 Task: Look for Airbnb options in Kabale, Uganda from 10th December, 2023 to 18th December, 2023 for 2 adults.1  bedroom having 1 bed and 1 bathroom. Property type can be flat. Amenities needed are: wifi, TV, free parkinig on premises, gym, breakfast. Booking option can be shelf check-in. Look for 4 properties as per requirement.
Action: Mouse moved to (474, 97)
Screenshot: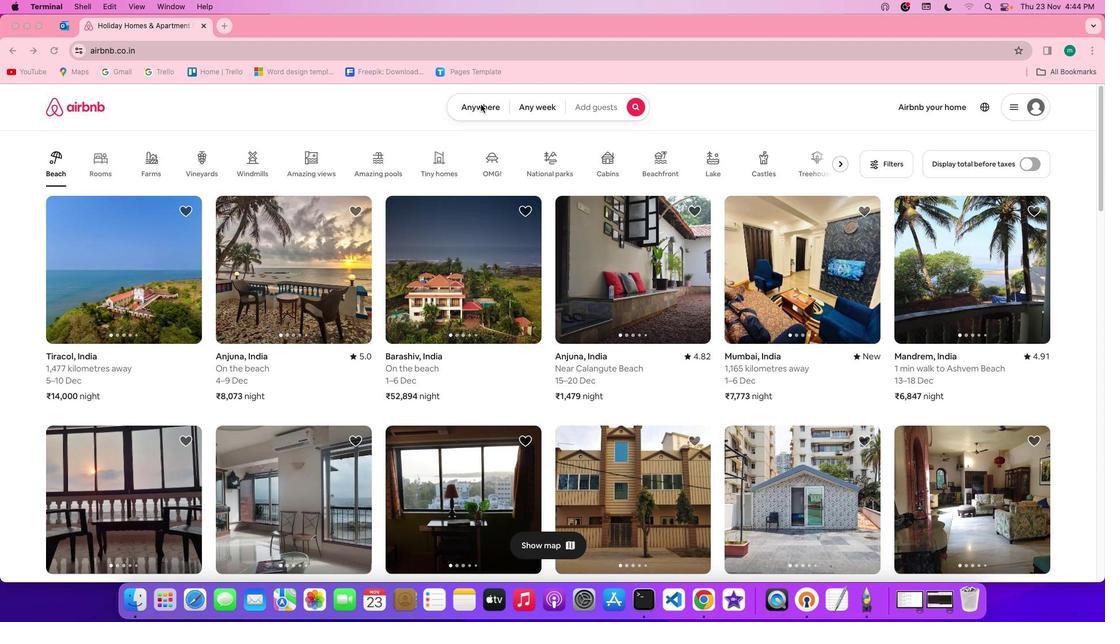 
Action: Mouse pressed left at (474, 97)
Screenshot: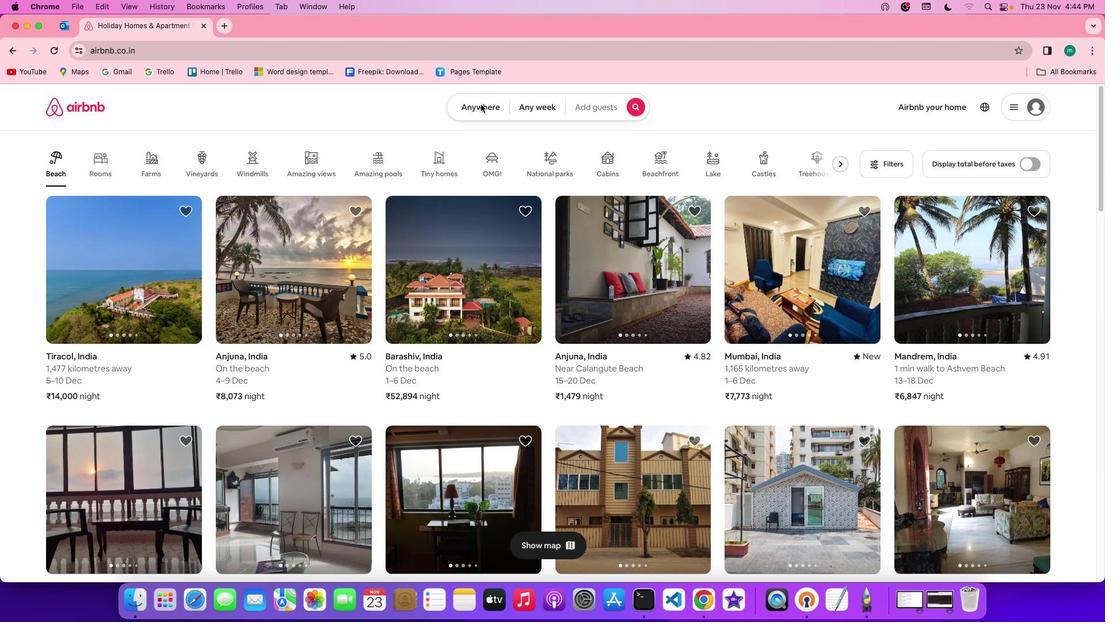 
Action: Mouse moved to (474, 97)
Screenshot: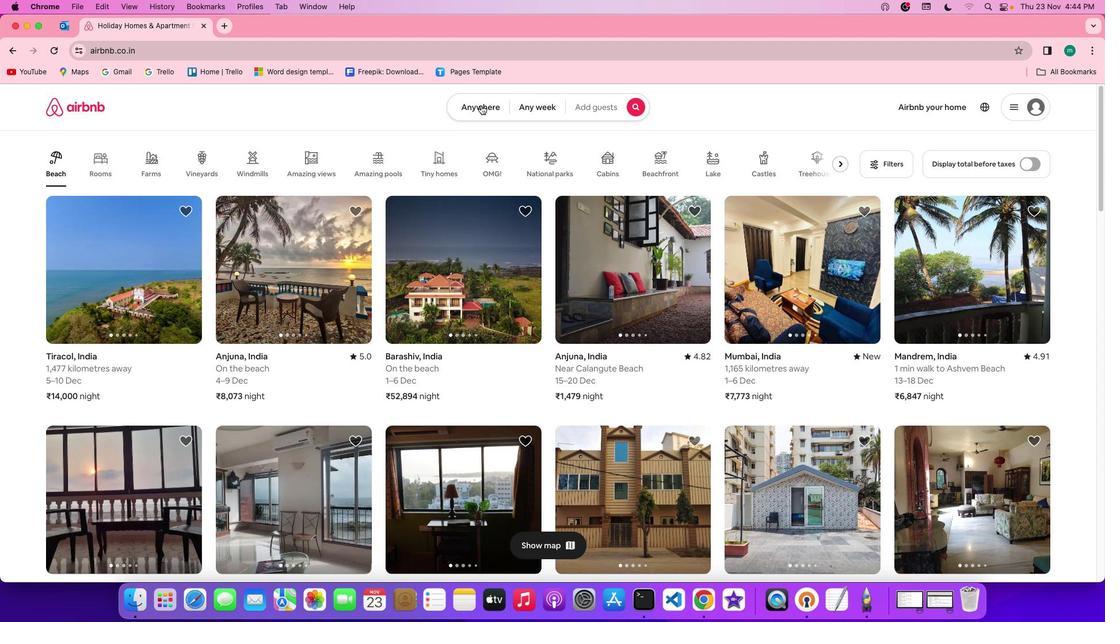 
Action: Mouse pressed left at (474, 97)
Screenshot: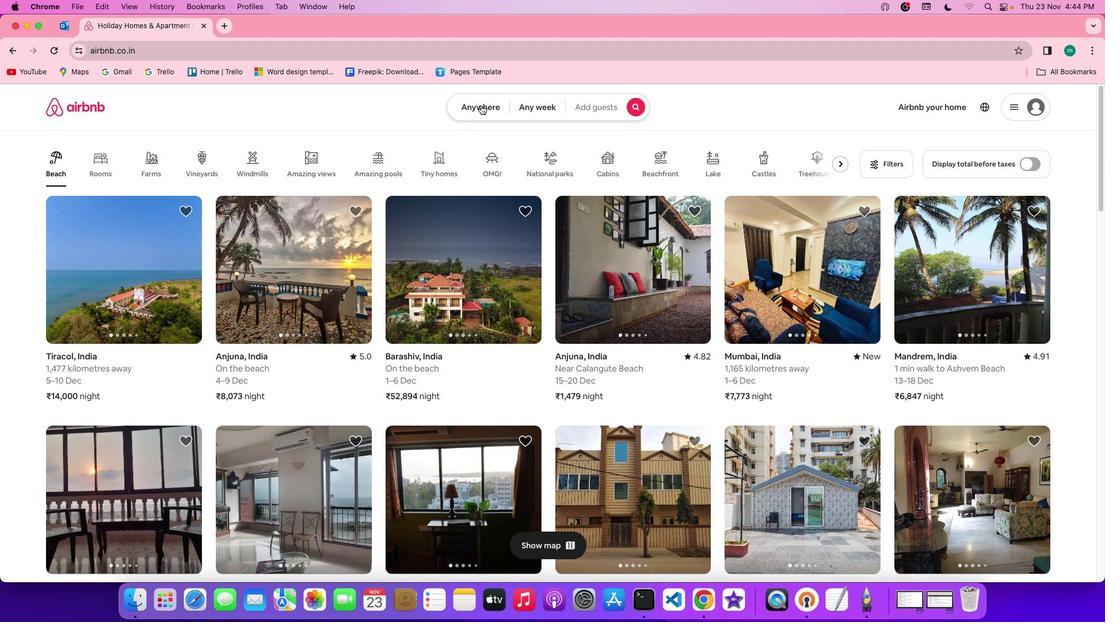
Action: Mouse moved to (400, 142)
Screenshot: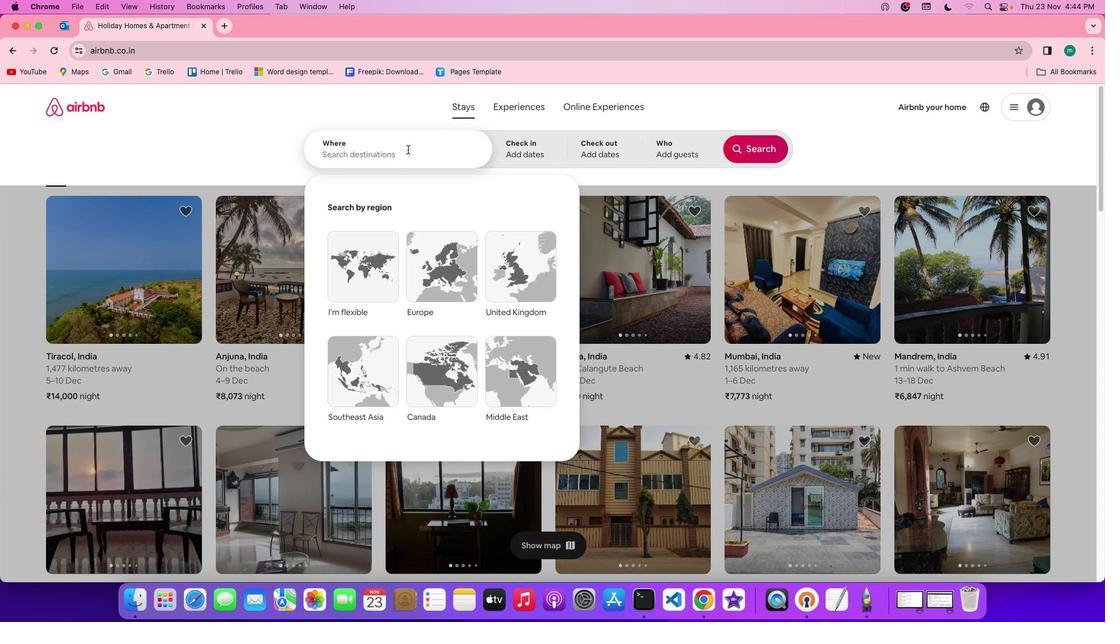 
Action: Mouse pressed left at (400, 142)
Screenshot: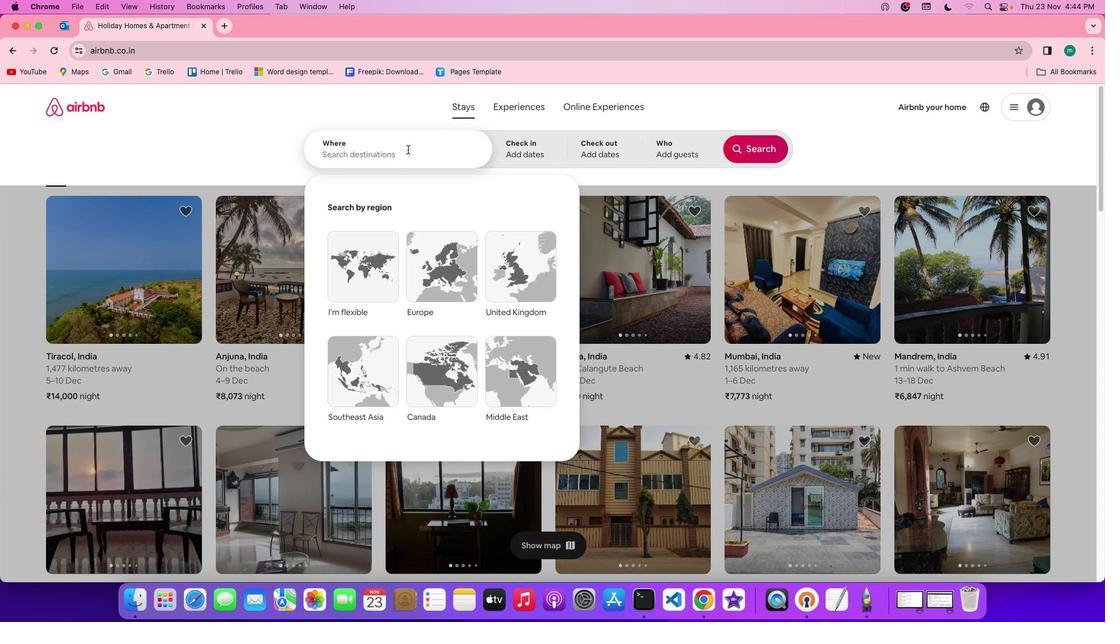 
Action: Key pressed Key.shift'K''a''b''a''l''e'','Key.spaceKey.shift'u''g''a''n''d''a'
Screenshot: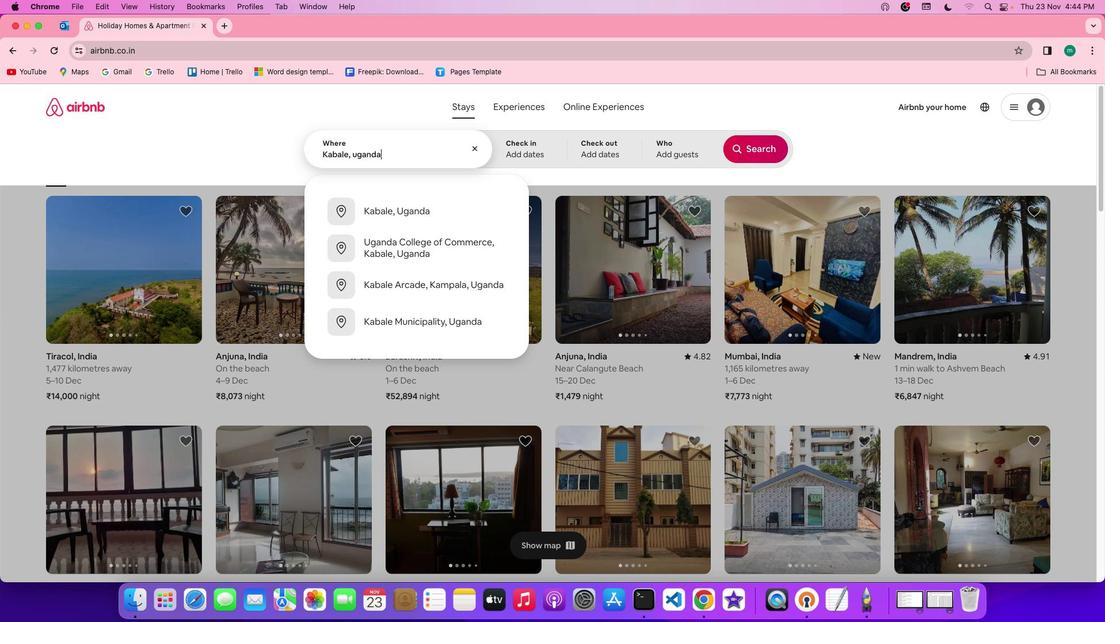 
Action: Mouse moved to (526, 150)
Screenshot: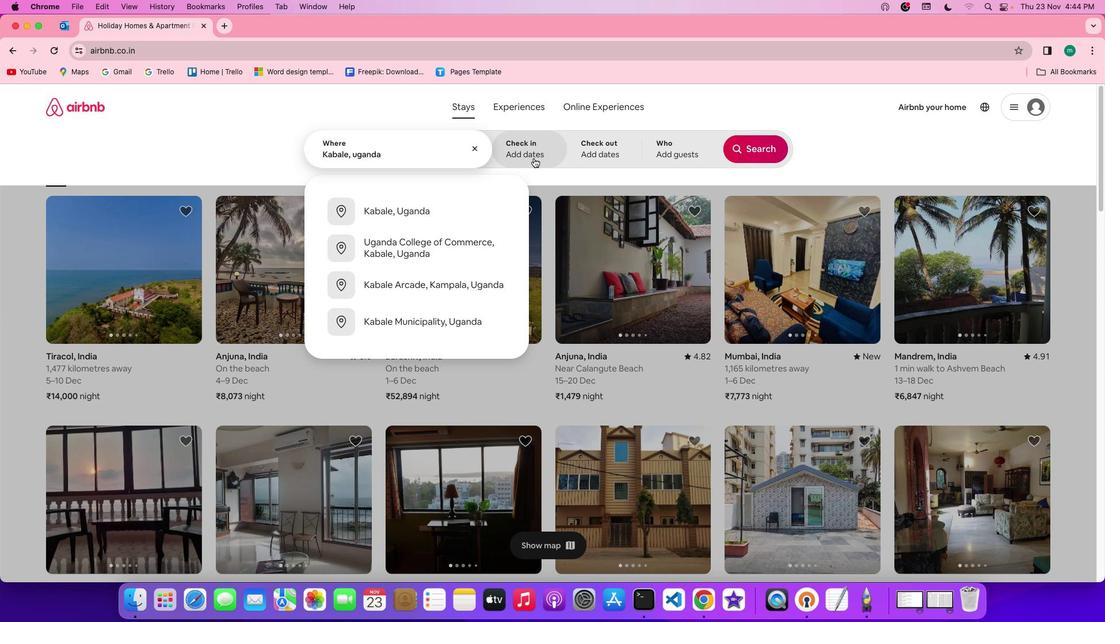 
Action: Mouse pressed left at (526, 150)
Screenshot: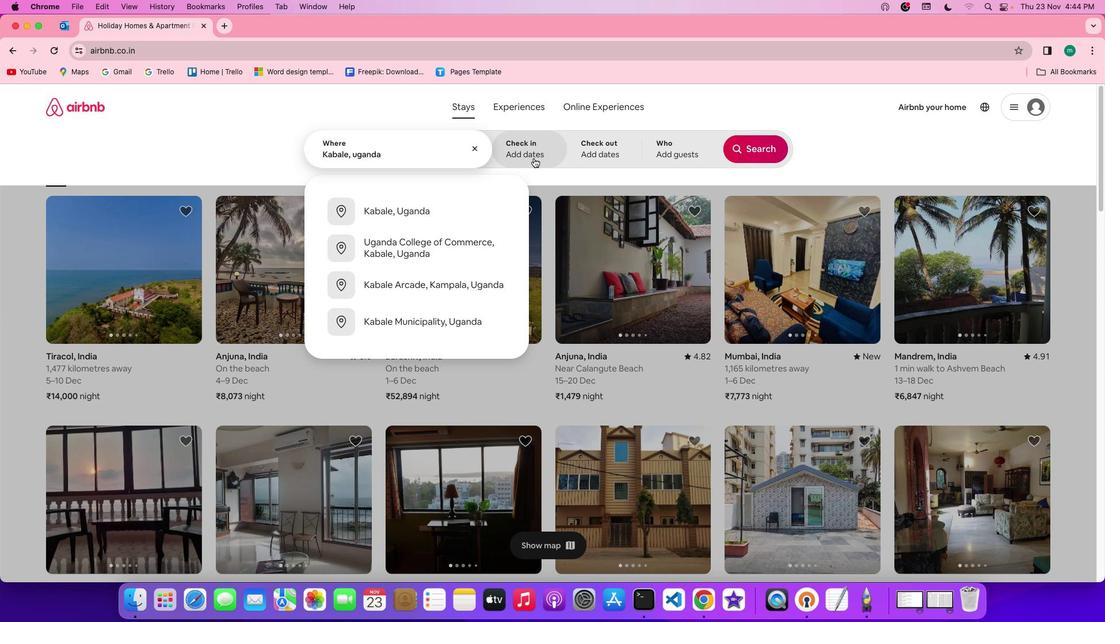 
Action: Mouse moved to (569, 340)
Screenshot: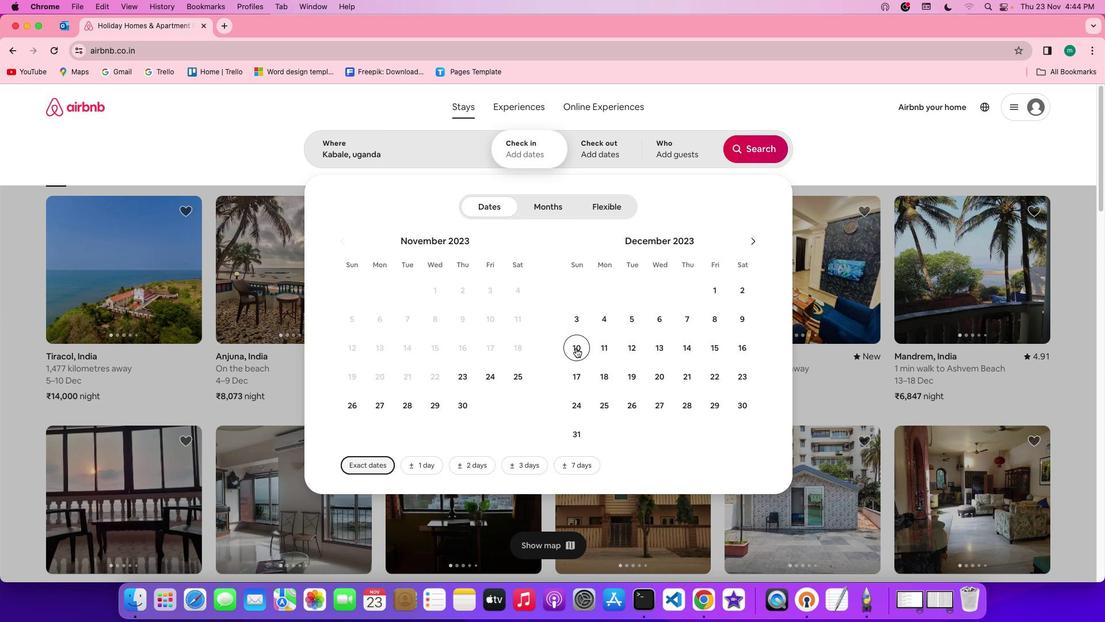 
Action: Mouse pressed left at (569, 340)
Screenshot: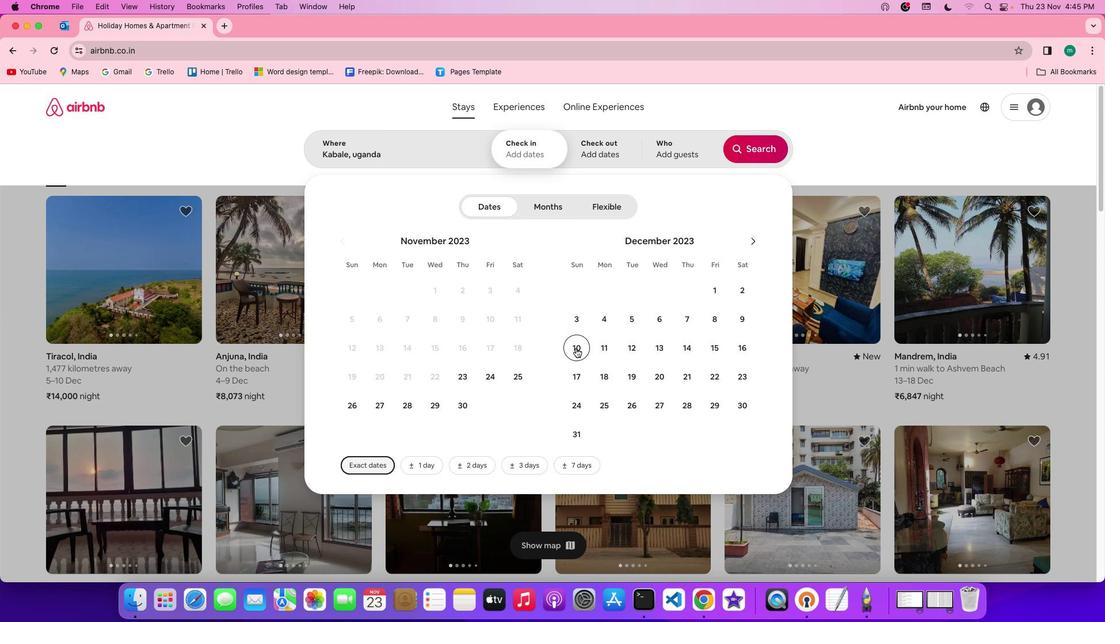 
Action: Mouse moved to (601, 366)
Screenshot: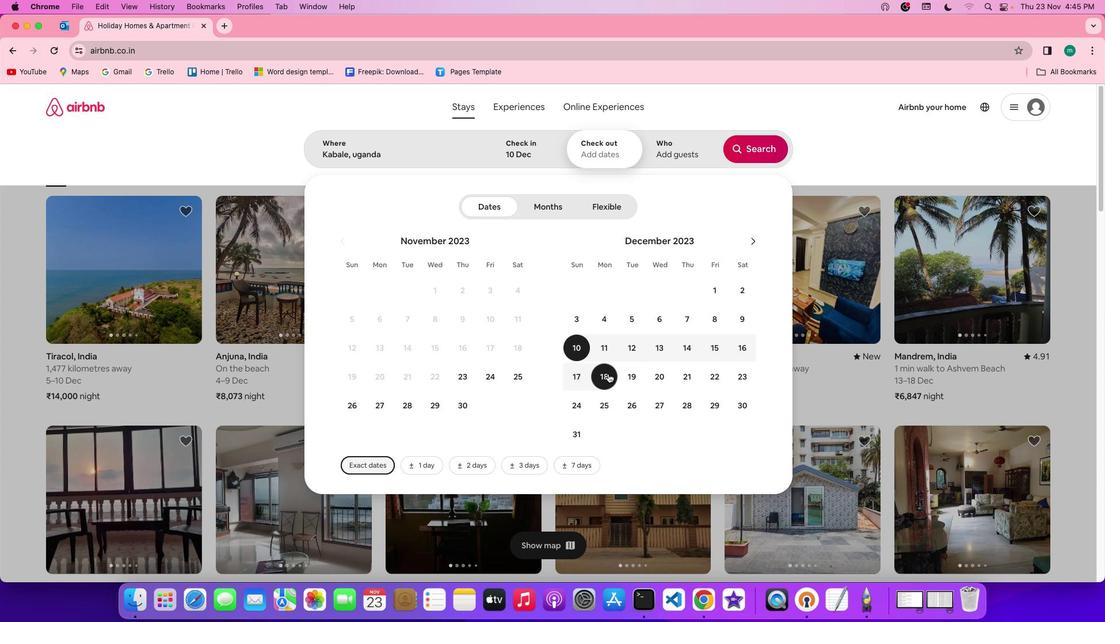
Action: Mouse pressed left at (601, 366)
Screenshot: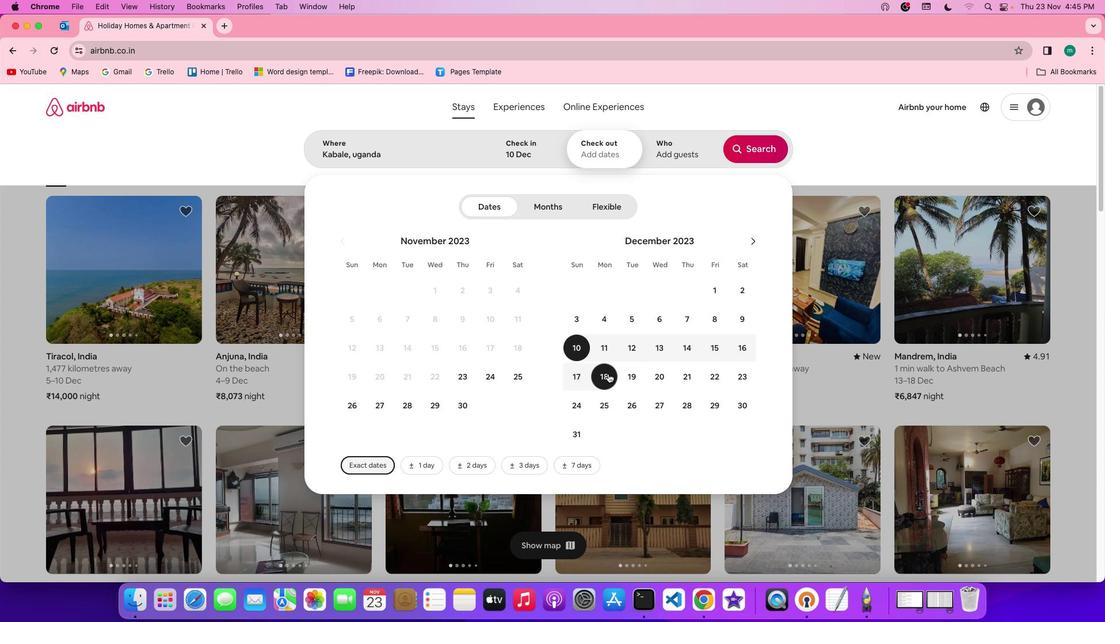 
Action: Mouse moved to (668, 146)
Screenshot: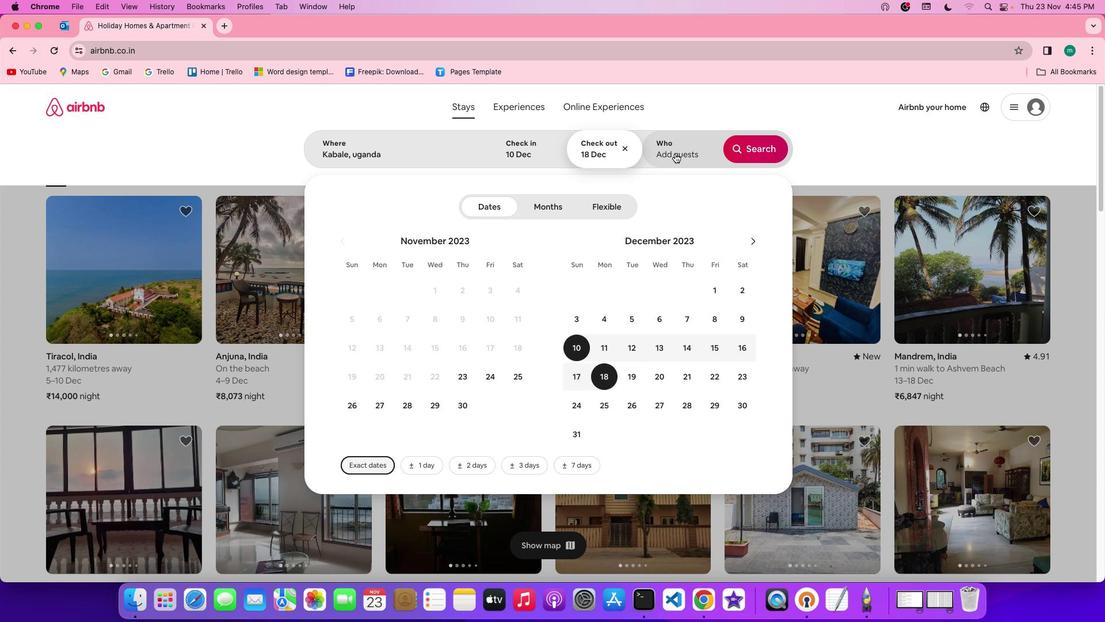 
Action: Mouse pressed left at (668, 146)
Screenshot: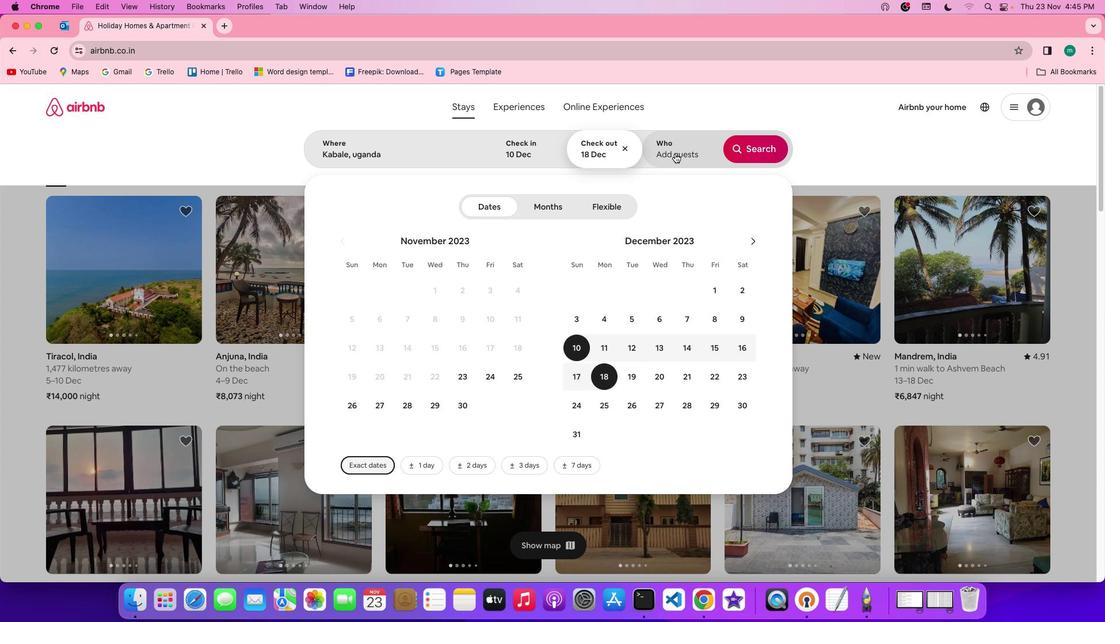 
Action: Mouse moved to (752, 202)
Screenshot: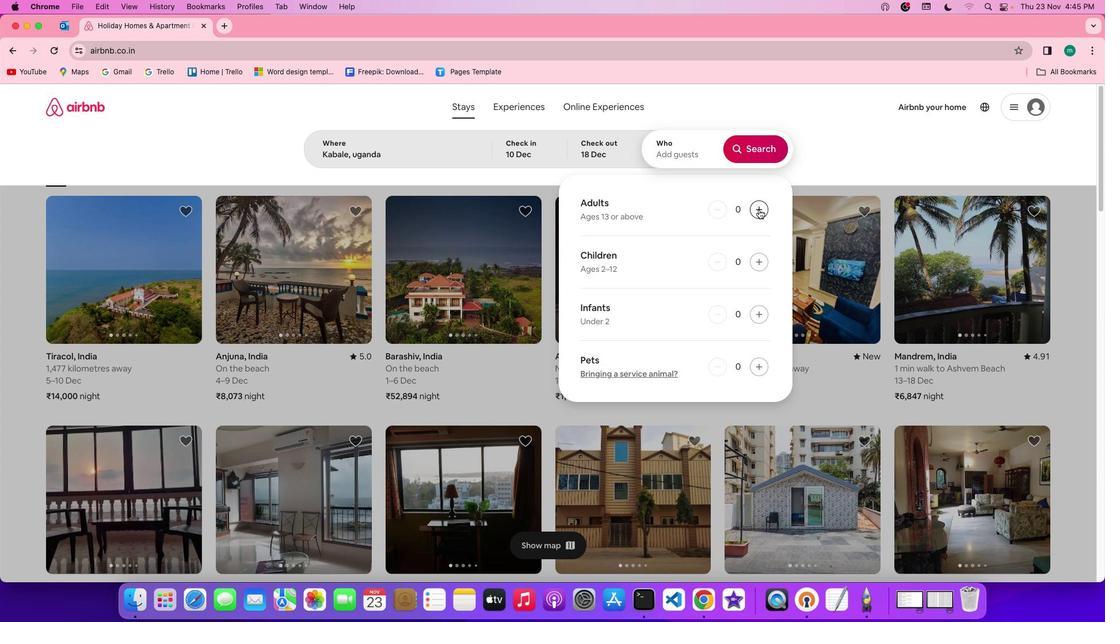 
Action: Mouse pressed left at (752, 202)
Screenshot: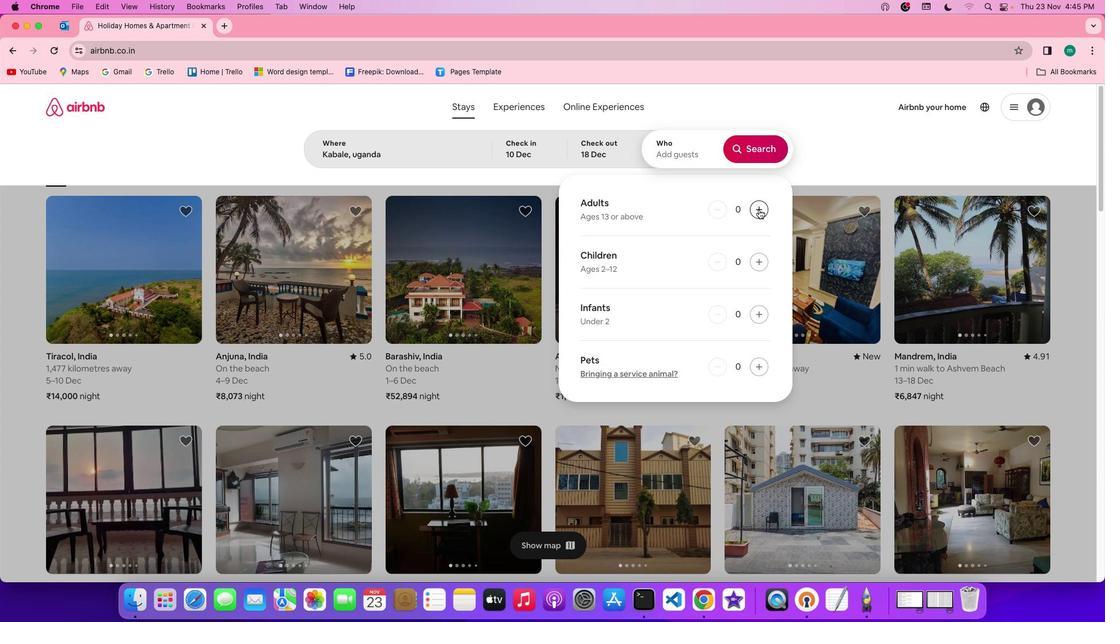 
Action: Mouse pressed left at (752, 202)
Screenshot: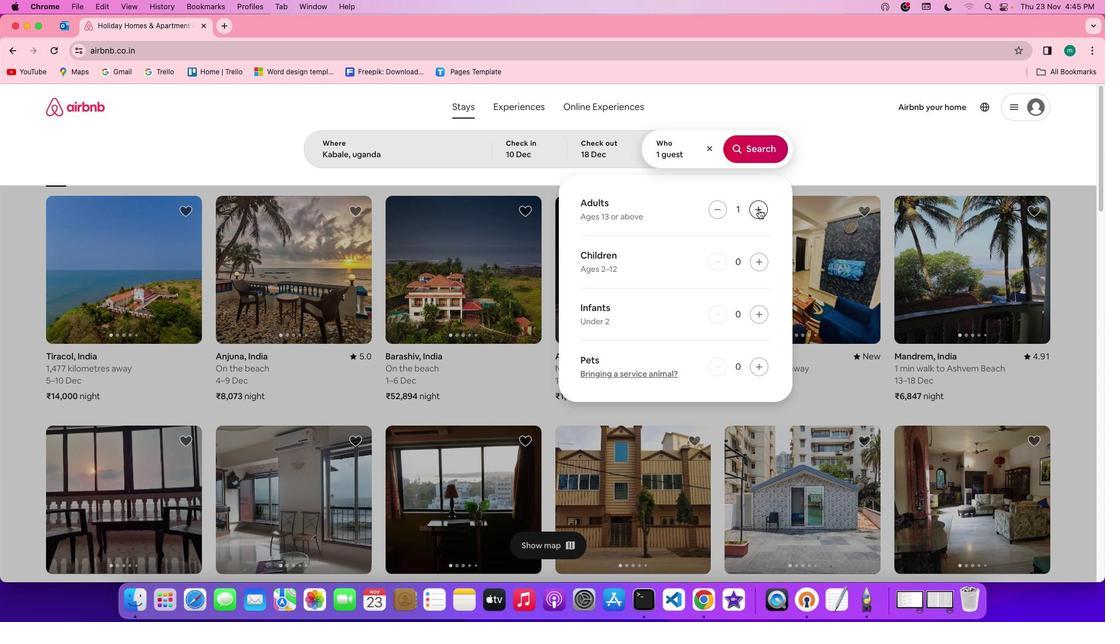 
Action: Mouse moved to (752, 145)
Screenshot: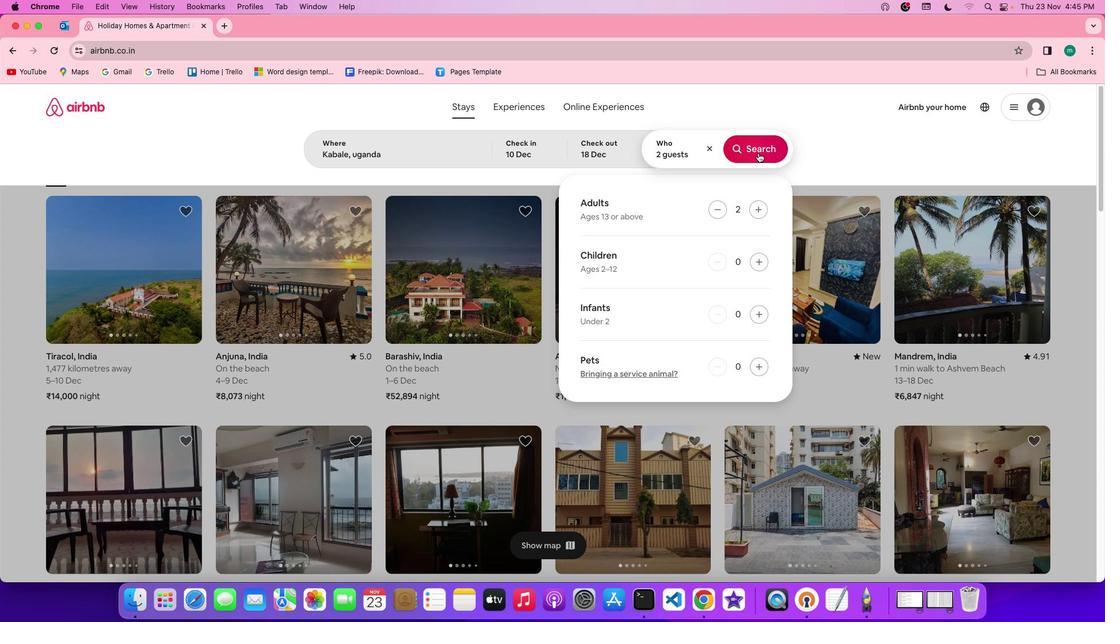 
Action: Mouse pressed left at (752, 145)
Screenshot: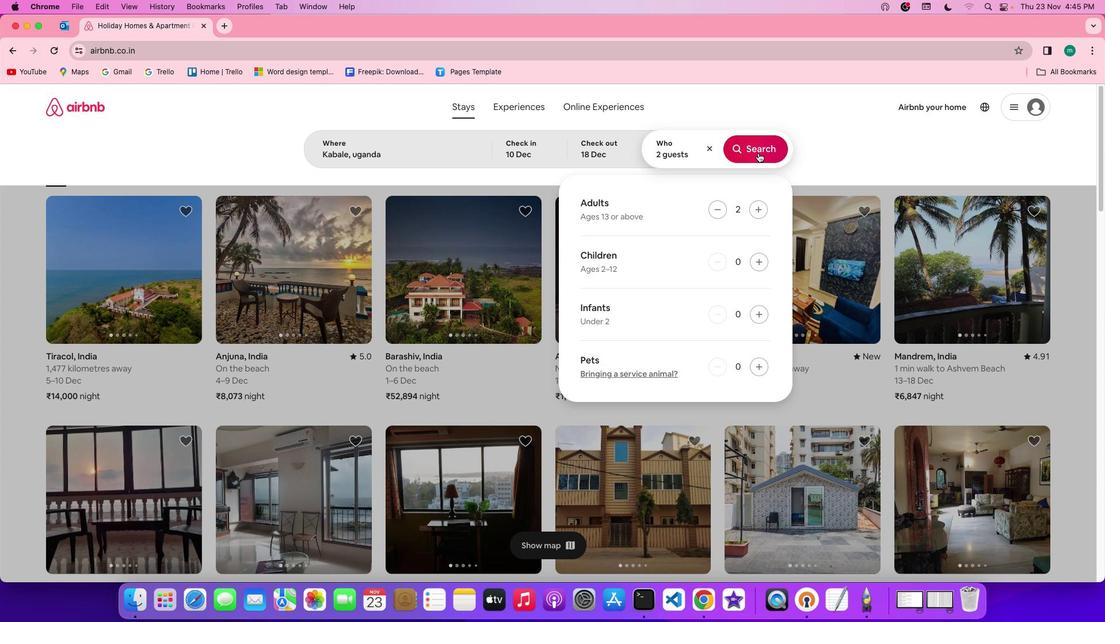 
Action: Mouse moved to (921, 145)
Screenshot: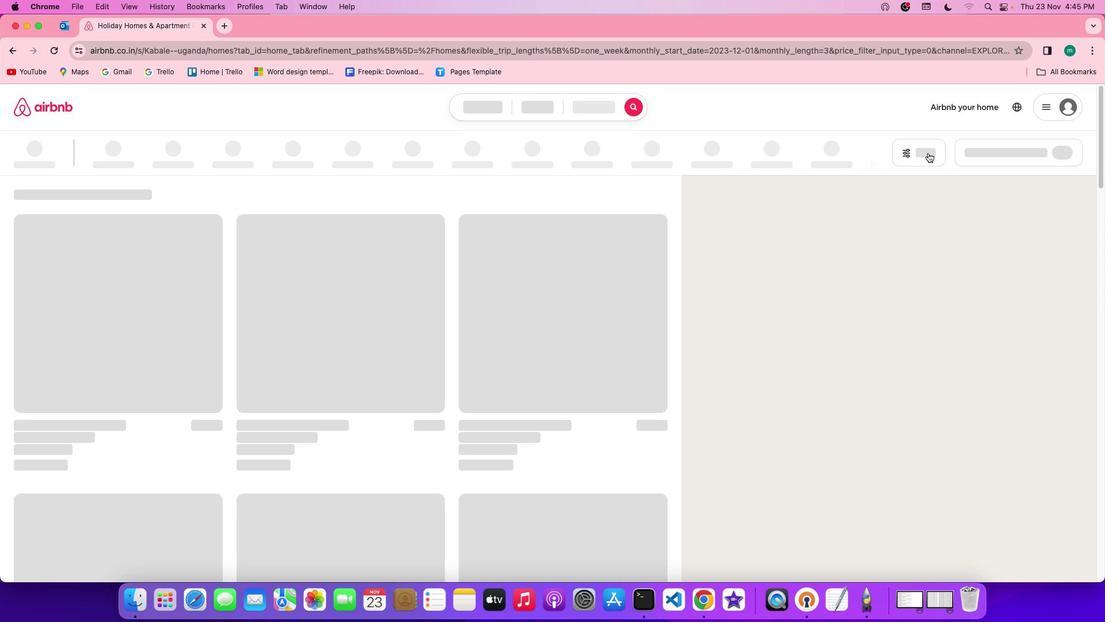 
Action: Mouse pressed left at (921, 145)
Screenshot: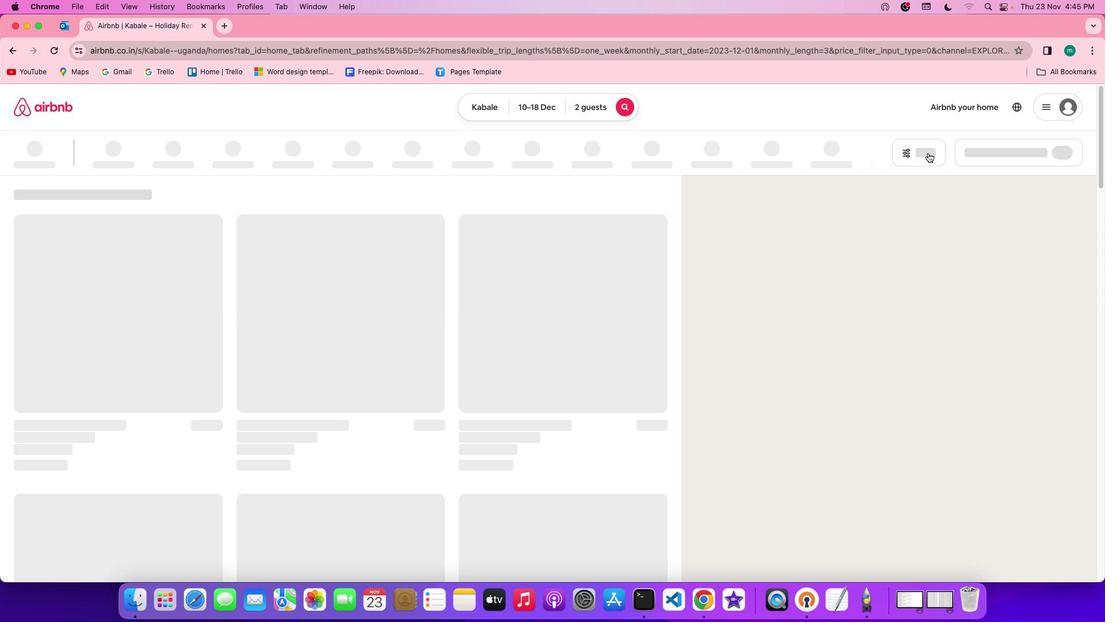
Action: Mouse moved to (910, 142)
Screenshot: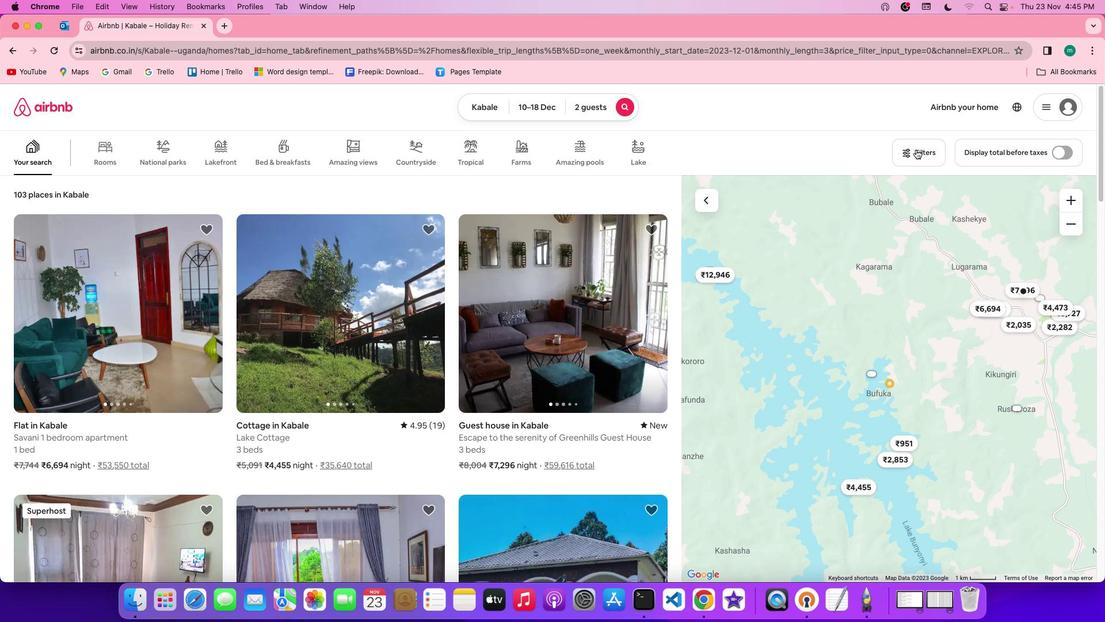 
Action: Mouse pressed left at (910, 142)
Screenshot: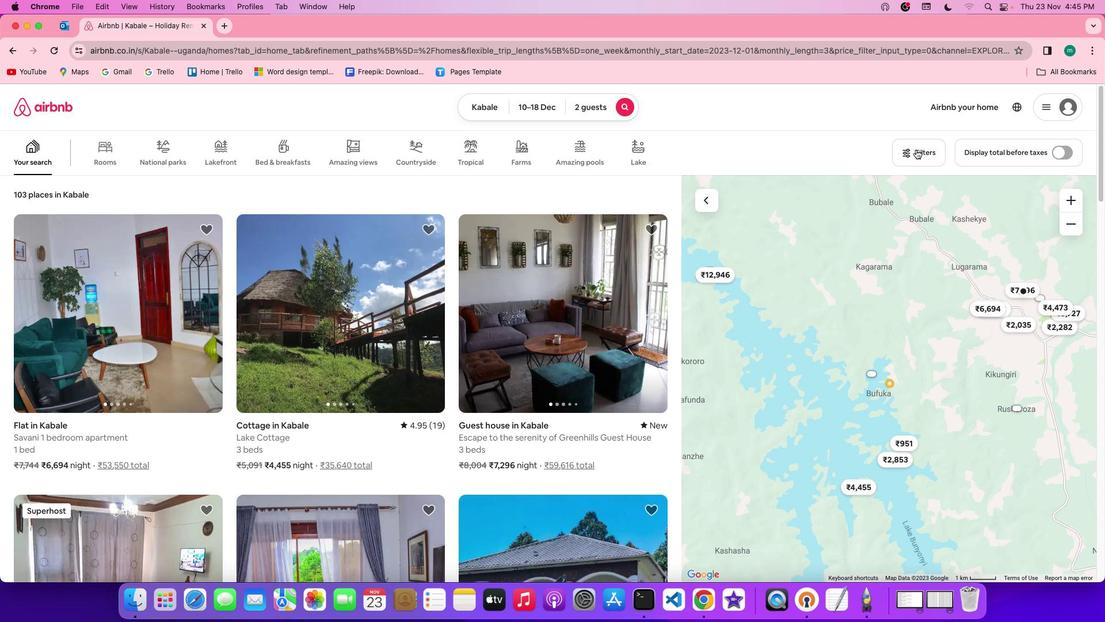 
Action: Mouse moved to (464, 347)
Screenshot: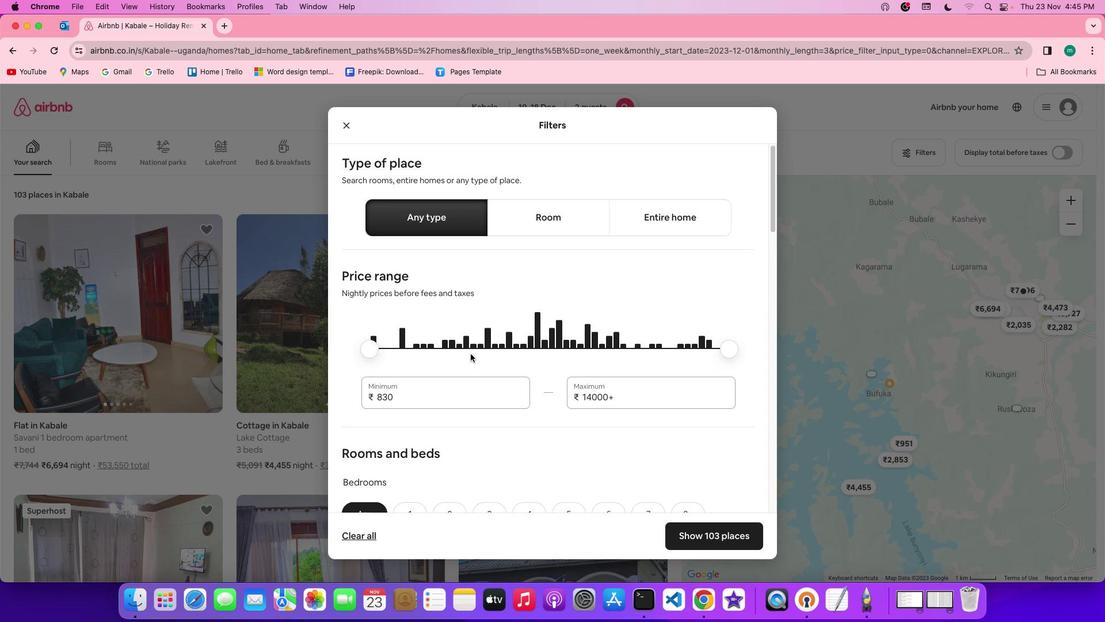 
Action: Mouse scrolled (464, 347) with delta (-6, -6)
Screenshot: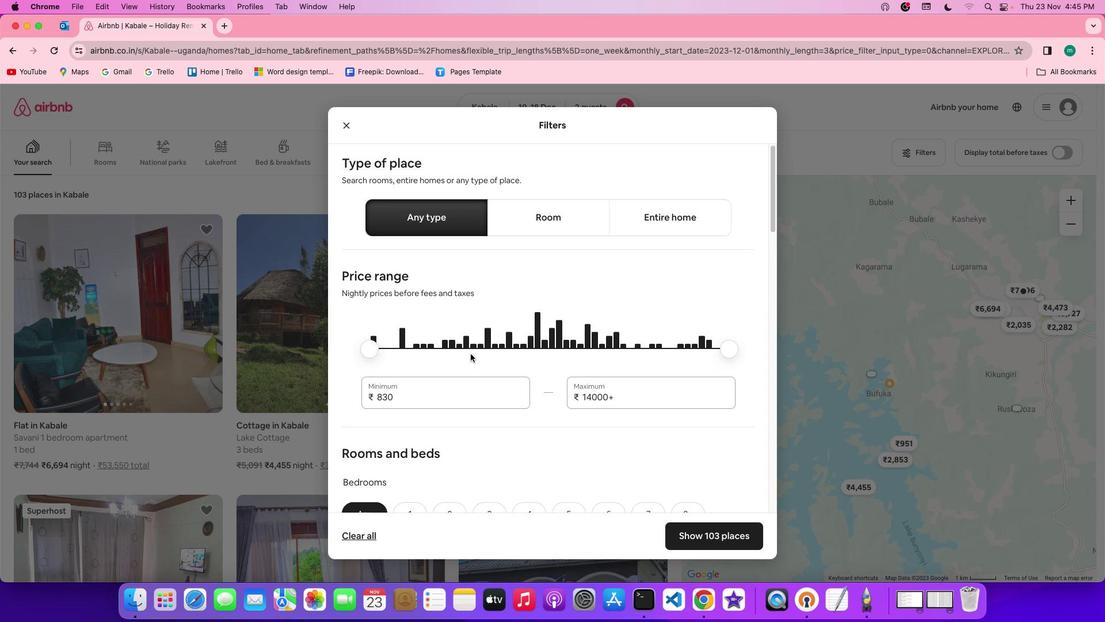 
Action: Mouse scrolled (464, 347) with delta (-6, -6)
Screenshot: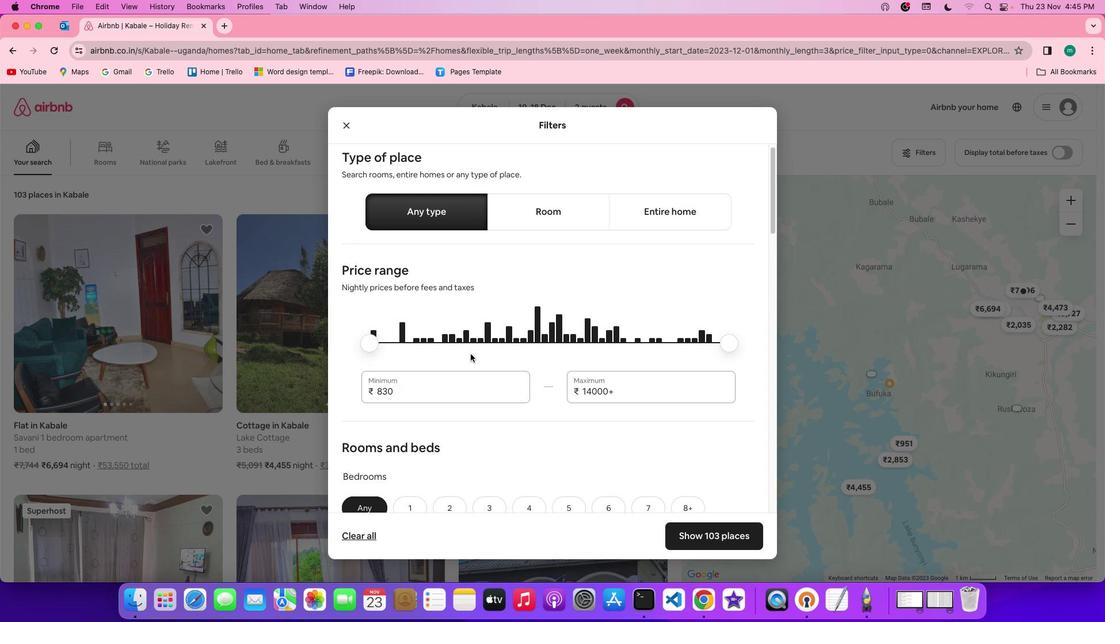 
Action: Mouse scrolled (464, 347) with delta (-6, -7)
Screenshot: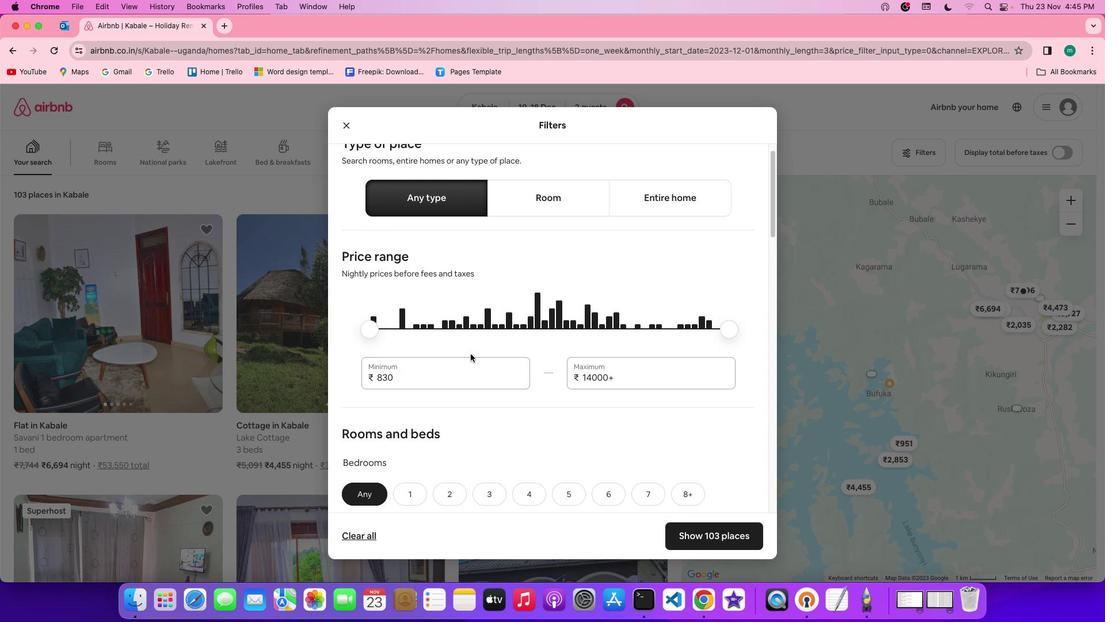 
Action: Mouse scrolled (464, 347) with delta (-6, -8)
Screenshot: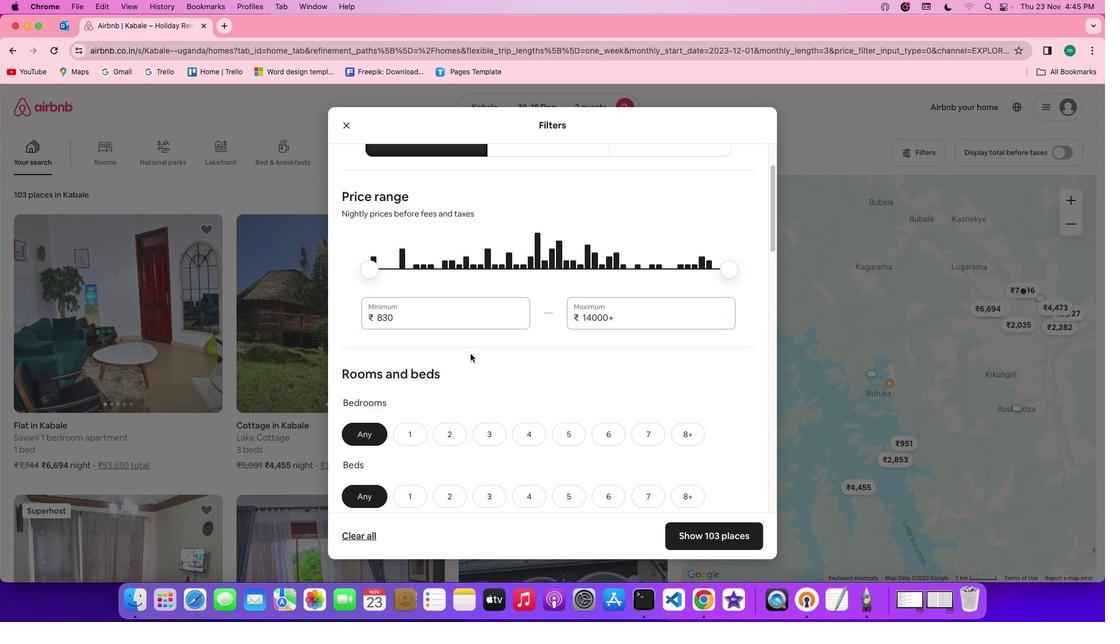 
Action: Mouse scrolled (464, 347) with delta (-6, -6)
Screenshot: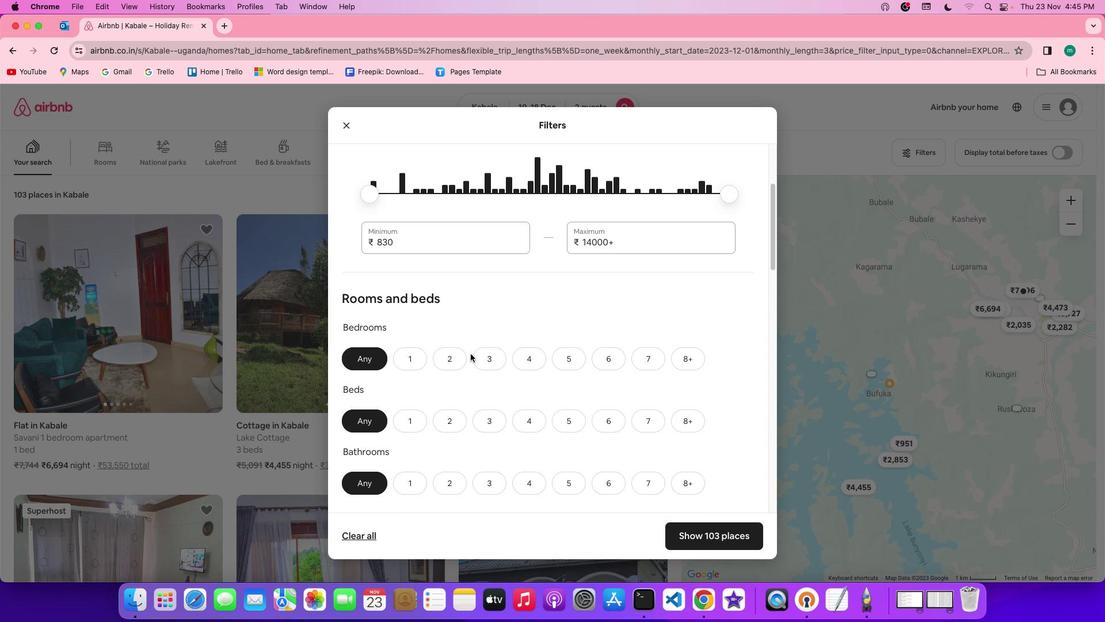 
Action: Mouse scrolled (464, 347) with delta (-6, -6)
Screenshot: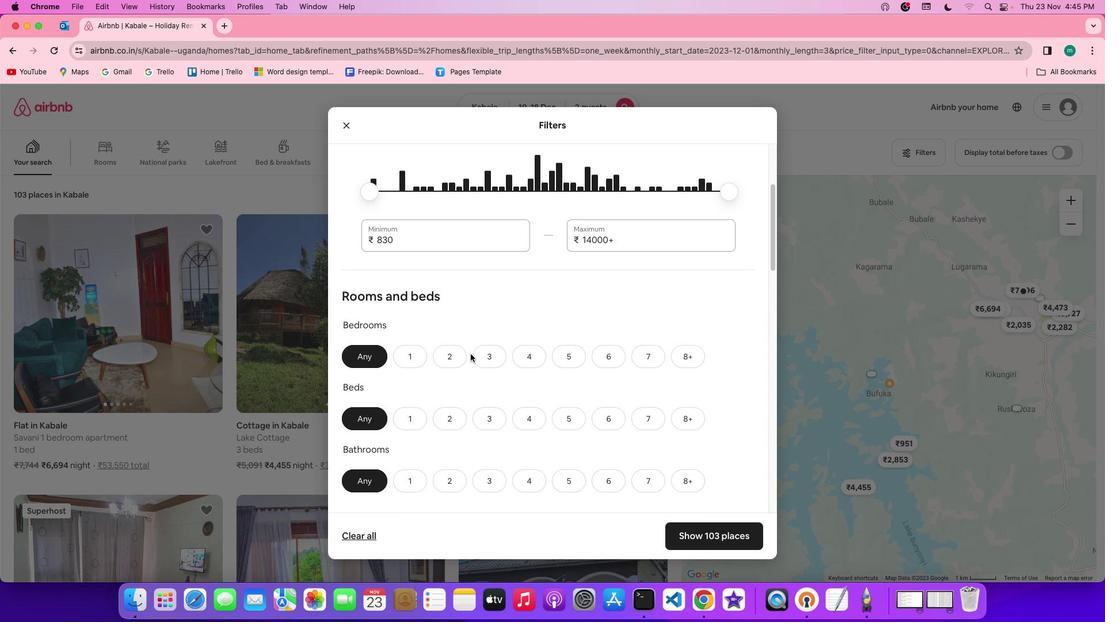 
Action: Mouse scrolled (464, 347) with delta (-6, -6)
Screenshot: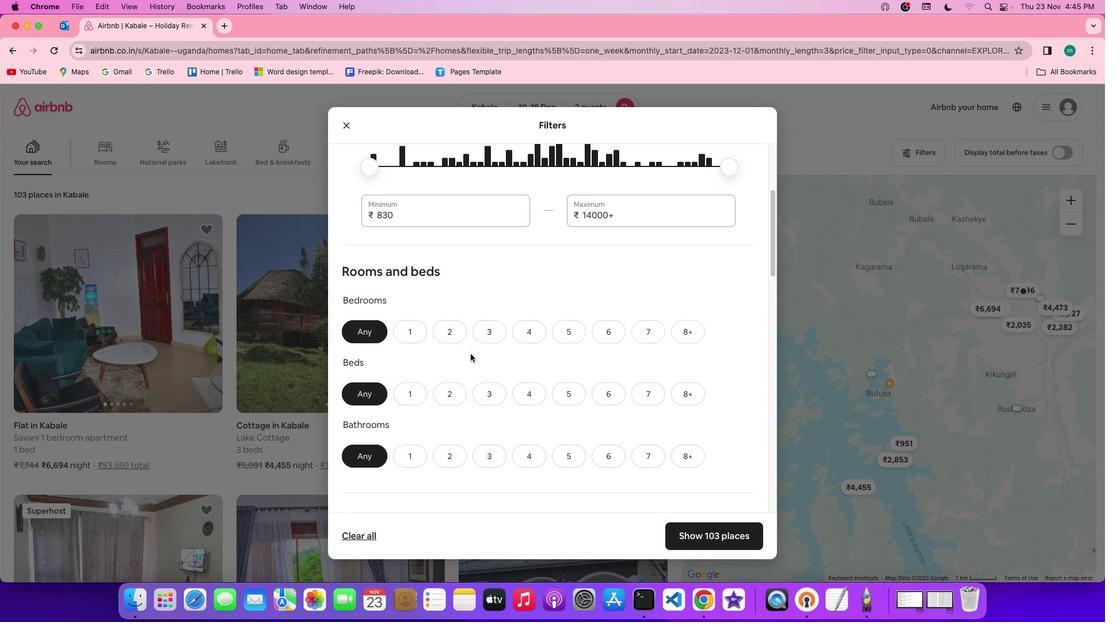 
Action: Mouse scrolled (464, 347) with delta (-6, -6)
Screenshot: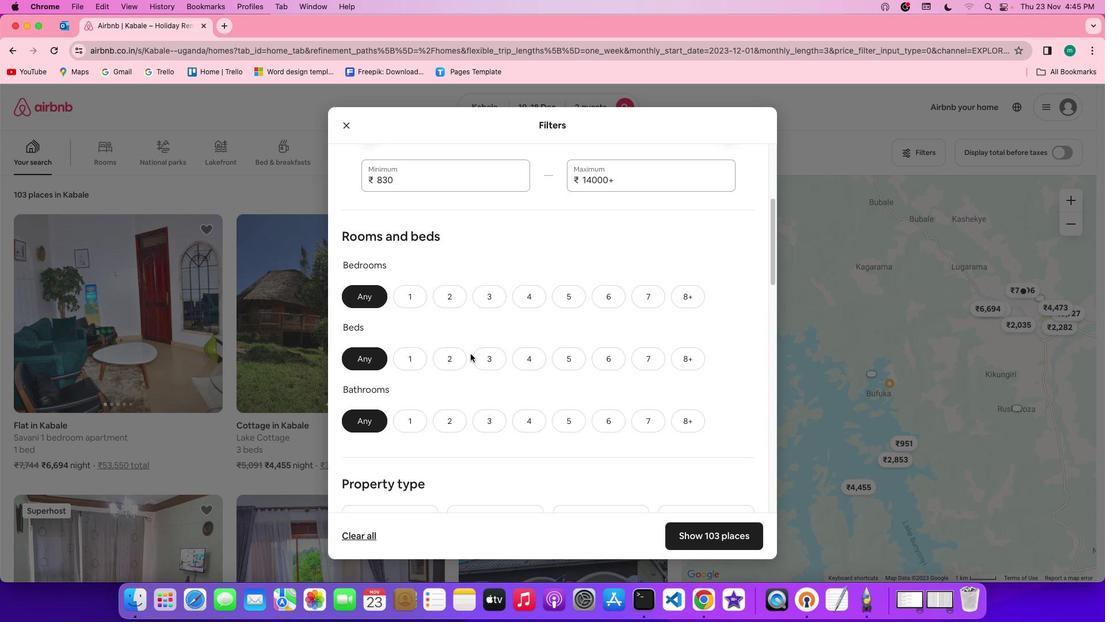 
Action: Mouse scrolled (464, 347) with delta (-6, -6)
Screenshot: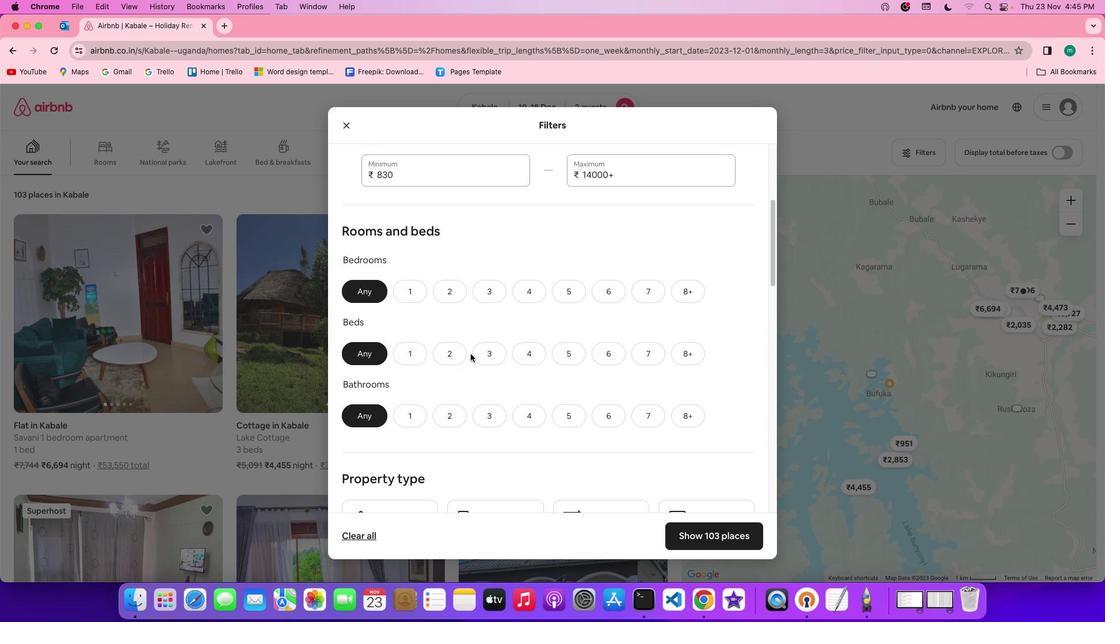 
Action: Mouse scrolled (464, 347) with delta (-6, -6)
Screenshot: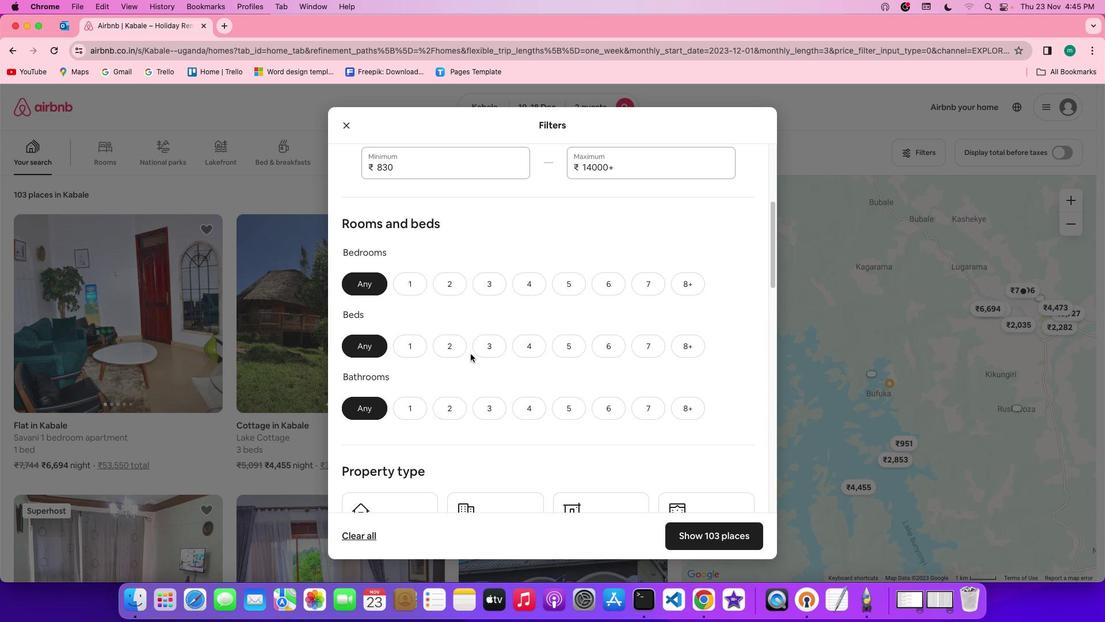 
Action: Mouse scrolled (464, 347) with delta (-6, -6)
Screenshot: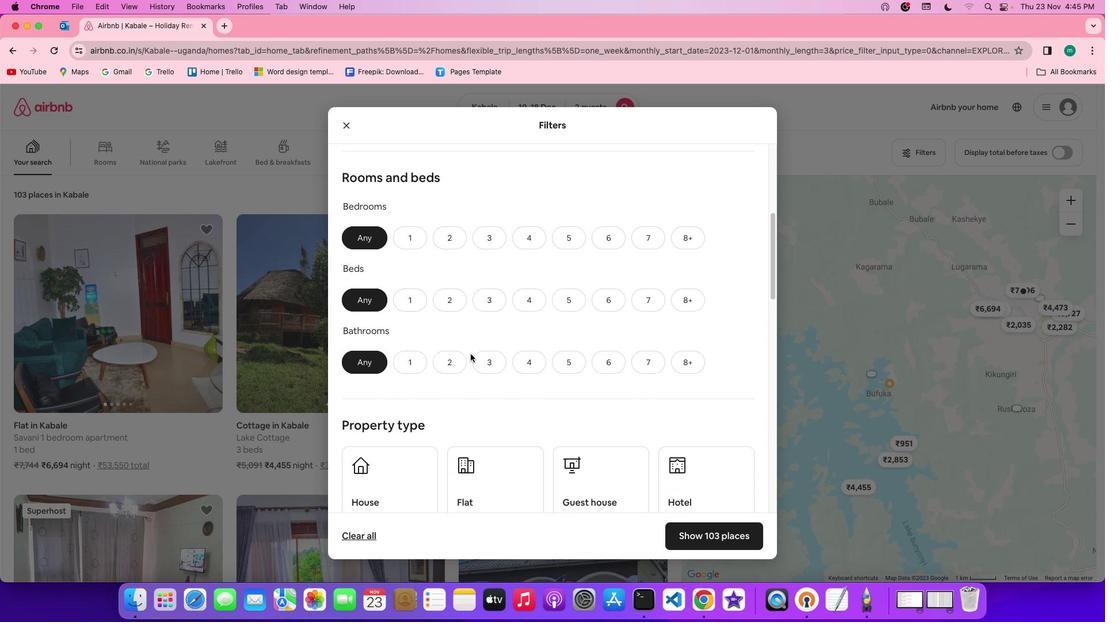 
Action: Mouse moved to (399, 192)
Screenshot: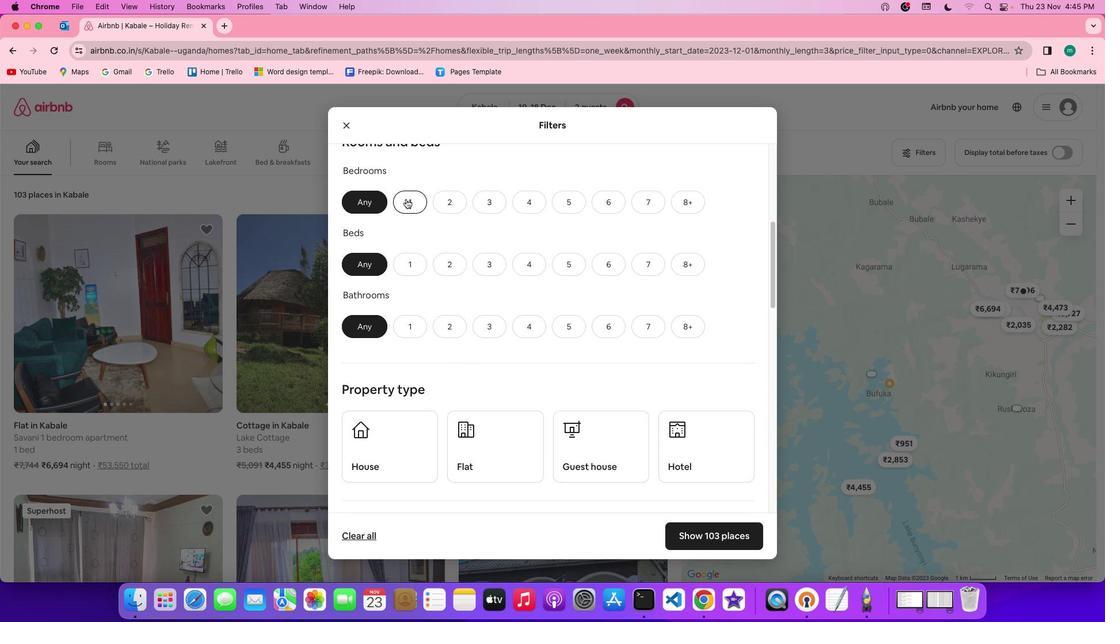 
Action: Mouse pressed left at (399, 192)
Screenshot: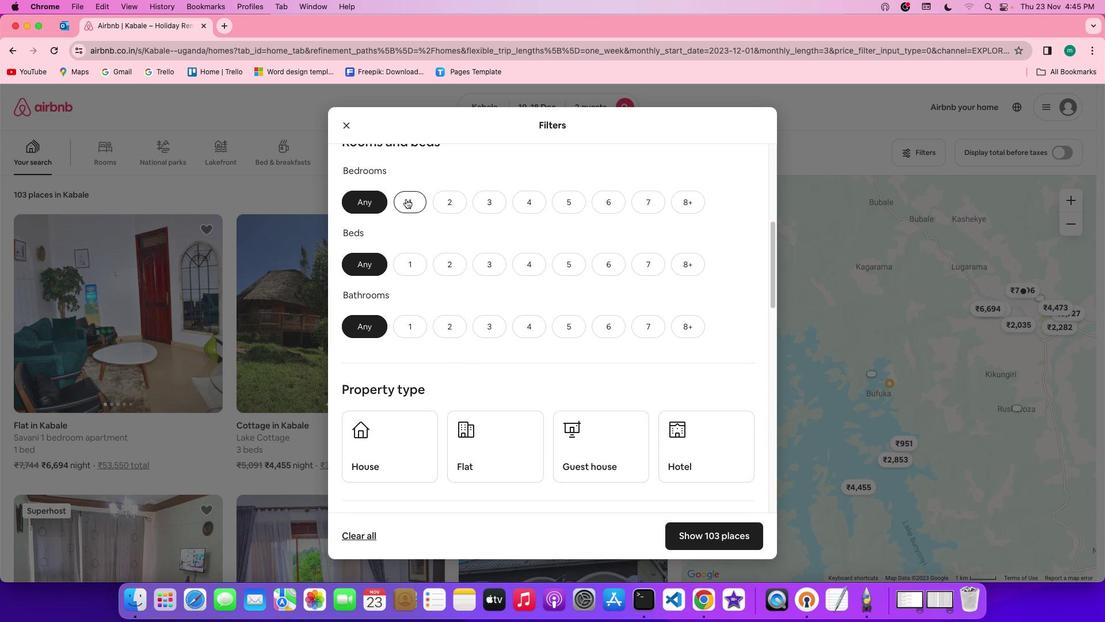 
Action: Mouse moved to (398, 255)
Screenshot: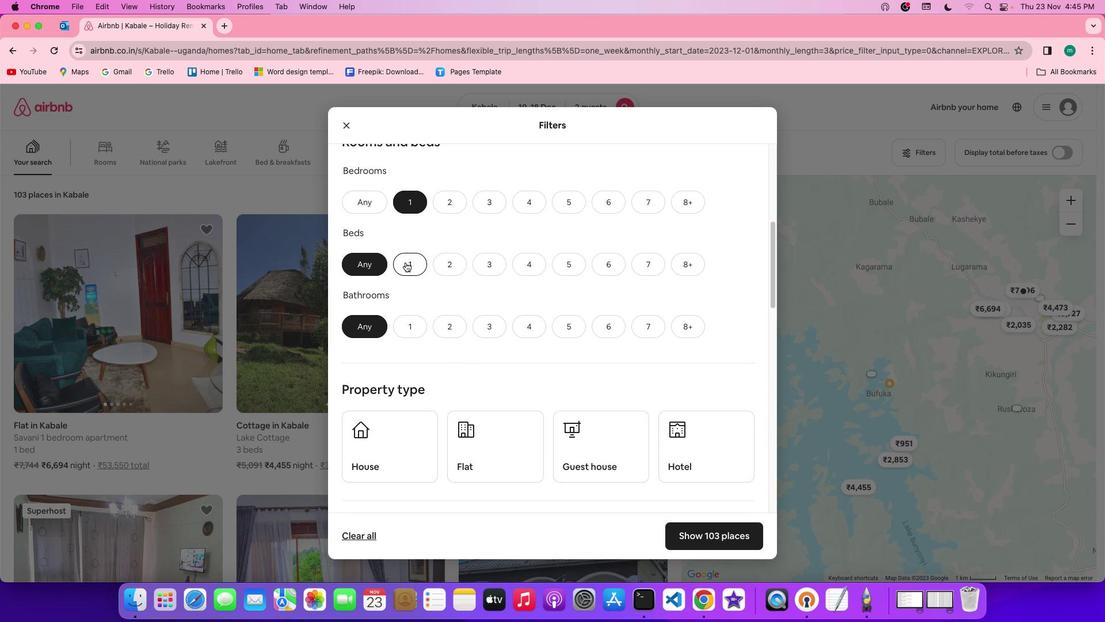 
Action: Mouse pressed left at (398, 255)
Screenshot: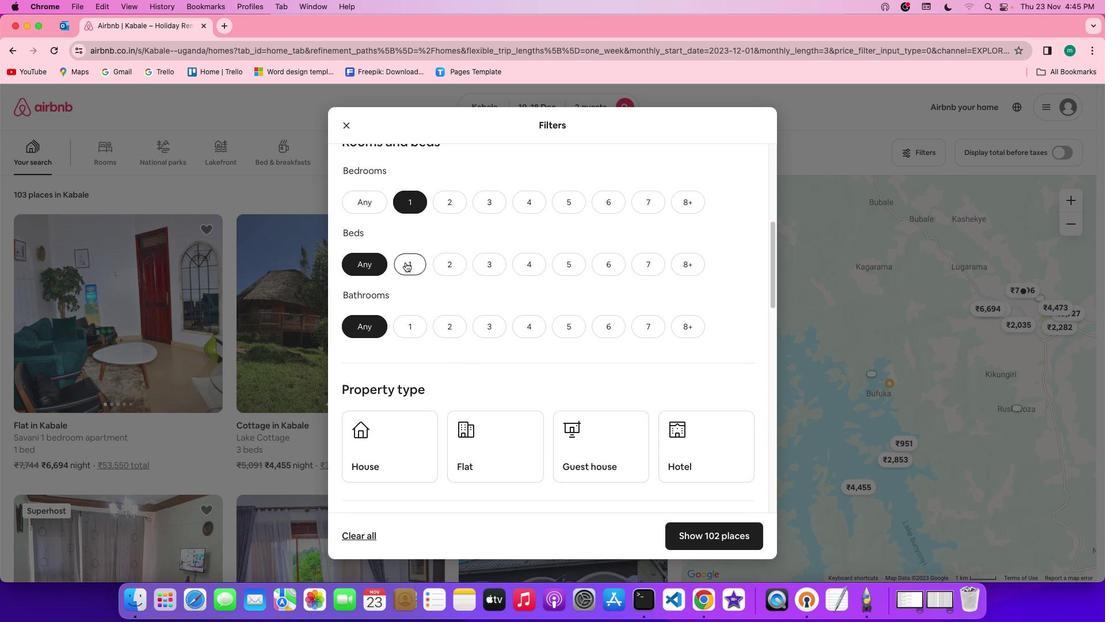 
Action: Mouse moved to (407, 320)
Screenshot: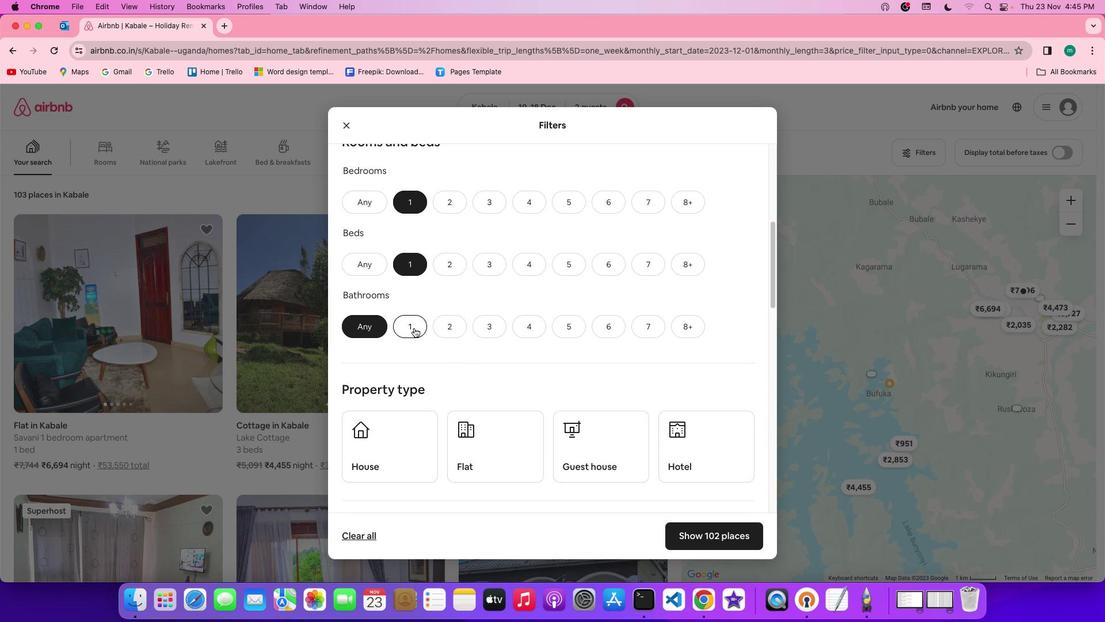 
Action: Mouse pressed left at (407, 320)
Screenshot: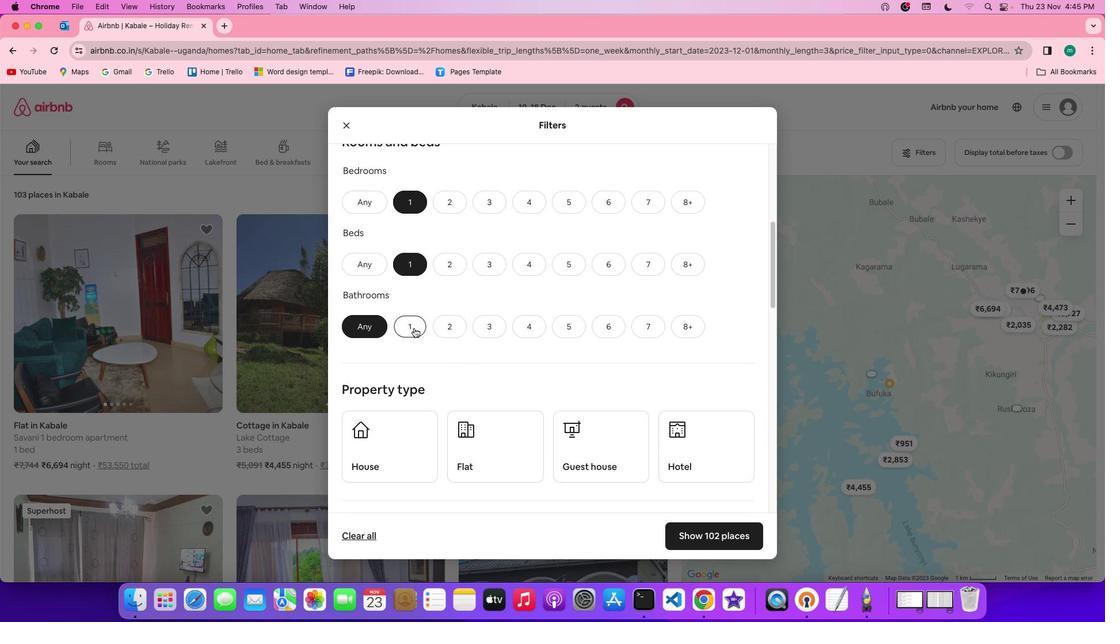 
Action: Mouse moved to (526, 359)
Screenshot: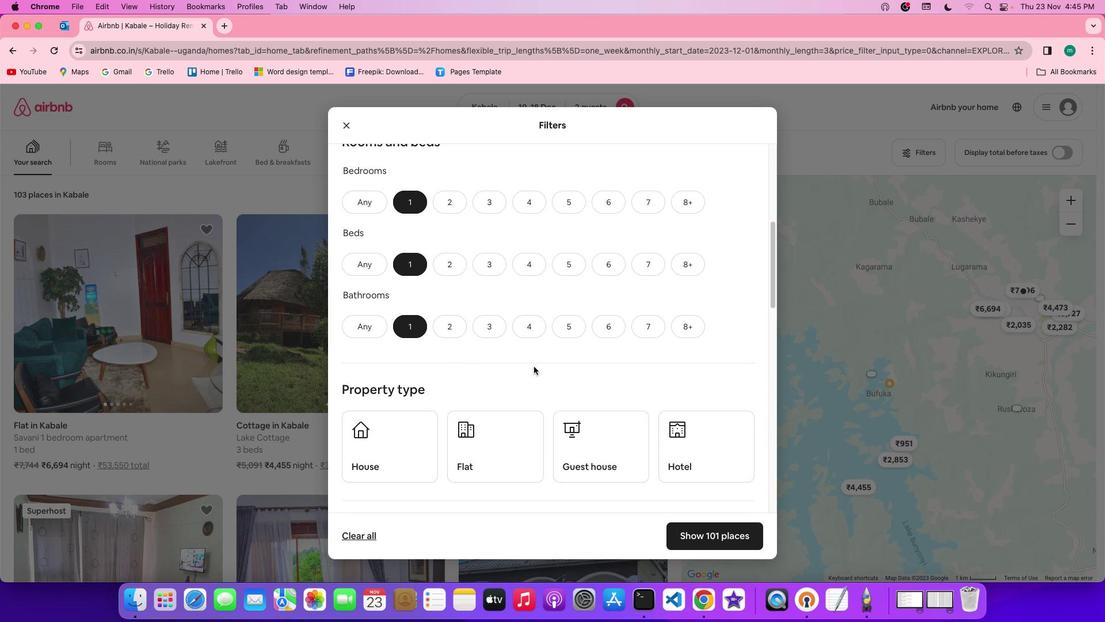
Action: Mouse scrolled (526, 359) with delta (-6, -6)
Screenshot: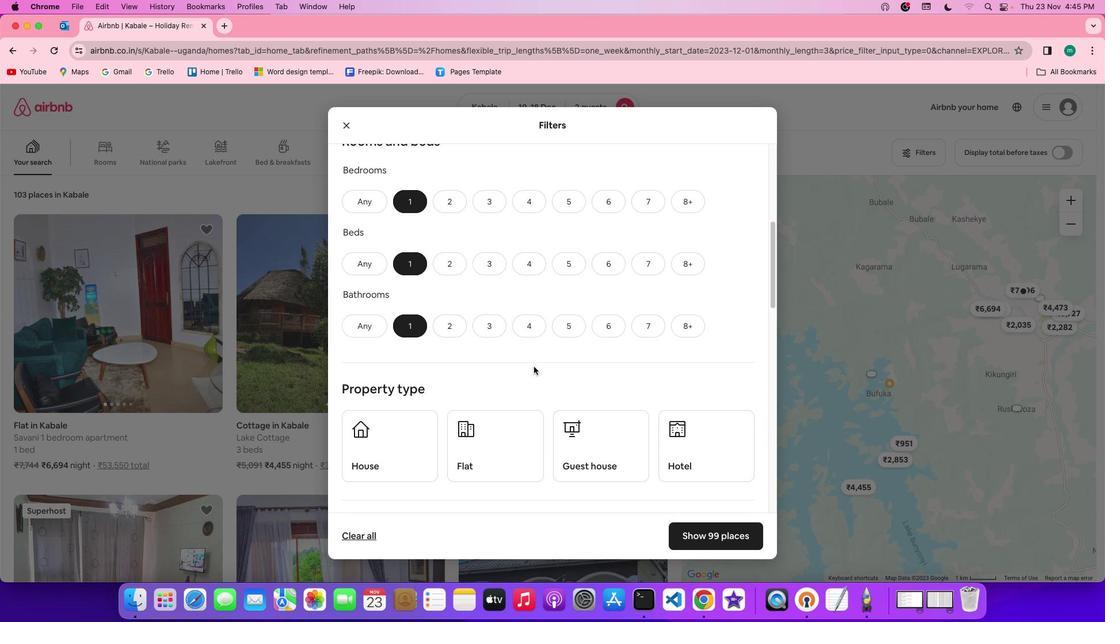 
Action: Mouse scrolled (526, 359) with delta (-6, -6)
Screenshot: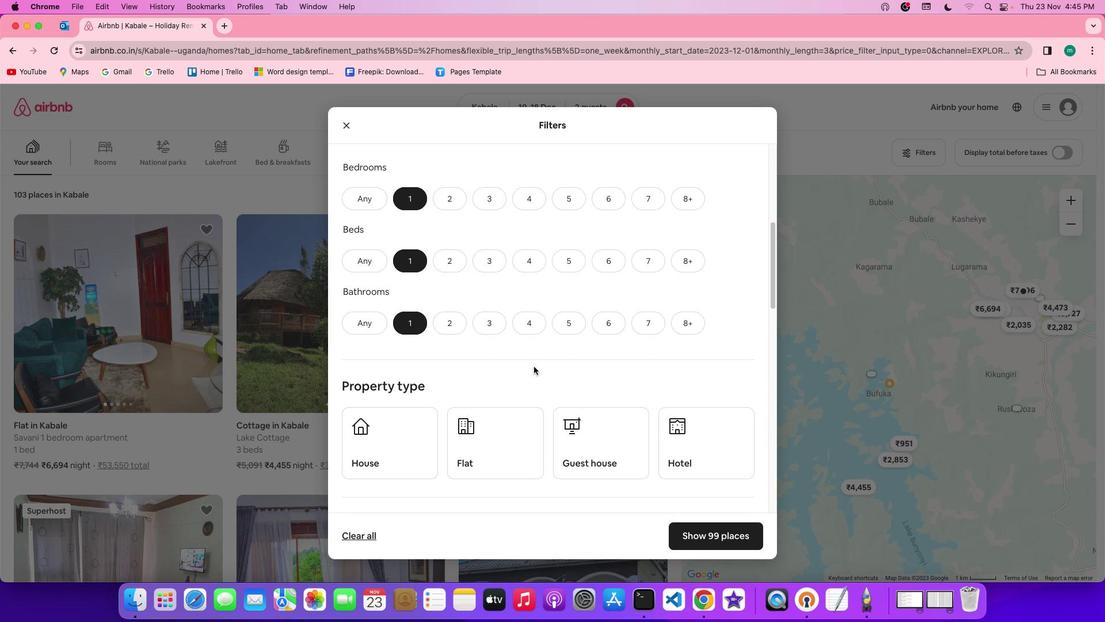 
Action: Mouse scrolled (526, 359) with delta (-6, -6)
Screenshot: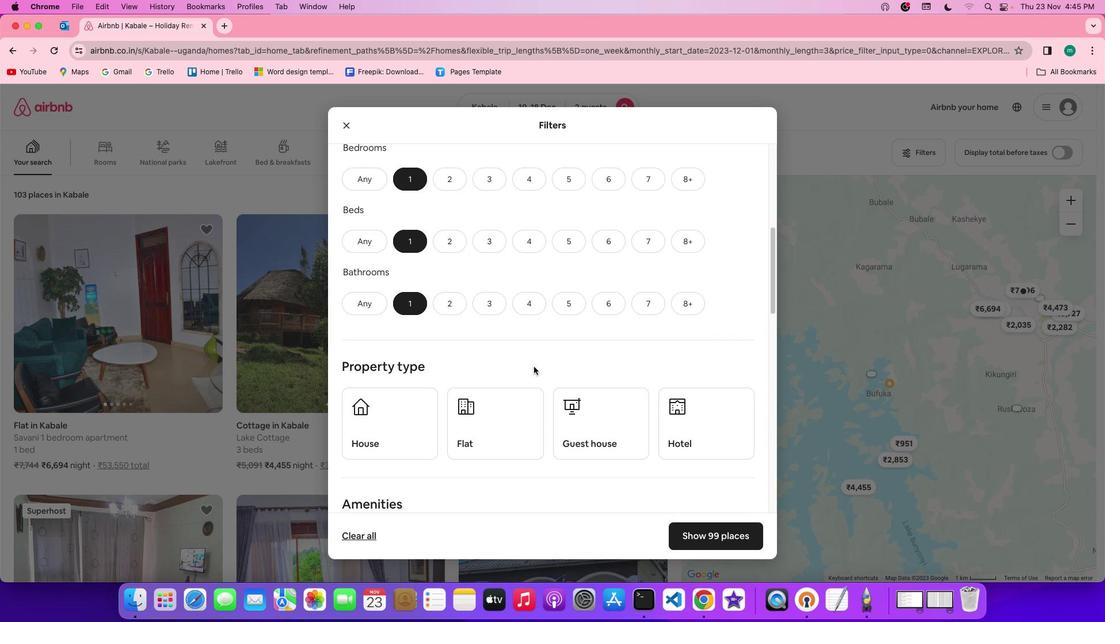 
Action: Mouse scrolled (526, 359) with delta (-6, -6)
Screenshot: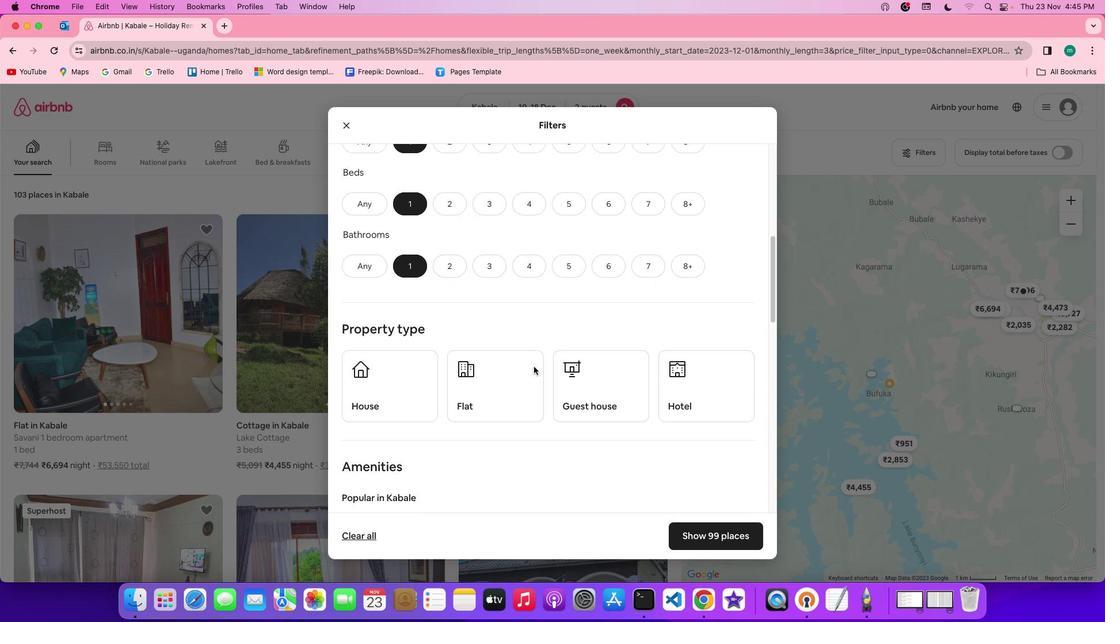 
Action: Mouse scrolled (526, 359) with delta (-6, -6)
Screenshot: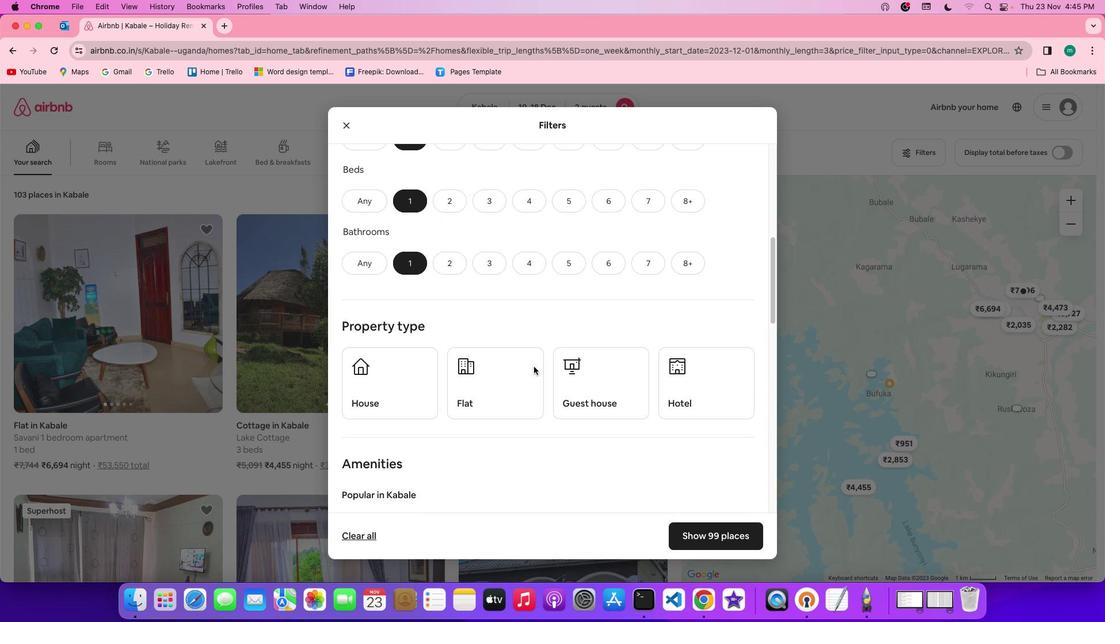 
Action: Mouse scrolled (526, 359) with delta (-6, -6)
Screenshot: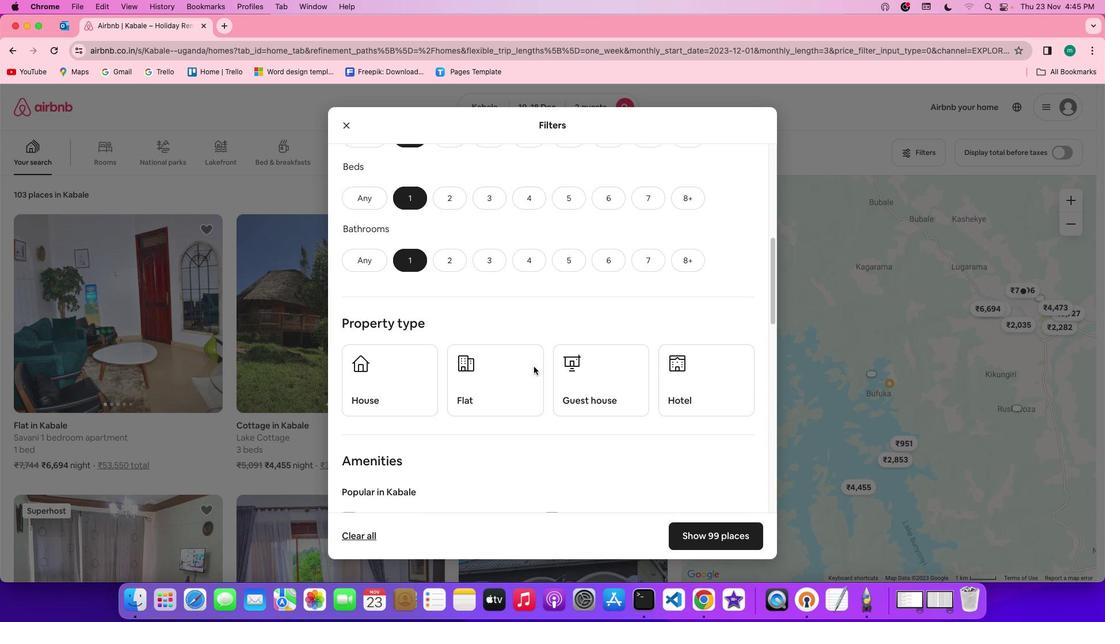 
Action: Mouse scrolled (526, 359) with delta (-6, -7)
Screenshot: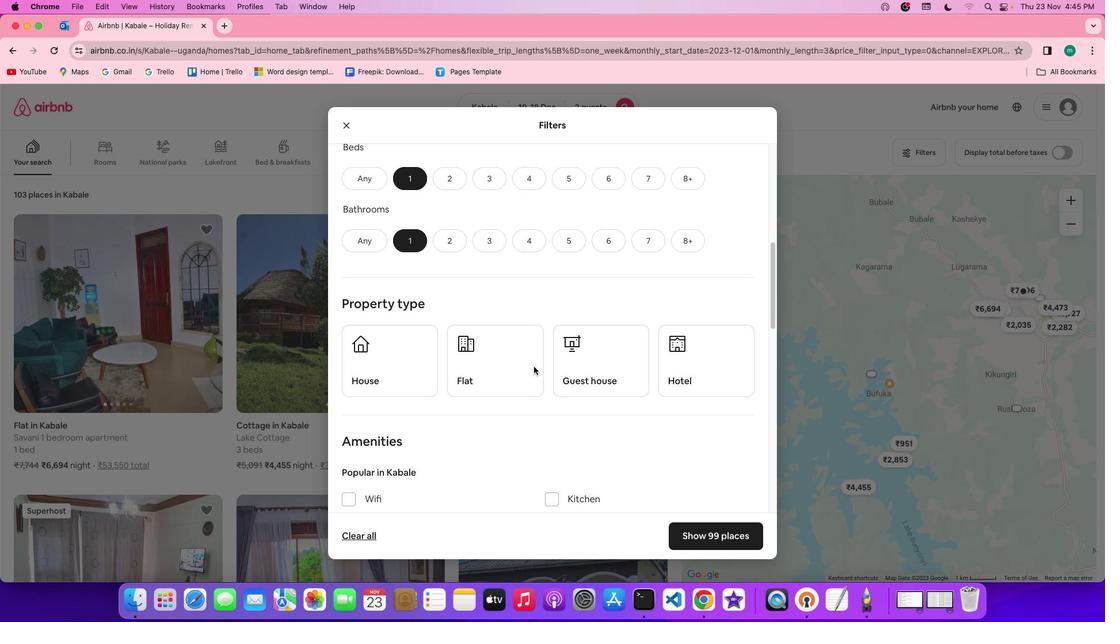 
Action: Mouse scrolled (526, 359) with delta (-6, -7)
Screenshot: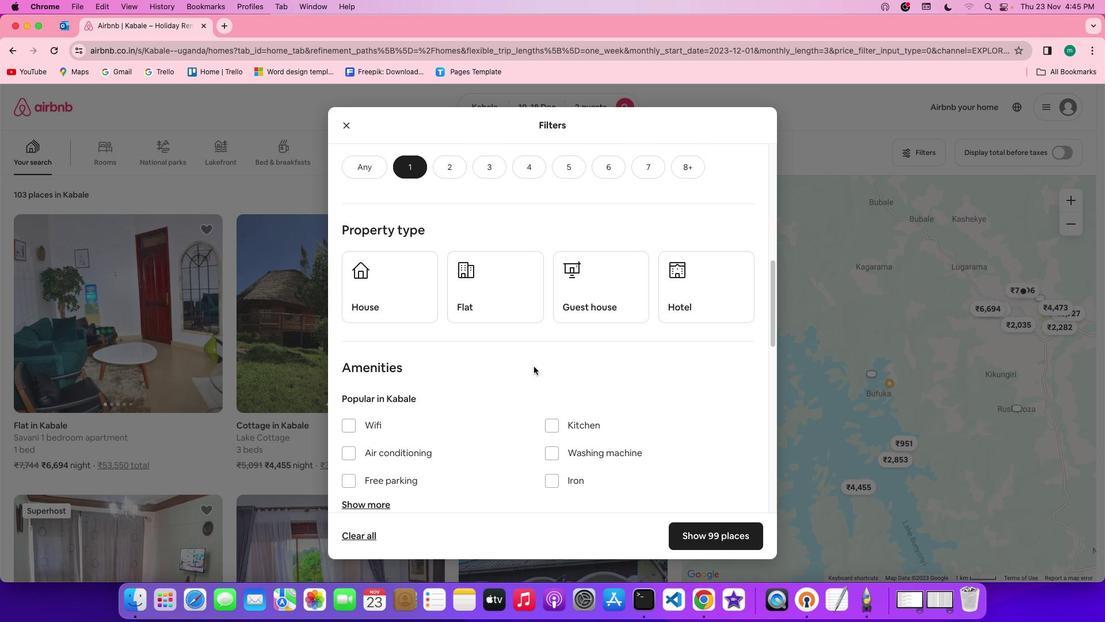 
Action: Mouse scrolled (526, 359) with delta (-6, -6)
Screenshot: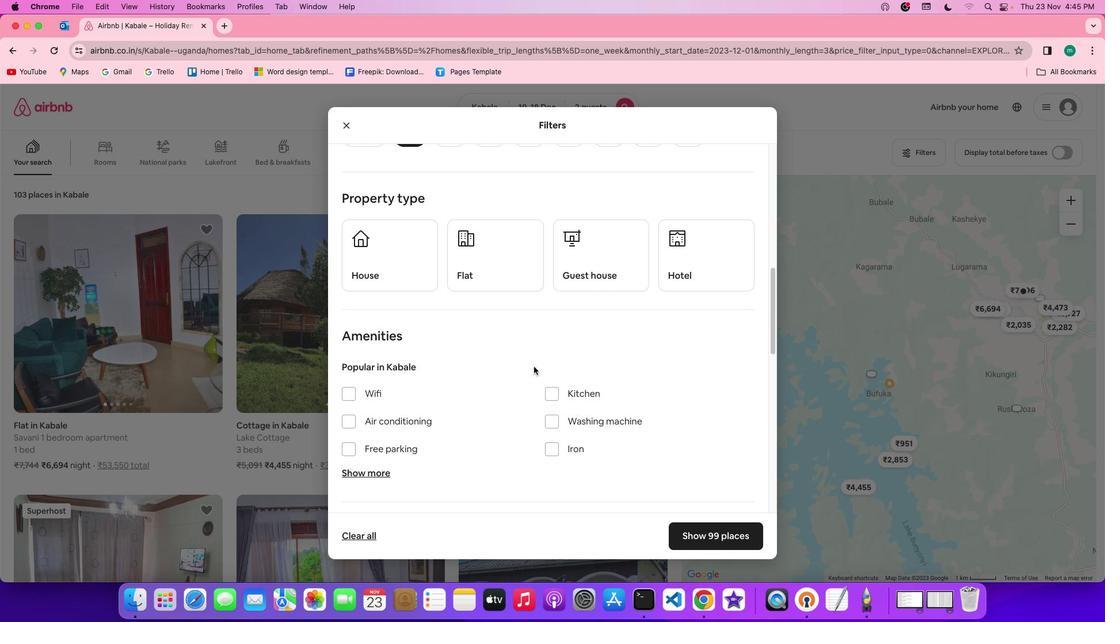
Action: Mouse scrolled (526, 359) with delta (-6, -6)
Screenshot: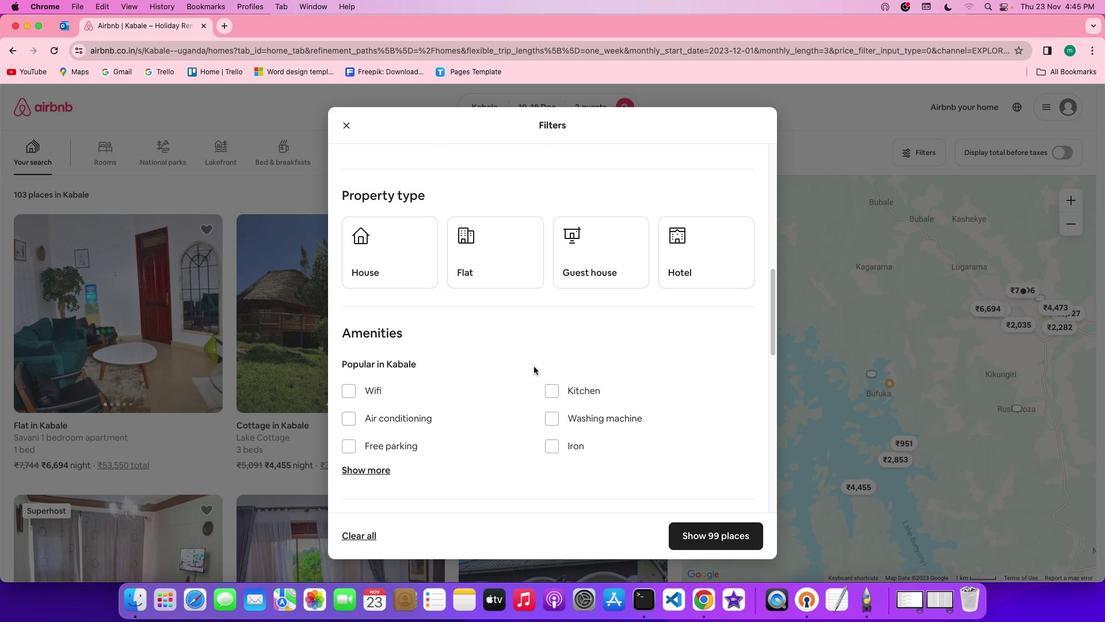 
Action: Mouse moved to (478, 214)
Screenshot: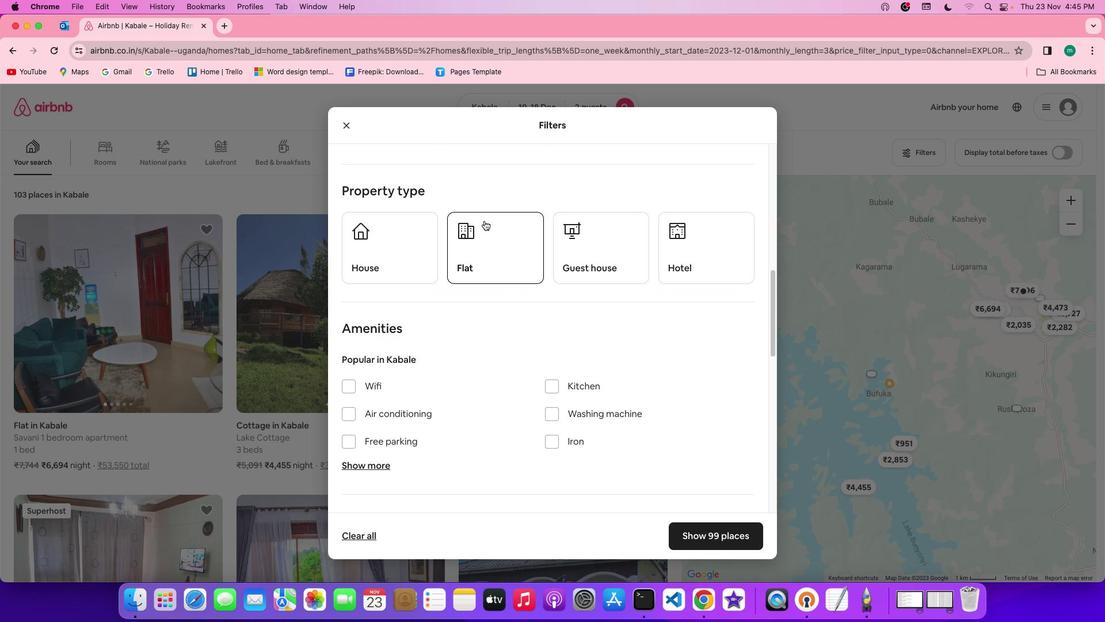 
Action: Mouse pressed left at (478, 214)
Screenshot: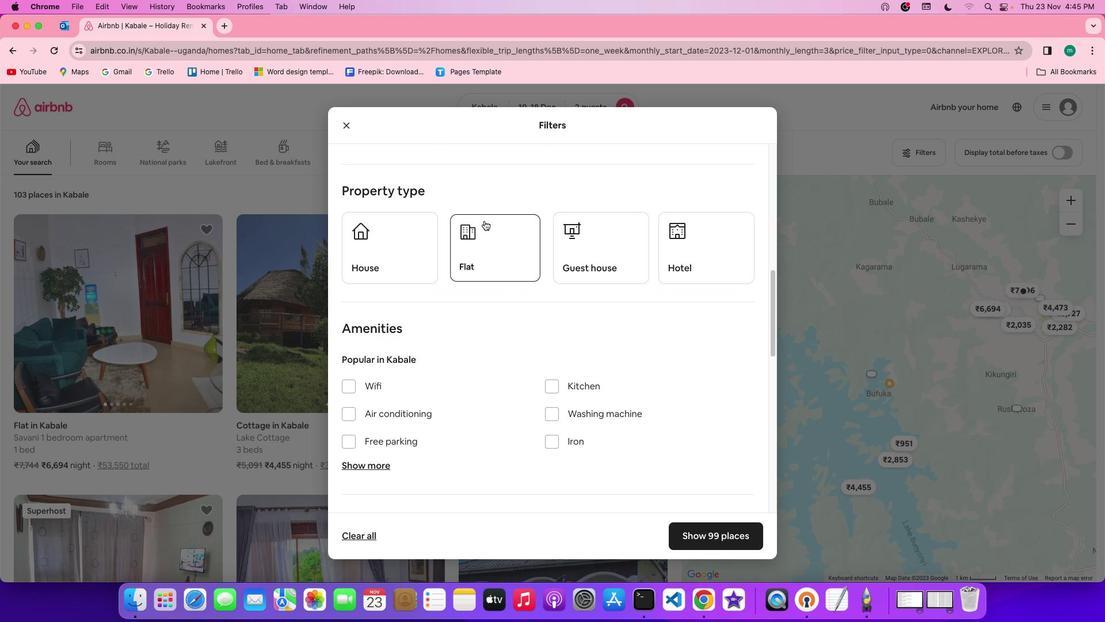 
Action: Mouse moved to (552, 374)
Screenshot: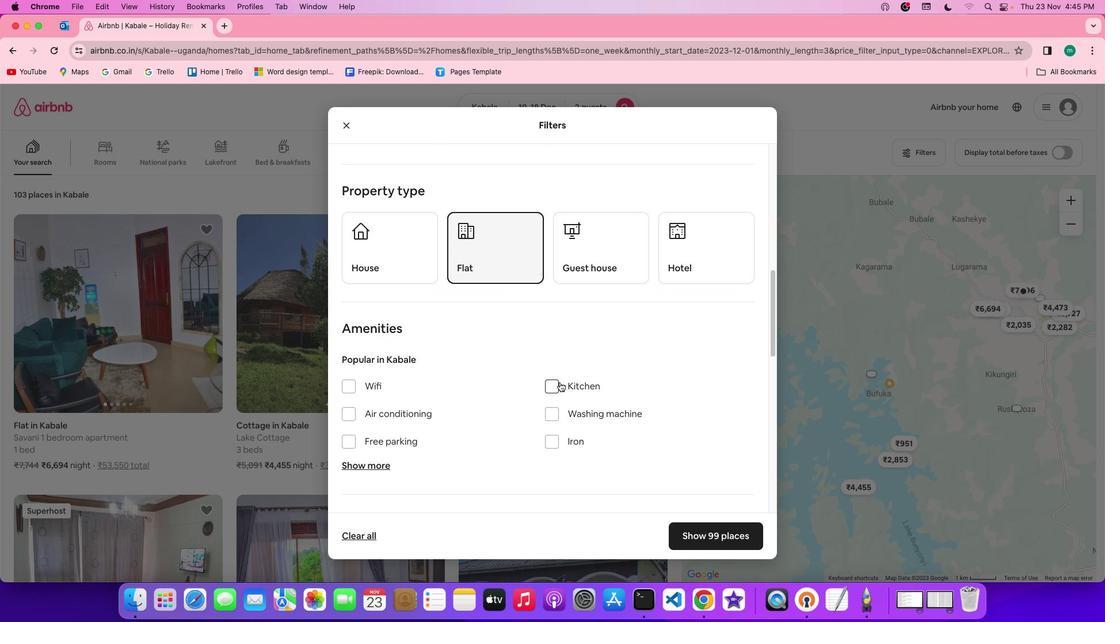 
Action: Mouse scrolled (552, 374) with delta (-6, -6)
Screenshot: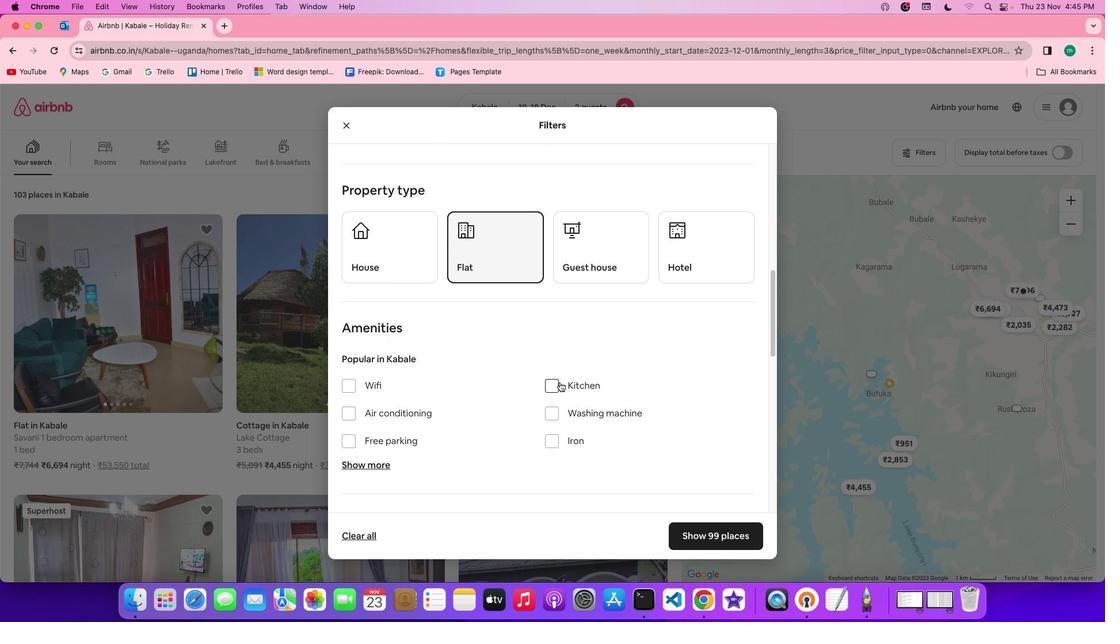 
Action: Mouse scrolled (552, 374) with delta (-6, -6)
Screenshot: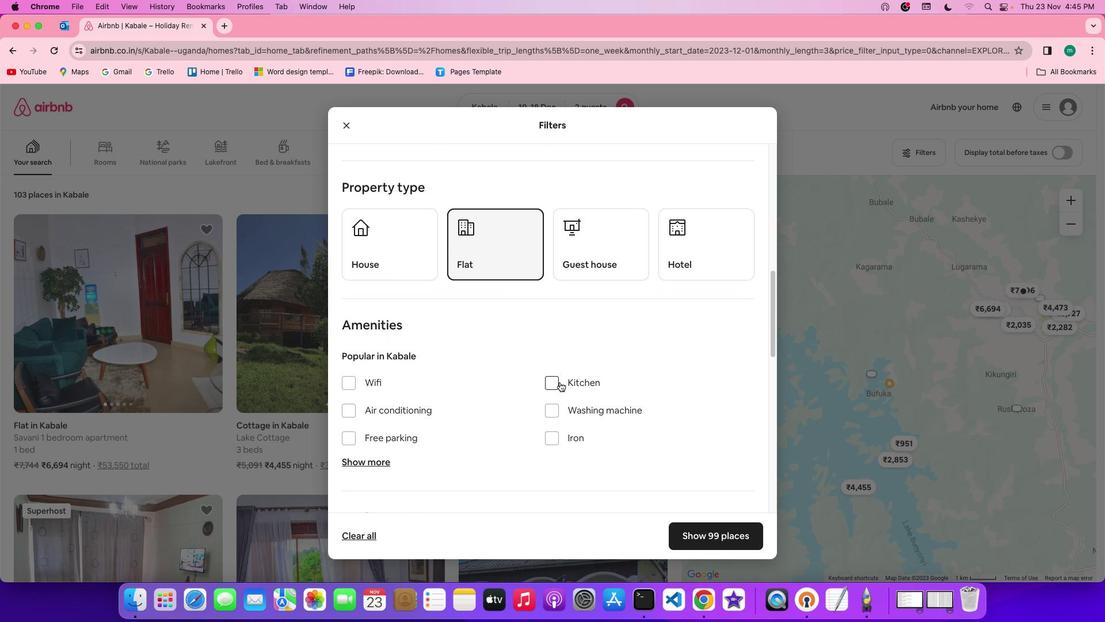 
Action: Mouse scrolled (552, 374) with delta (-6, -6)
Screenshot: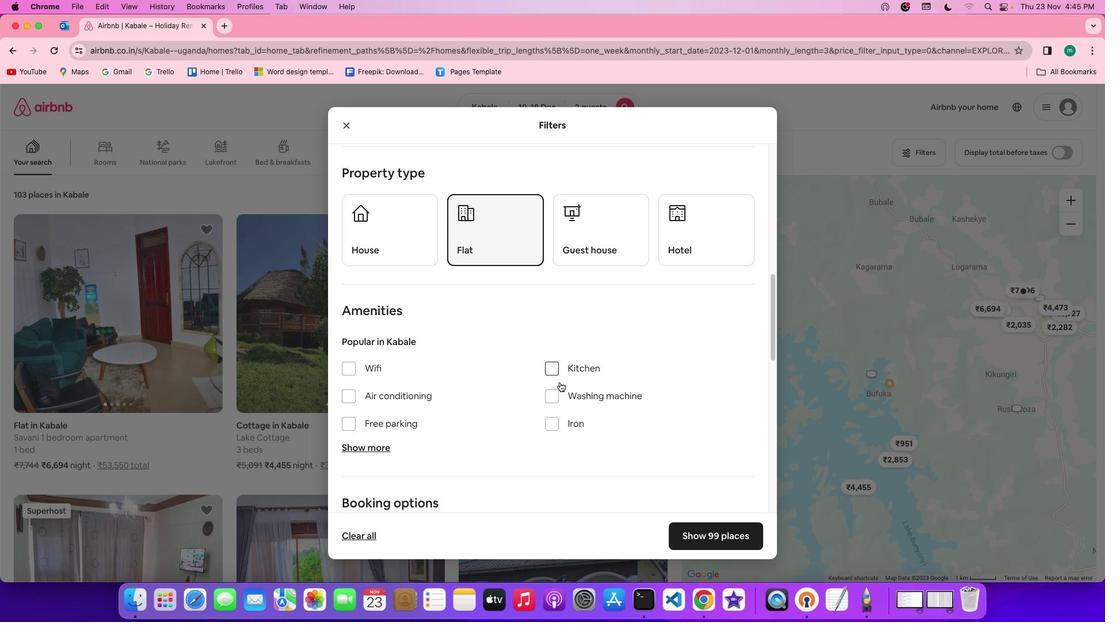 
Action: Mouse scrolled (552, 374) with delta (-6, -6)
Screenshot: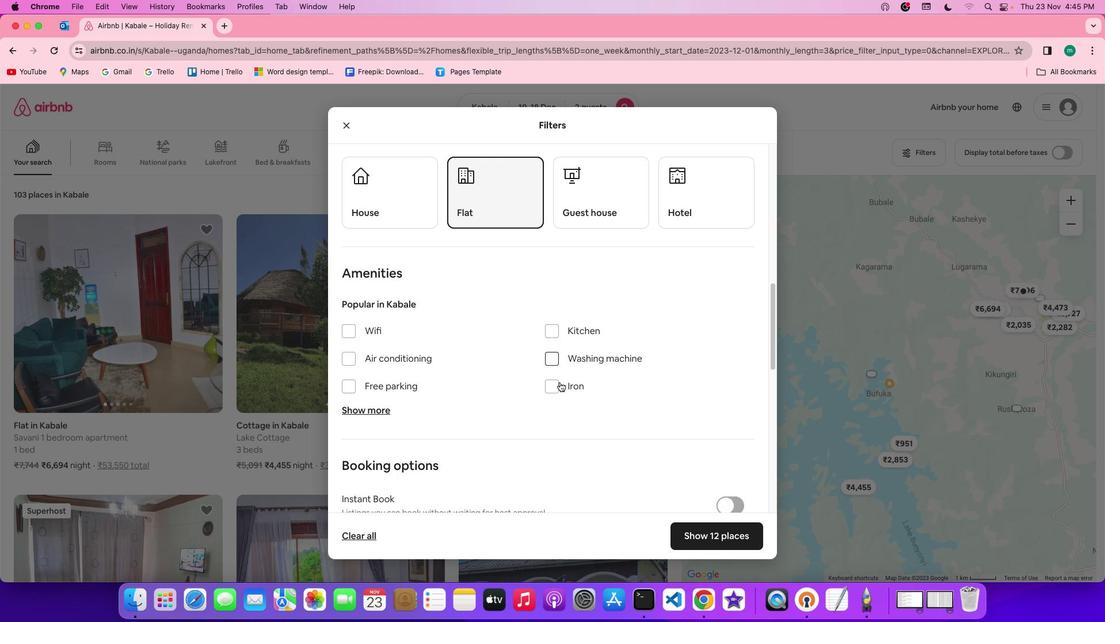 
Action: Mouse scrolled (552, 374) with delta (-6, -6)
Screenshot: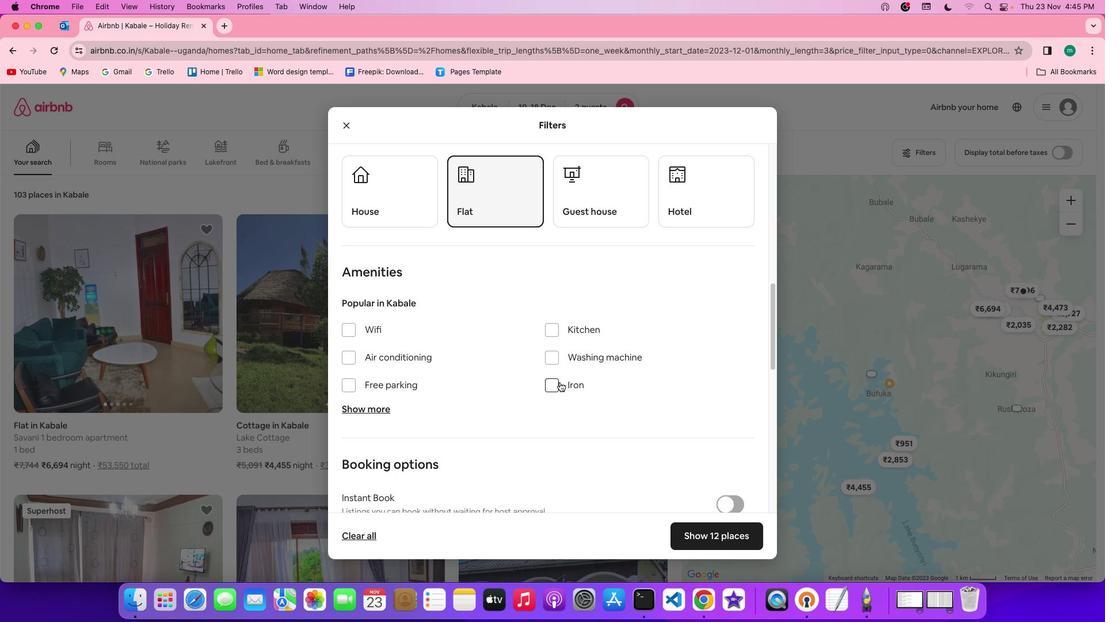 
Action: Mouse scrolled (552, 374) with delta (-6, -6)
Screenshot: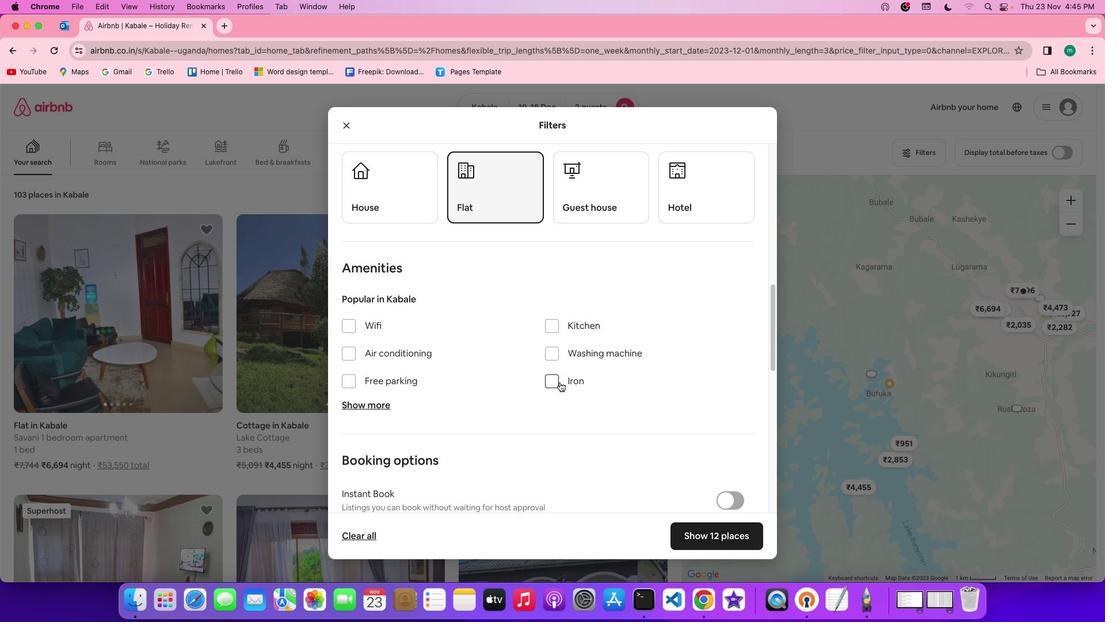 
Action: Mouse scrolled (552, 374) with delta (-6, -6)
Screenshot: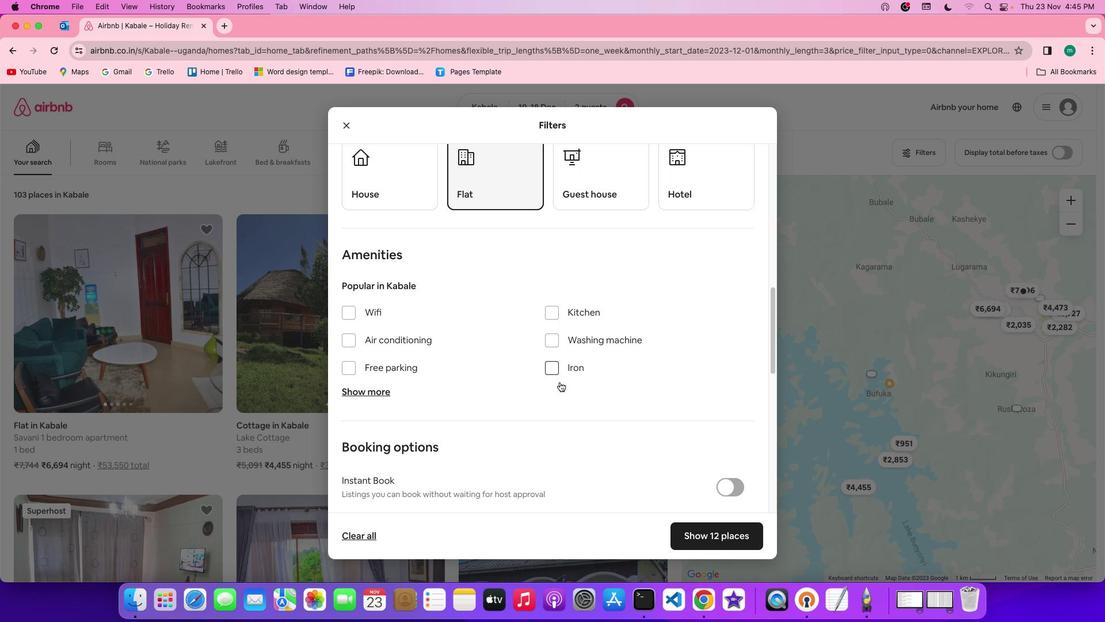 
Action: Mouse scrolled (552, 374) with delta (-6, -6)
Screenshot: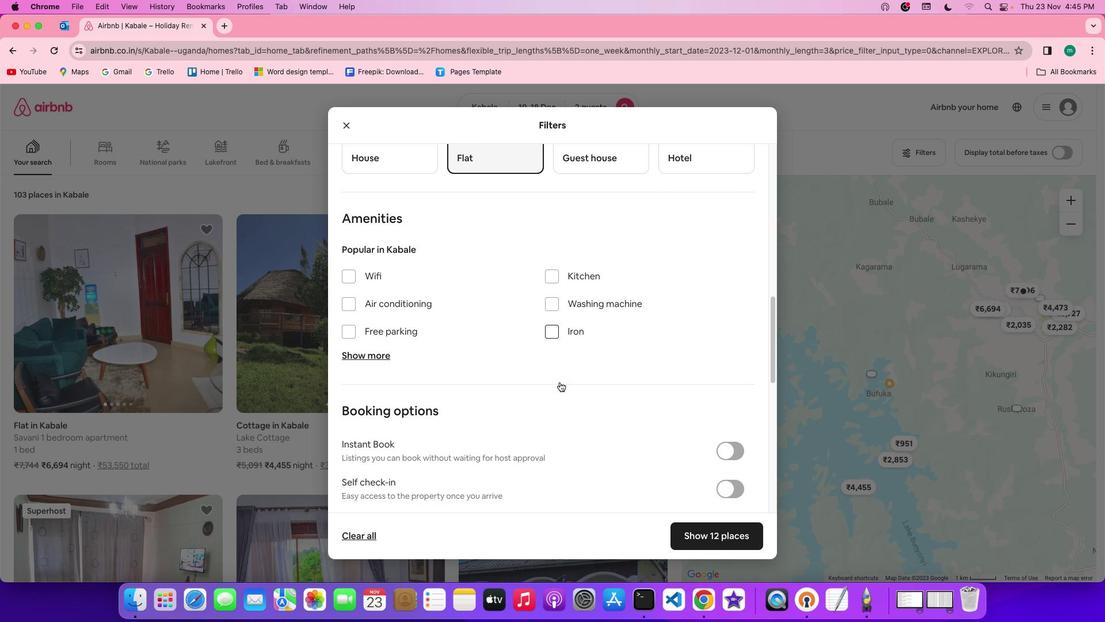 
Action: Mouse moved to (346, 246)
Screenshot: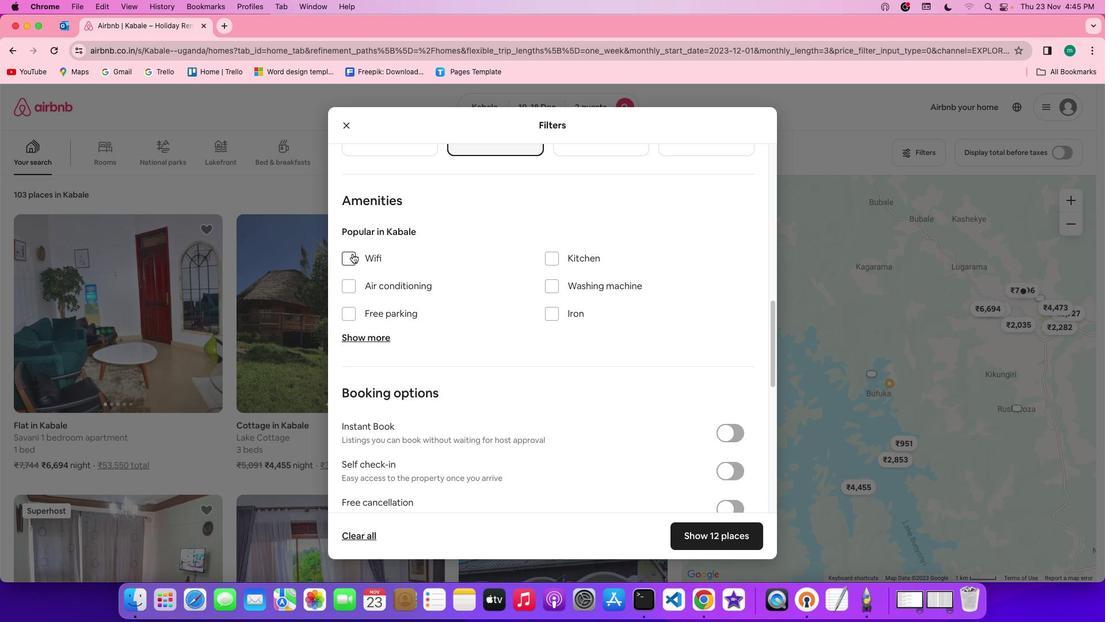 
Action: Mouse pressed left at (346, 246)
Screenshot: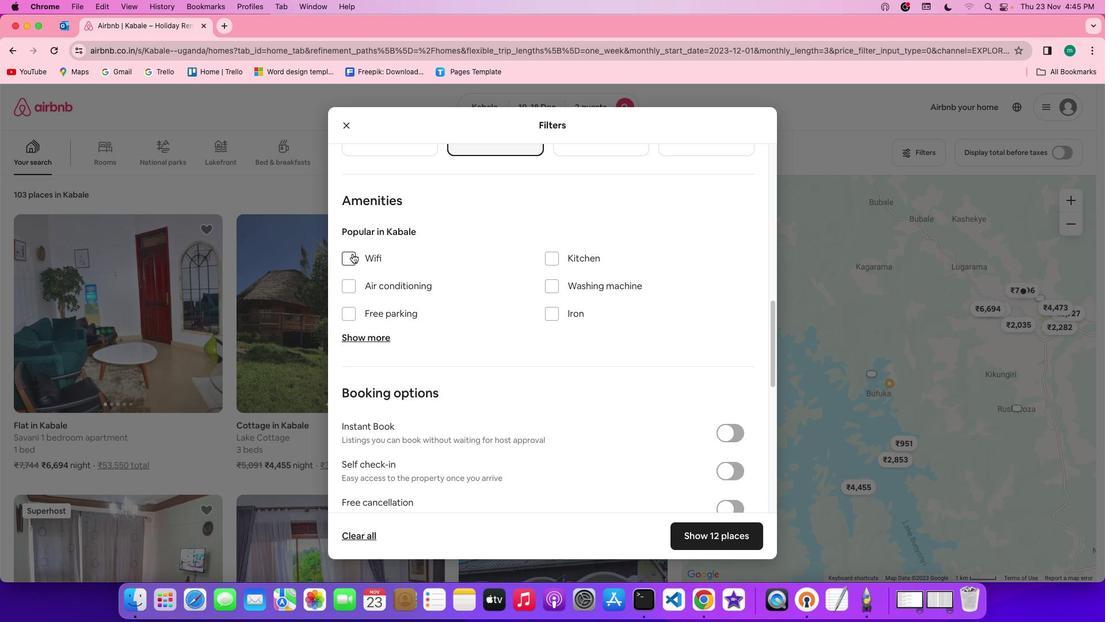 
Action: Mouse moved to (475, 339)
Screenshot: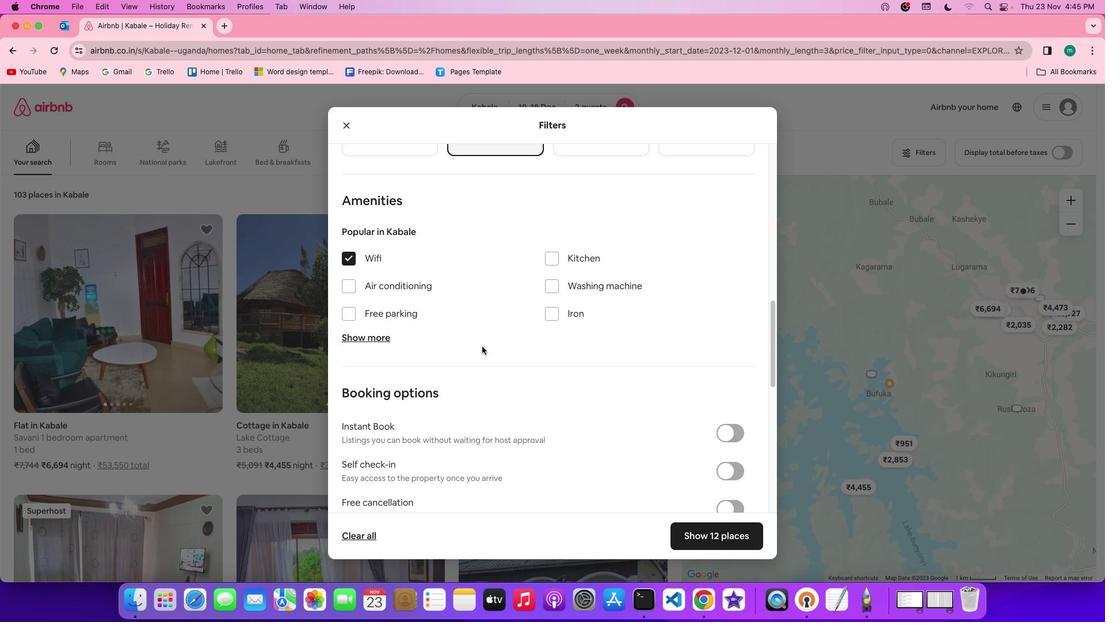 
Action: Mouse scrolled (475, 339) with delta (-6, -6)
Screenshot: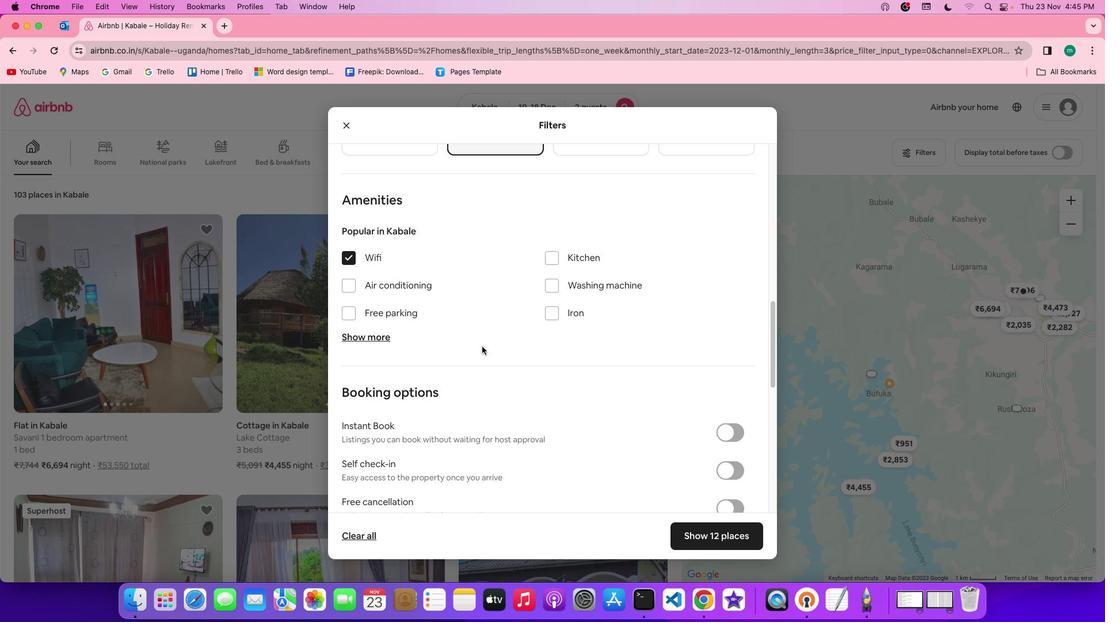 
Action: Mouse scrolled (475, 339) with delta (-6, -6)
Screenshot: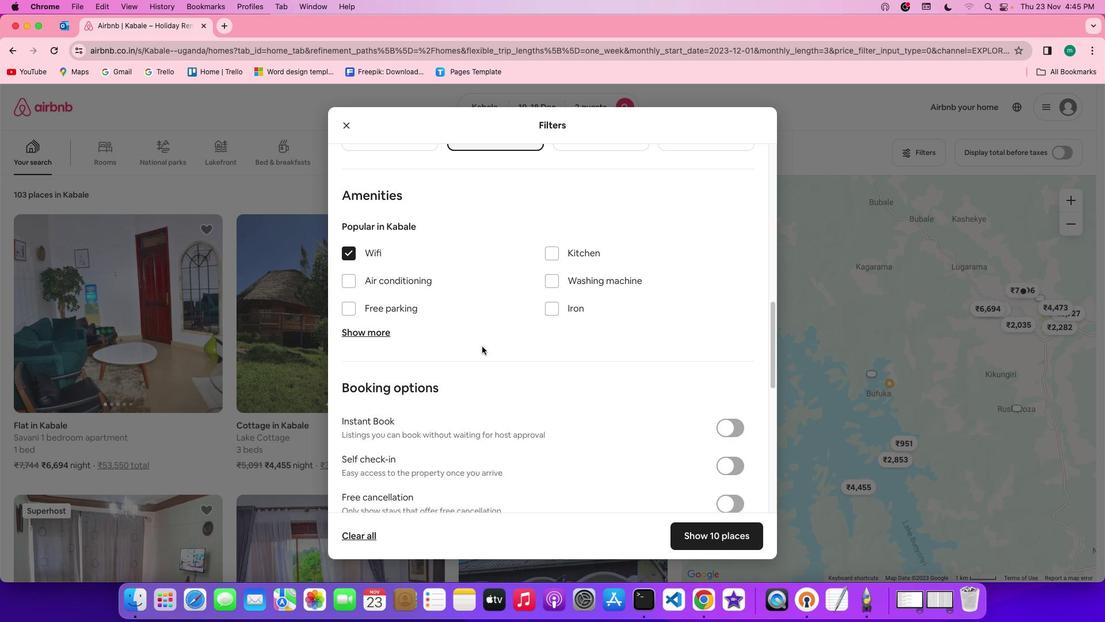 
Action: Mouse scrolled (475, 339) with delta (-6, -6)
Screenshot: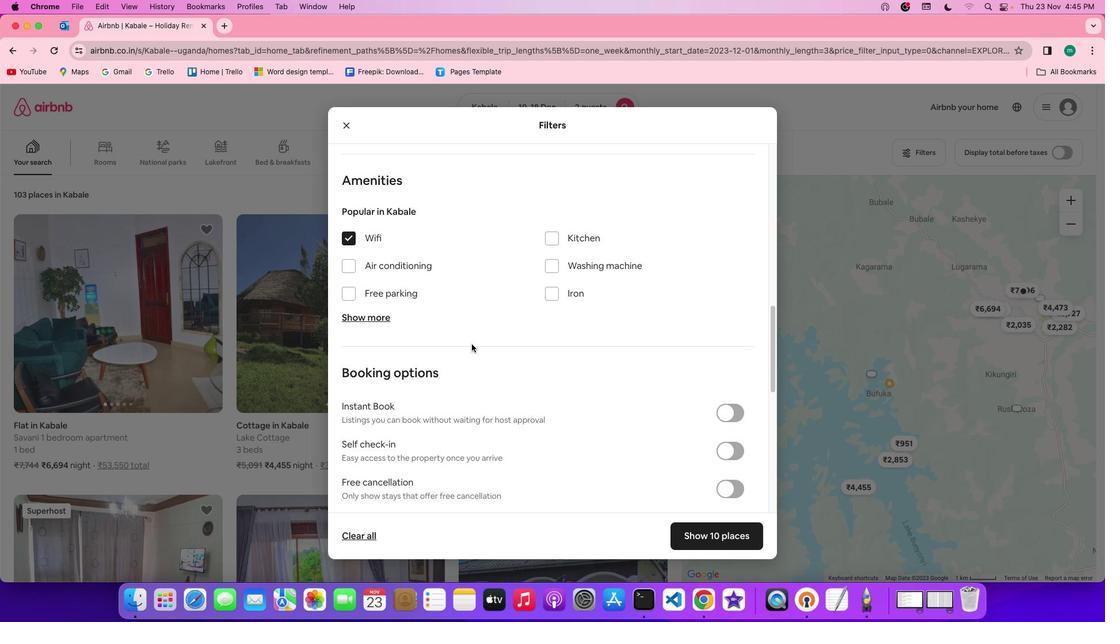 
Action: Mouse moved to (361, 296)
Screenshot: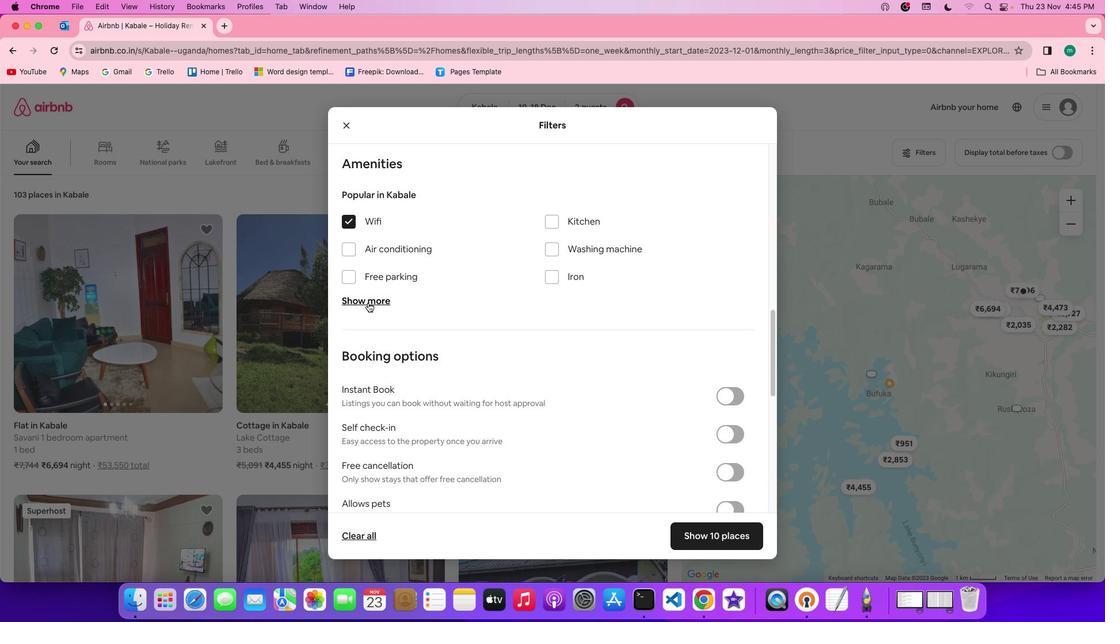 
Action: Mouse pressed left at (361, 296)
Screenshot: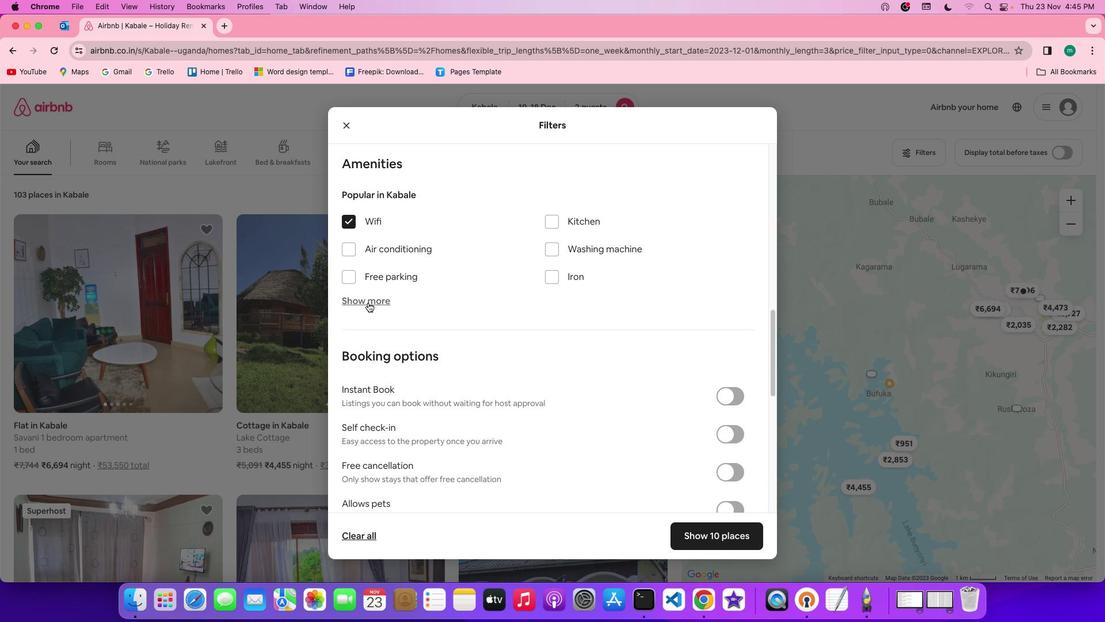 
Action: Mouse moved to (546, 364)
Screenshot: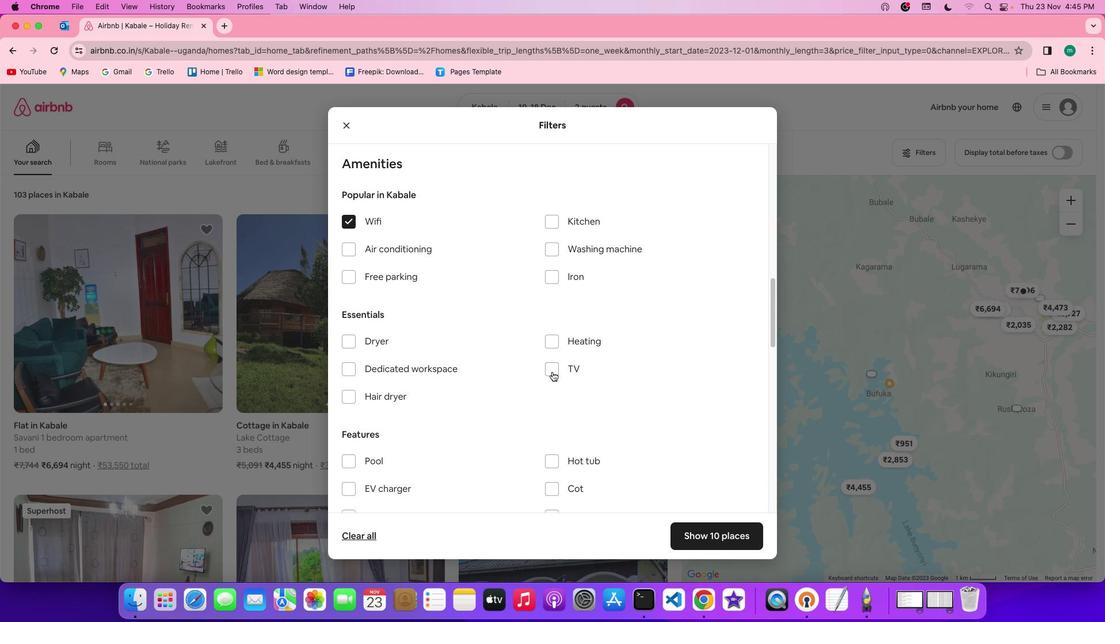 
Action: Mouse pressed left at (546, 364)
Screenshot: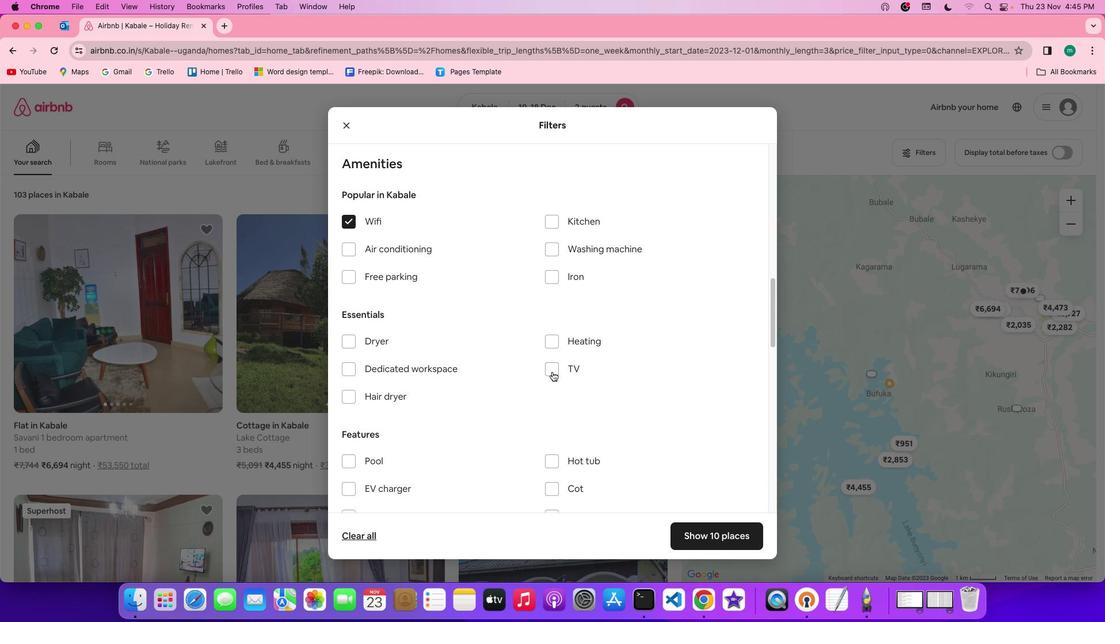 
Action: Mouse moved to (381, 270)
Screenshot: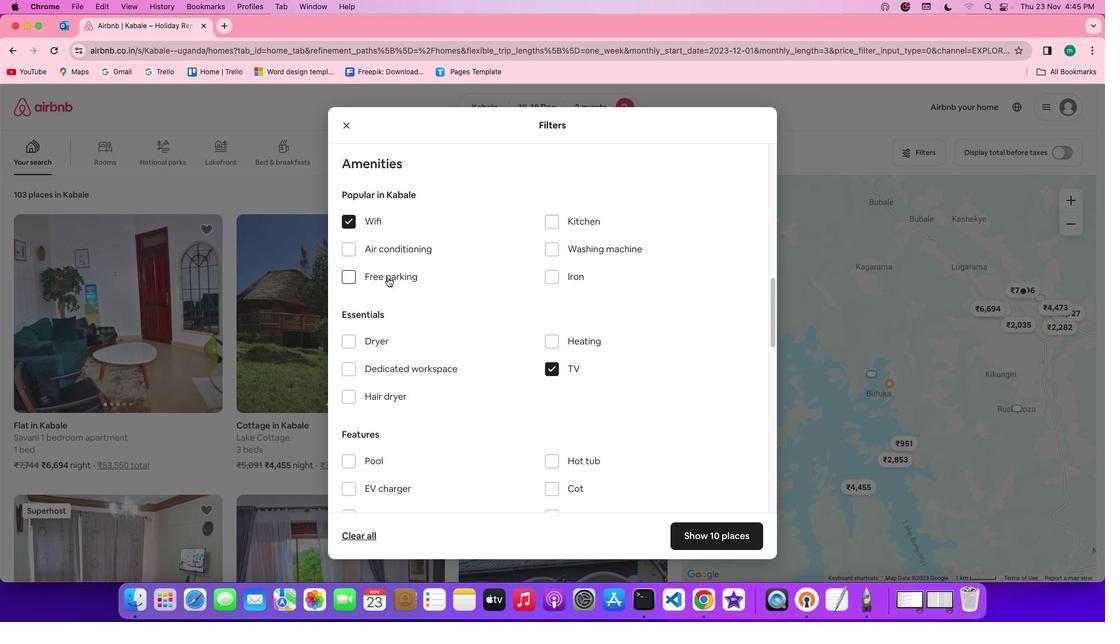 
Action: Mouse pressed left at (381, 270)
Screenshot: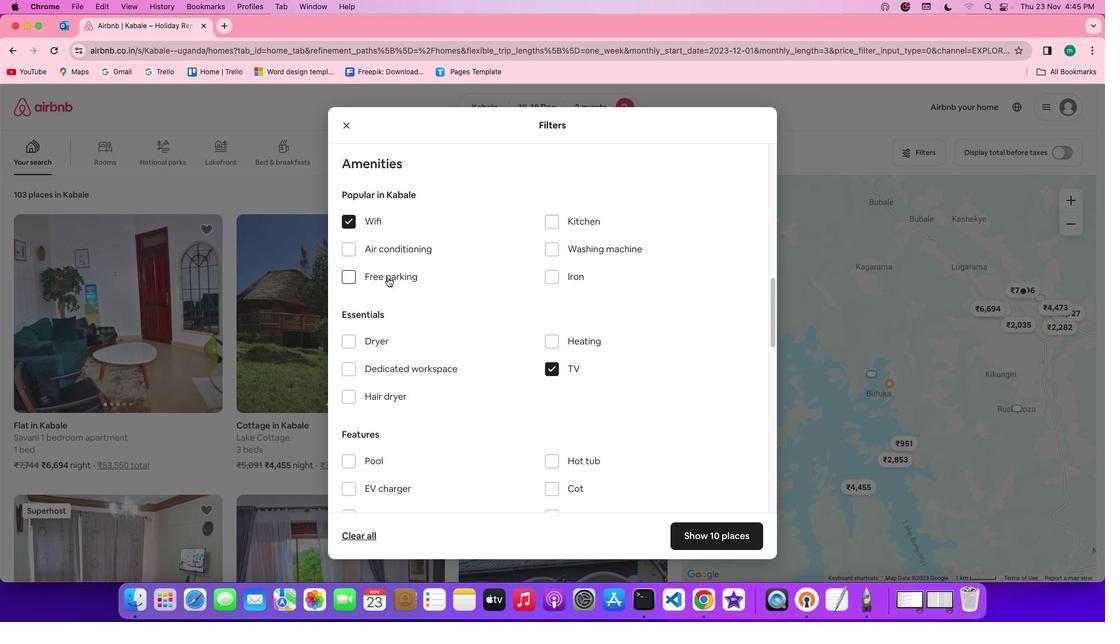 
Action: Mouse moved to (489, 342)
Screenshot: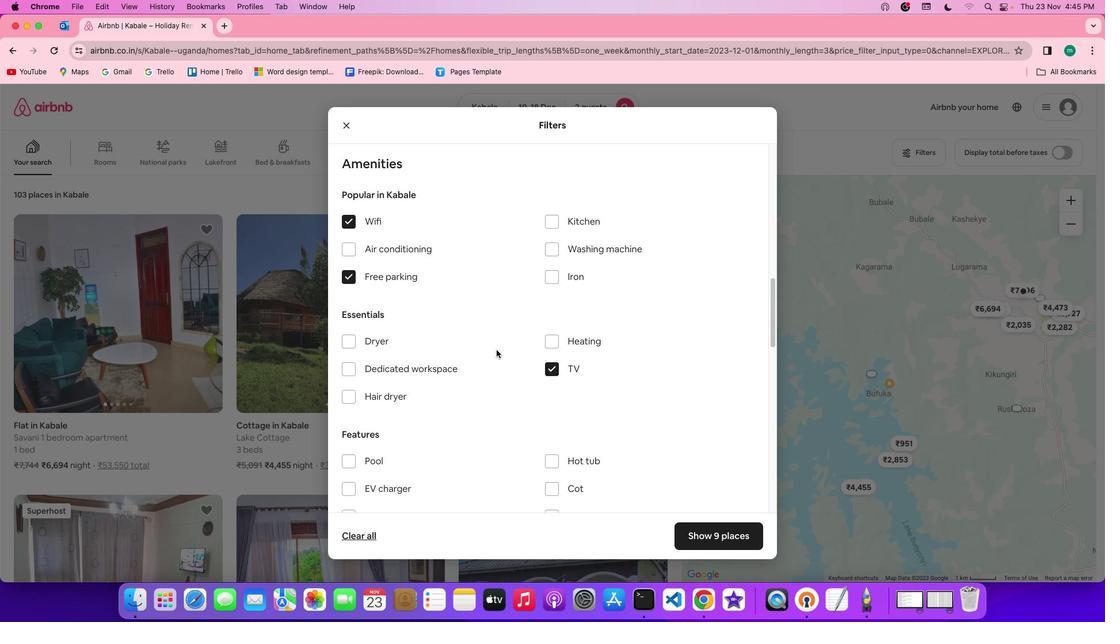 
Action: Mouse scrolled (489, 342) with delta (-6, -6)
Screenshot: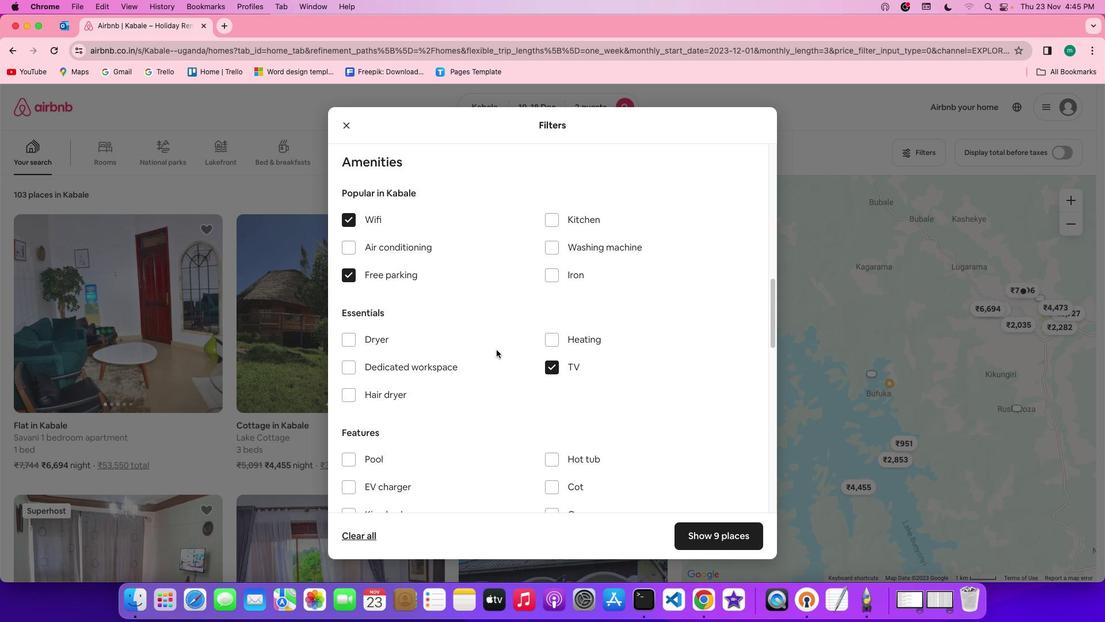 
Action: Mouse scrolled (489, 342) with delta (-6, -6)
Screenshot: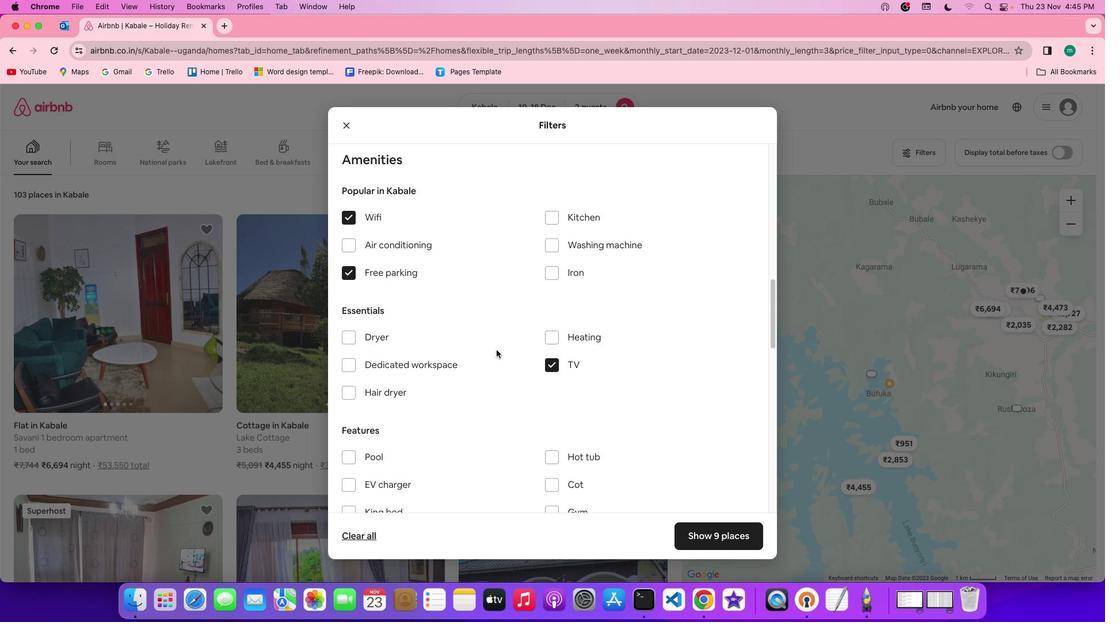
Action: Mouse scrolled (489, 342) with delta (-6, -6)
Screenshot: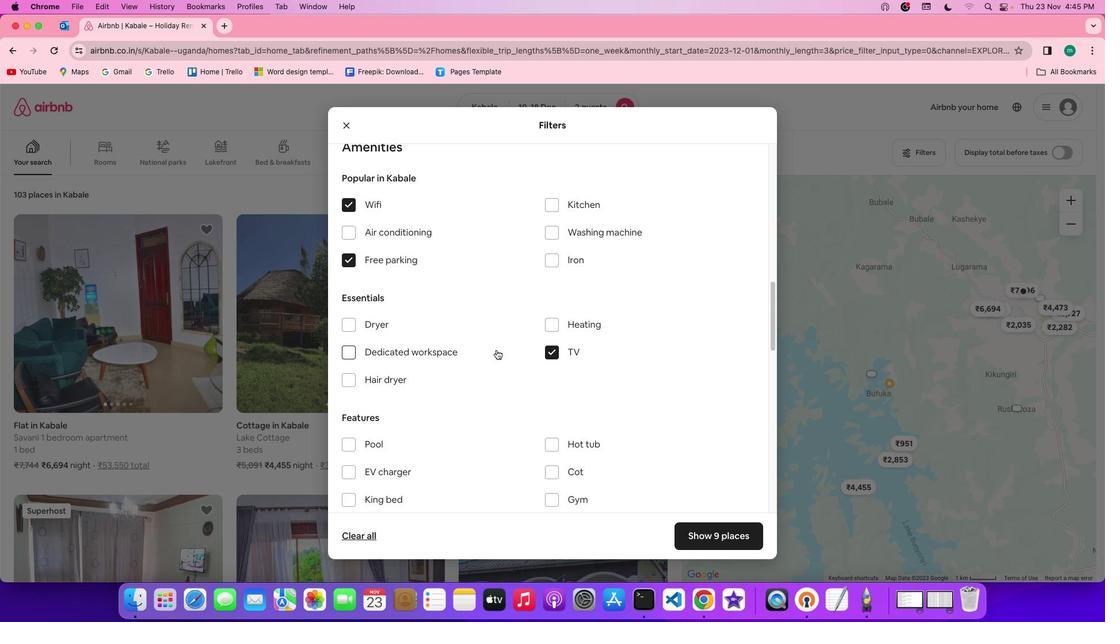 
Action: Mouse scrolled (489, 342) with delta (-6, -6)
Screenshot: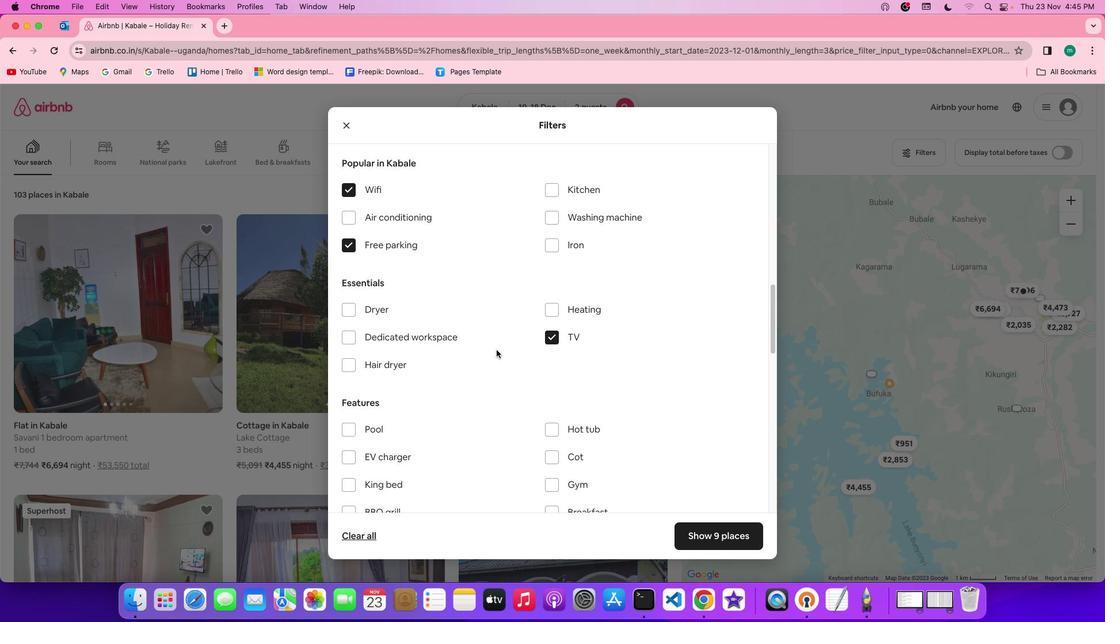 
Action: Mouse scrolled (489, 342) with delta (-6, -6)
Screenshot: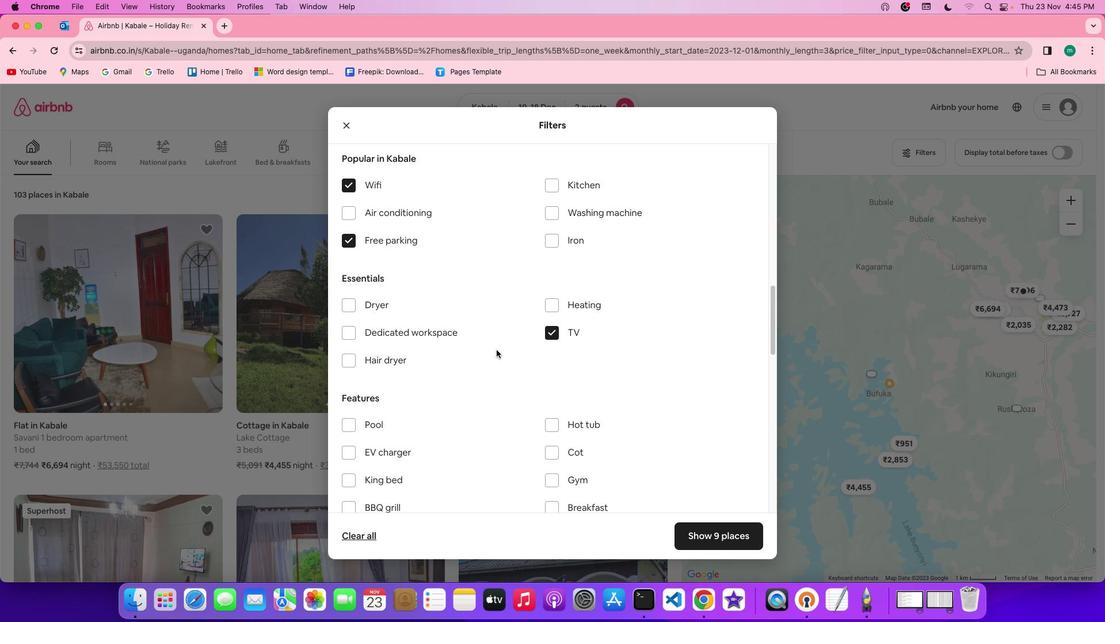 
Action: Mouse scrolled (489, 342) with delta (-6, -6)
Screenshot: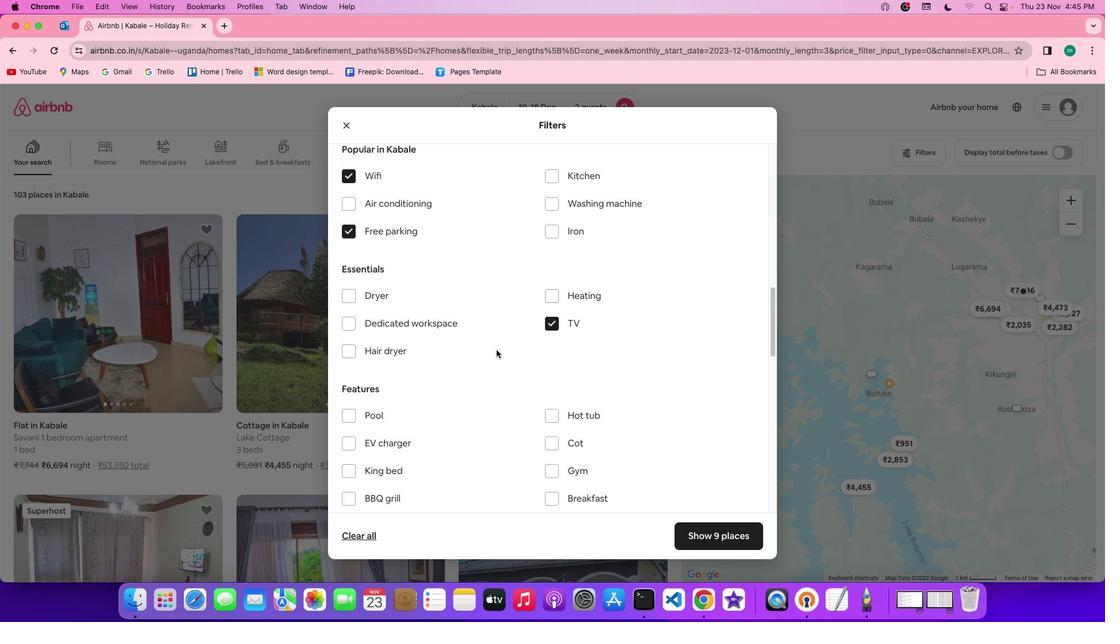 
Action: Mouse scrolled (489, 342) with delta (-6, -6)
Screenshot: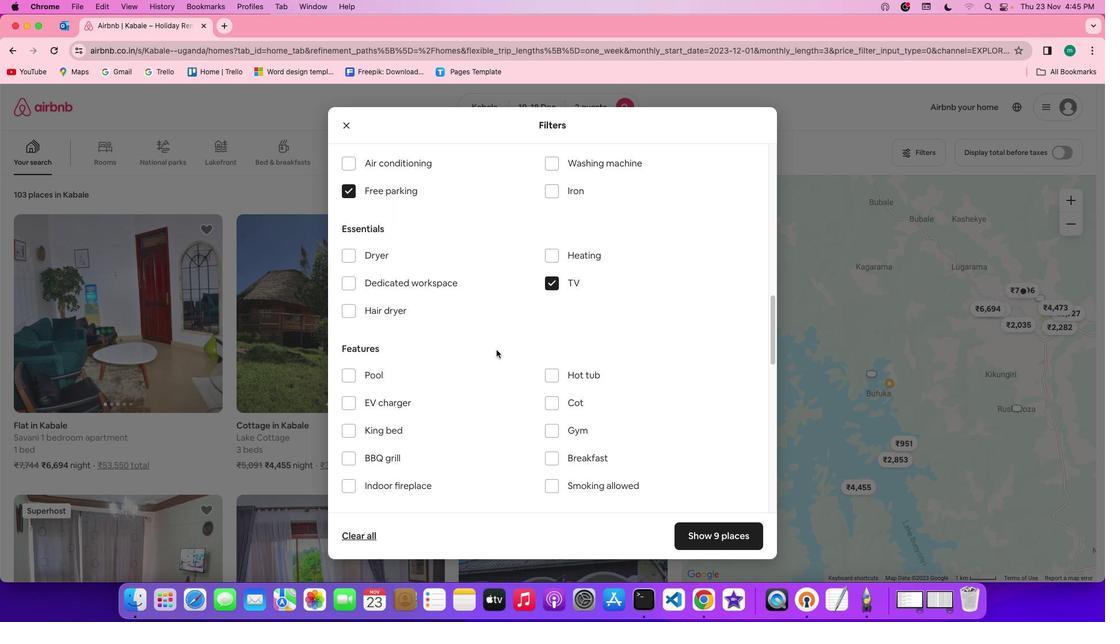 
Action: Mouse scrolled (489, 342) with delta (-6, -6)
Screenshot: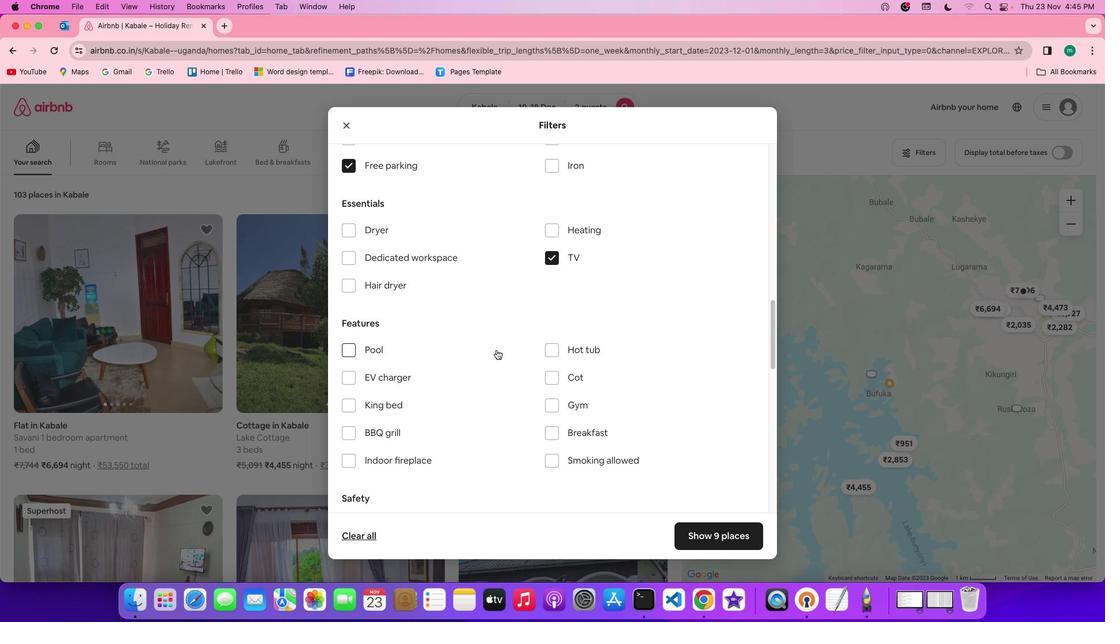 
Action: Mouse scrolled (489, 342) with delta (-6, -6)
Screenshot: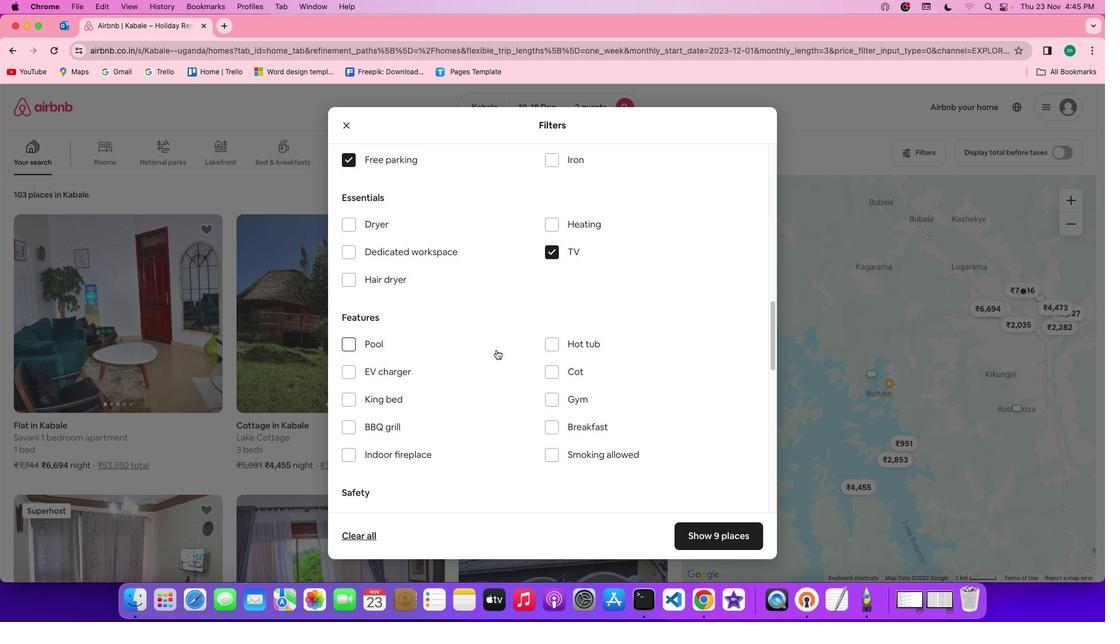 
Action: Mouse scrolled (489, 342) with delta (-6, -6)
Screenshot: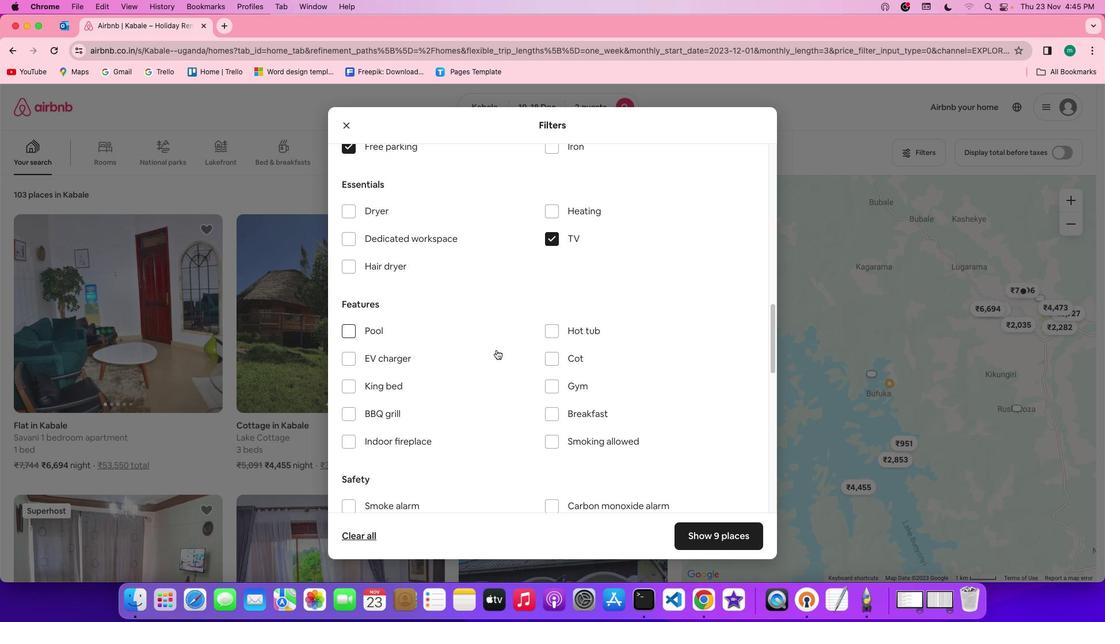 
Action: Mouse moved to (440, 372)
Screenshot: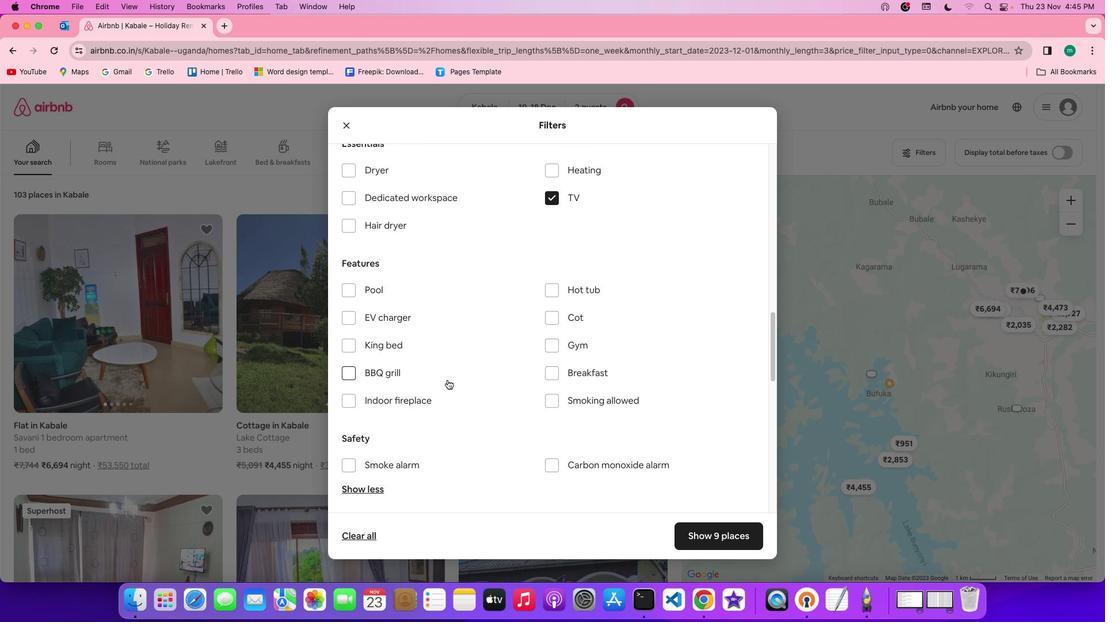 
Action: Mouse scrolled (440, 372) with delta (-6, -6)
Screenshot: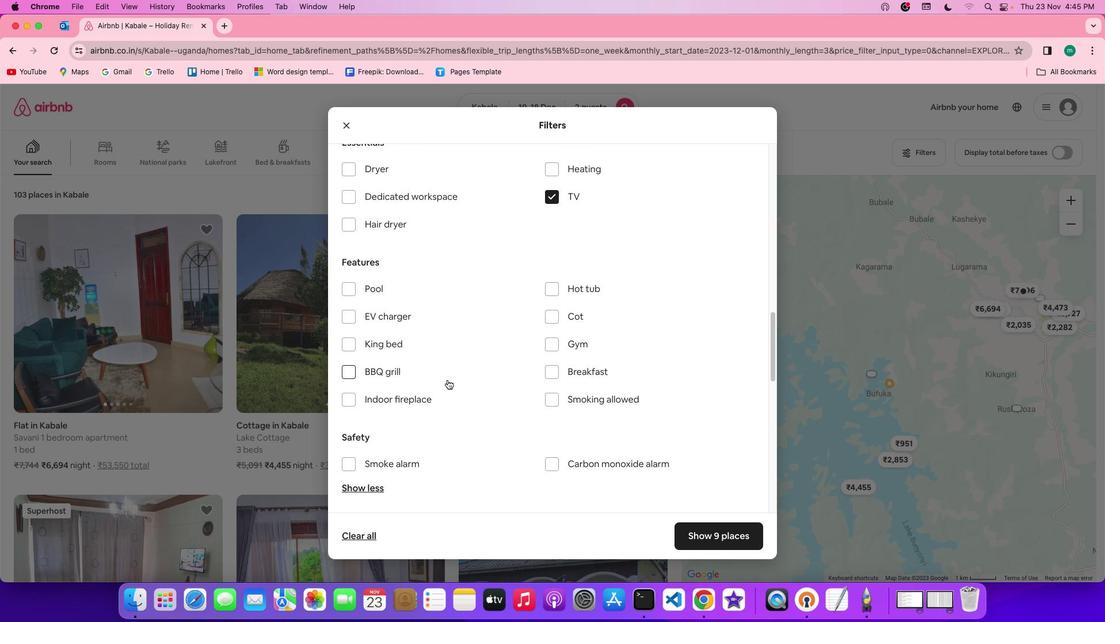 
Action: Mouse scrolled (440, 372) with delta (-6, -6)
Screenshot: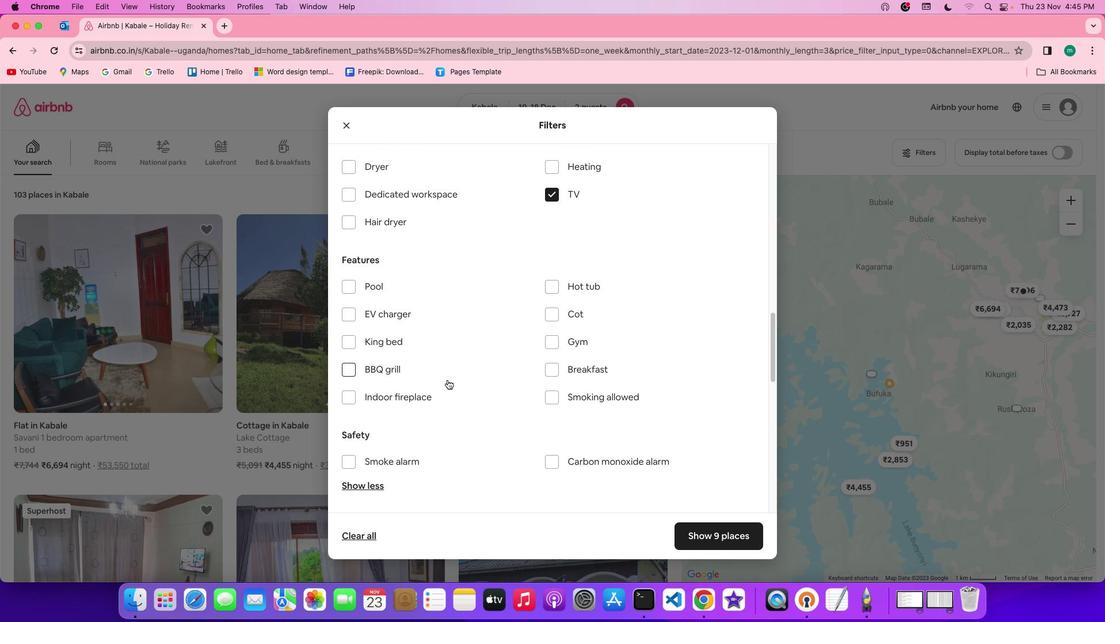 
Action: Mouse moved to (550, 334)
Screenshot: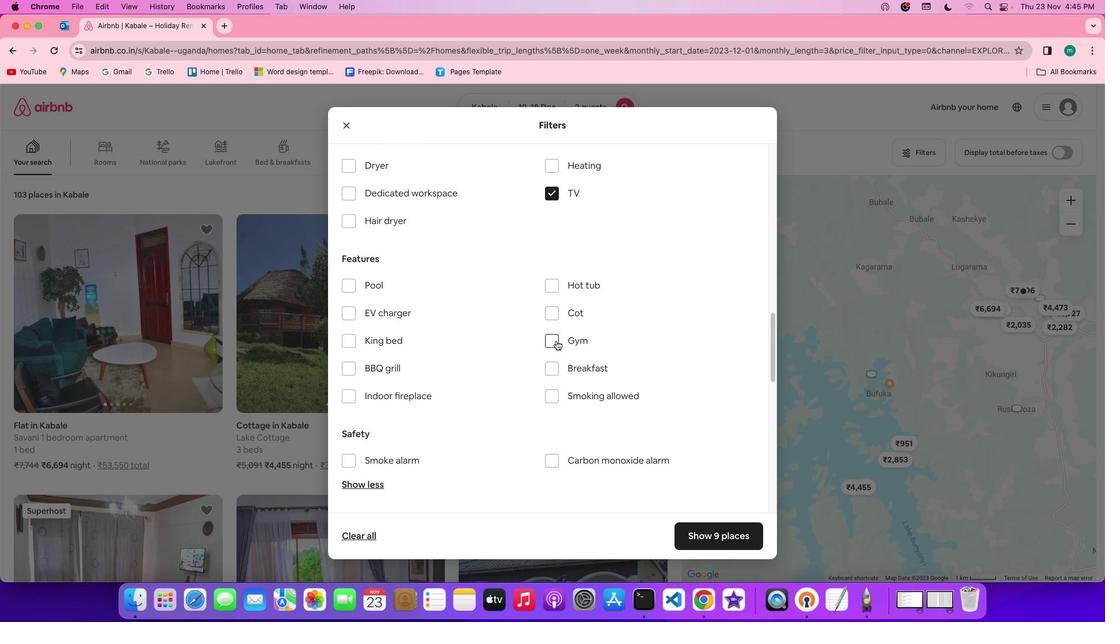 
Action: Mouse pressed left at (550, 334)
Screenshot: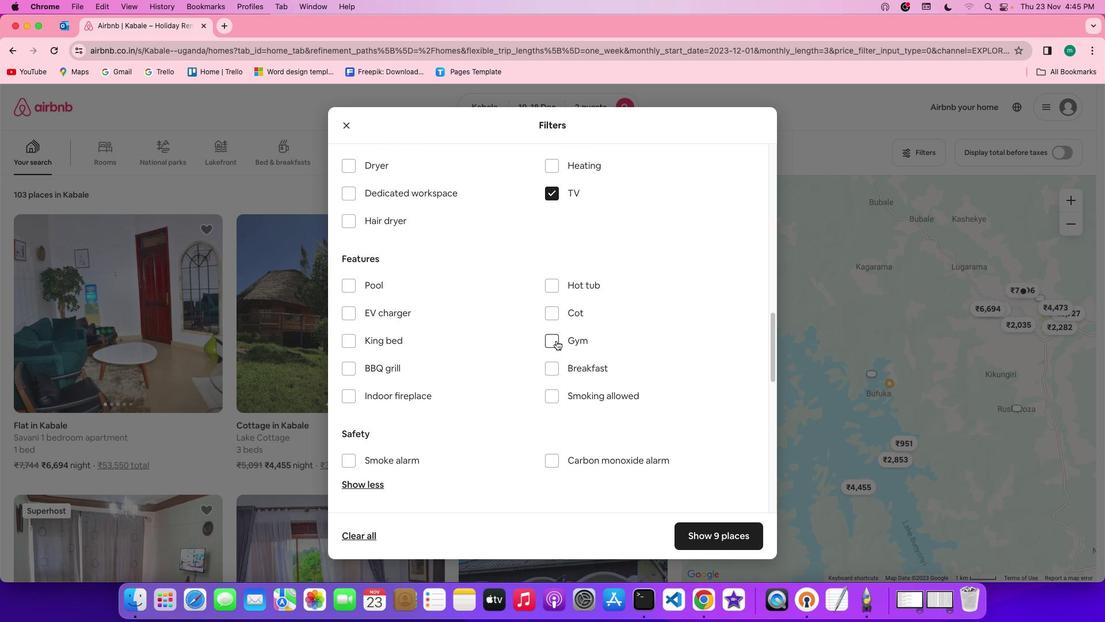 
Action: Mouse moved to (543, 361)
Screenshot: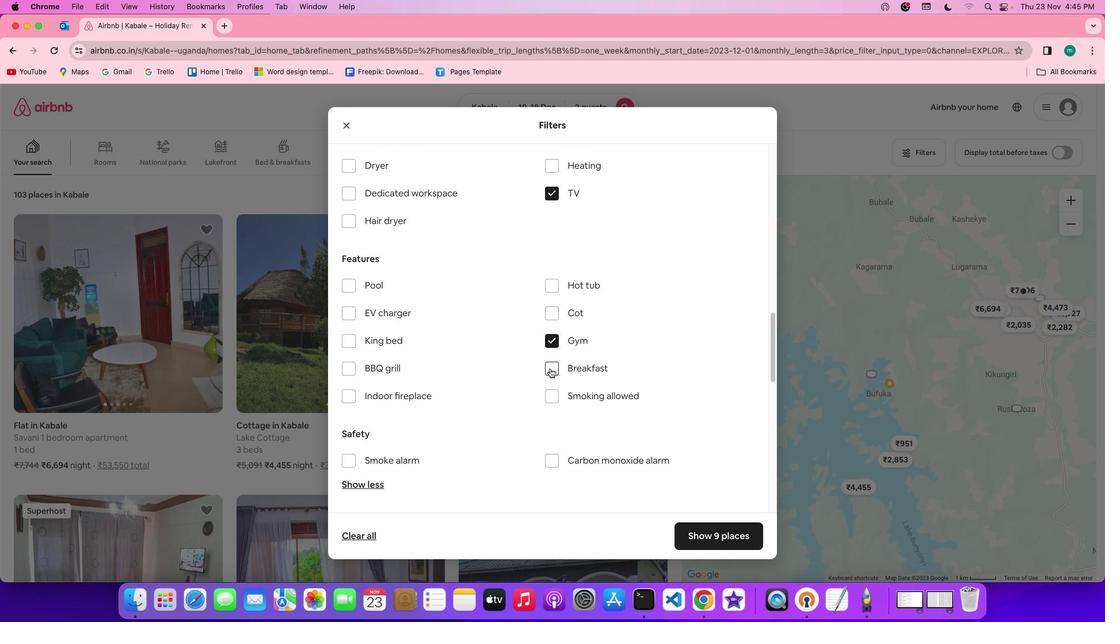 
Action: Mouse pressed left at (543, 361)
Screenshot: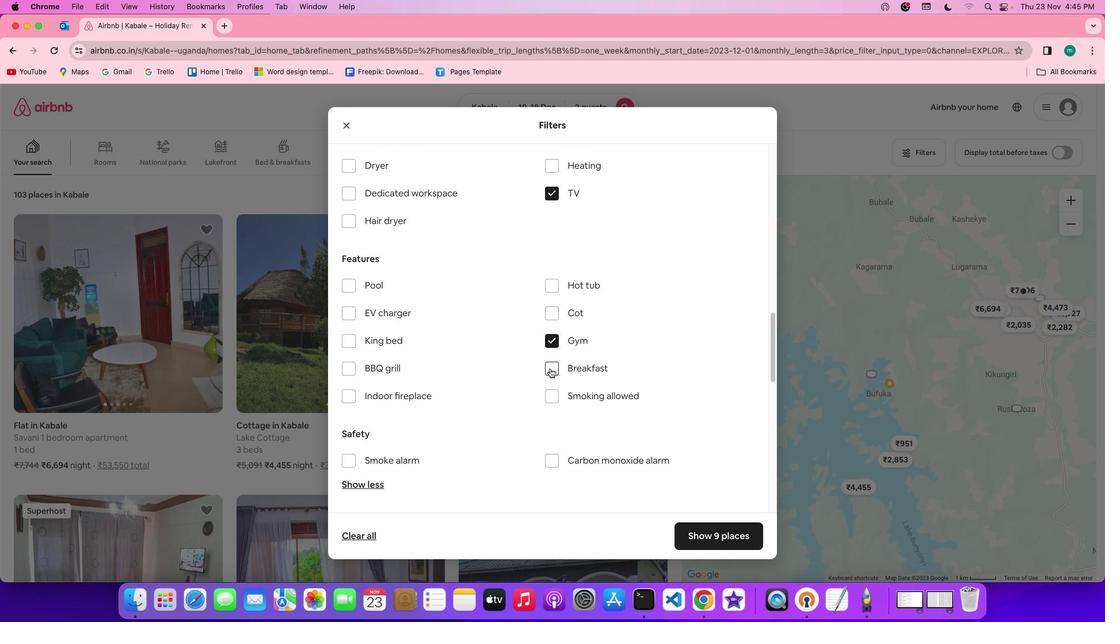 
Action: Mouse moved to (477, 388)
Screenshot: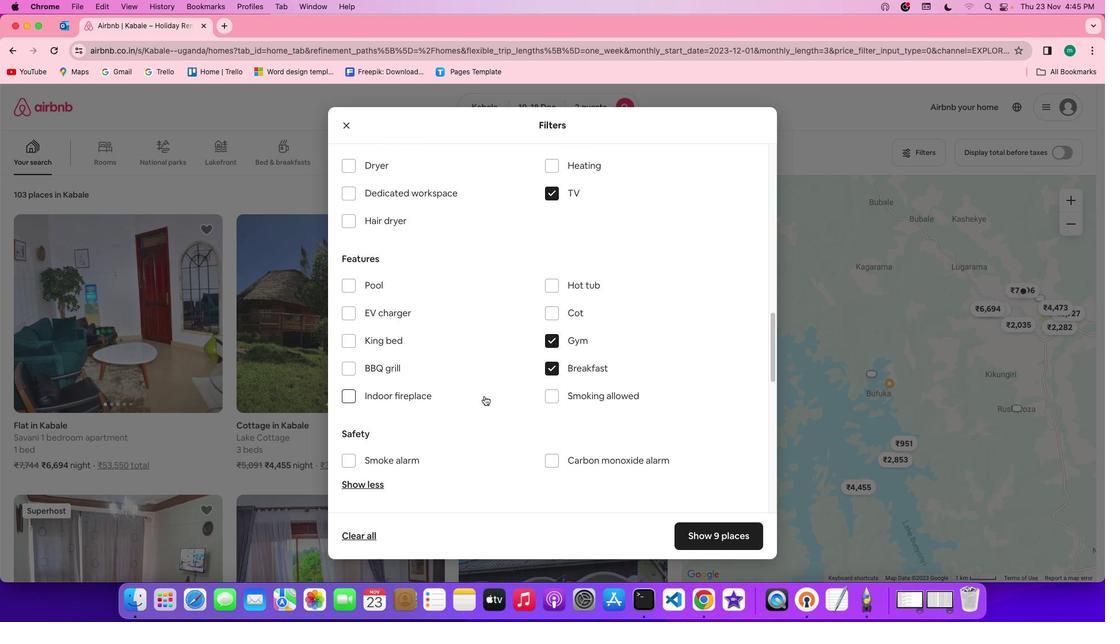 
Action: Mouse scrolled (477, 388) with delta (-6, -6)
Screenshot: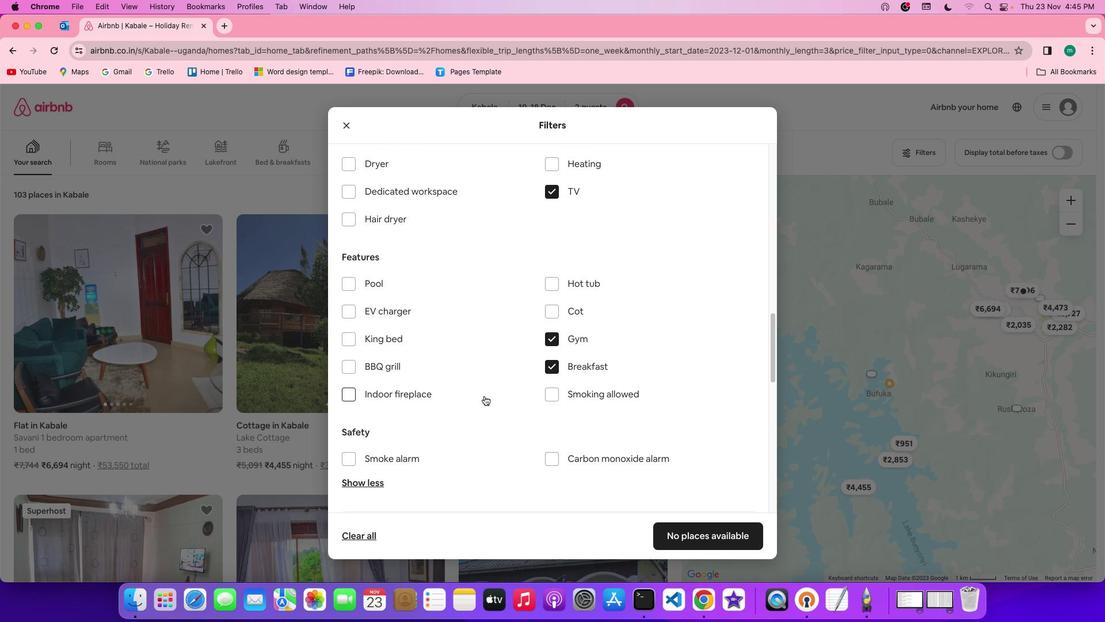 
Action: Mouse scrolled (477, 388) with delta (-6, -6)
Screenshot: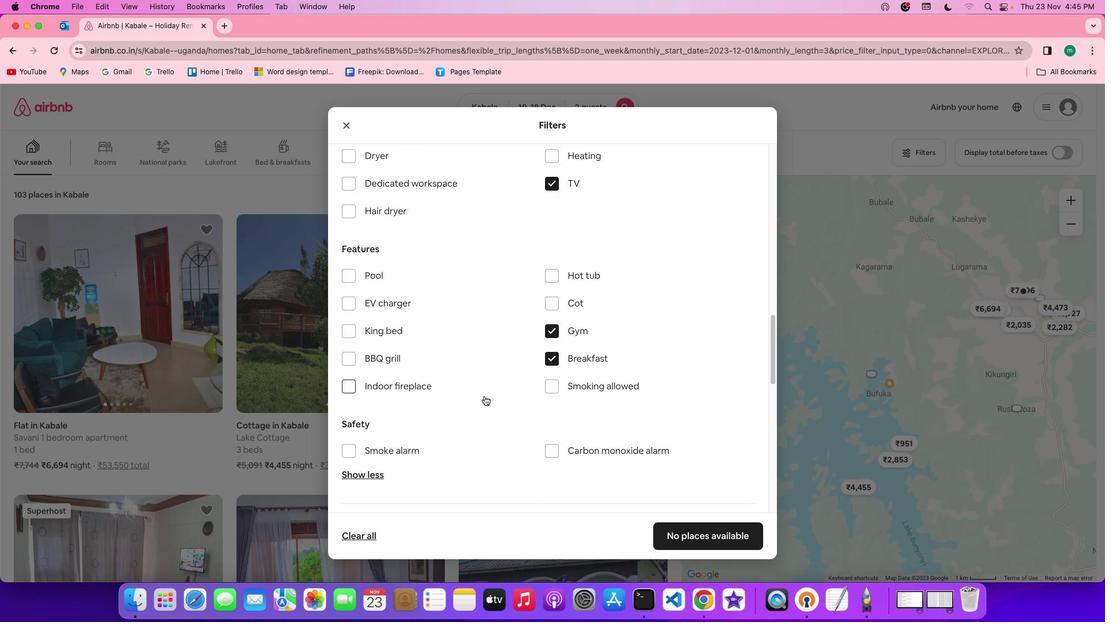 
Action: Mouse scrolled (477, 388) with delta (-6, -6)
Screenshot: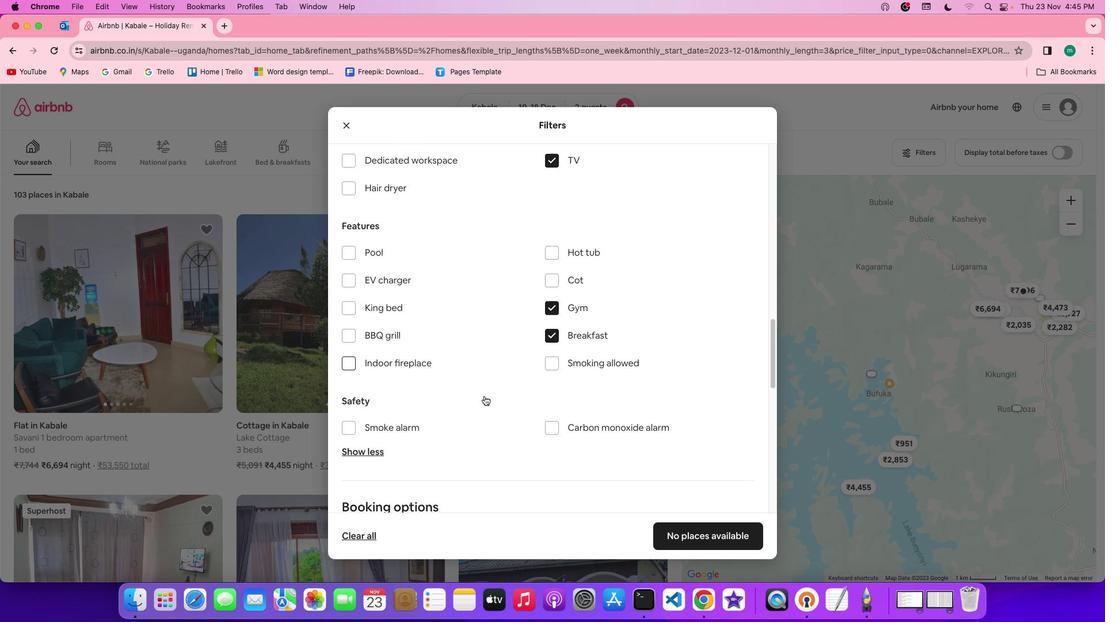 
Action: Mouse moved to (476, 387)
Screenshot: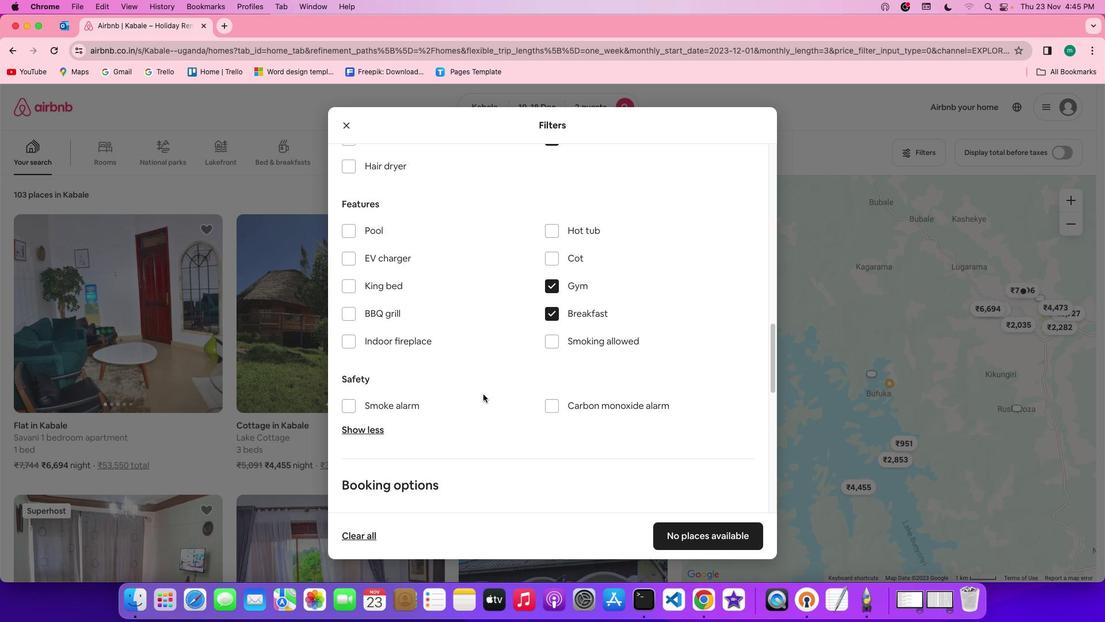 
Action: Mouse scrolled (476, 387) with delta (-6, -6)
Screenshot: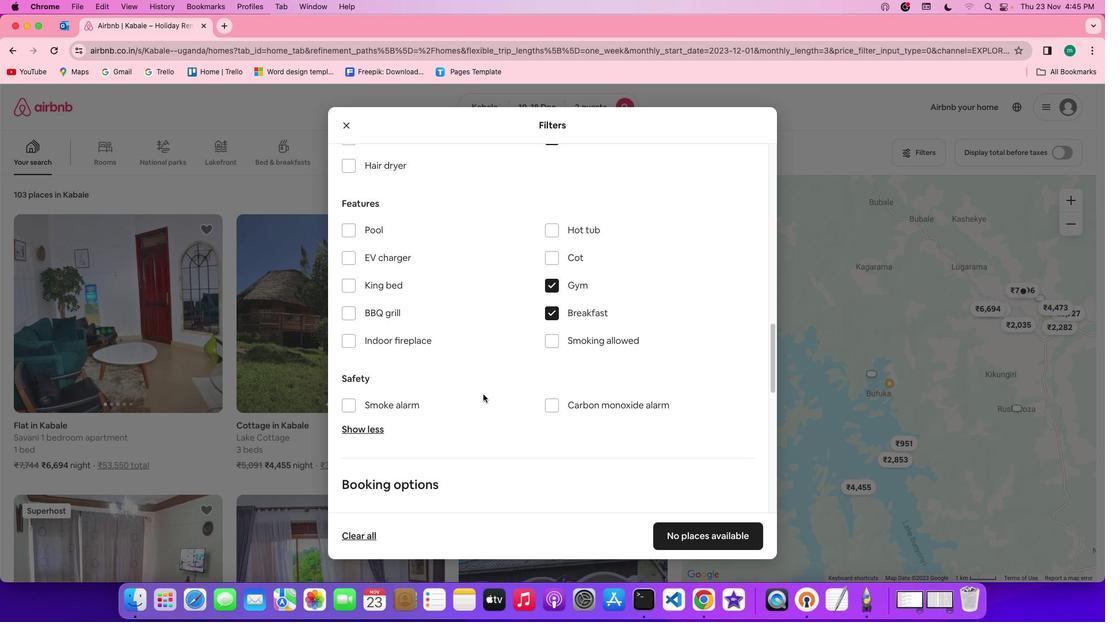 
Action: Mouse scrolled (476, 387) with delta (-6, -6)
Screenshot: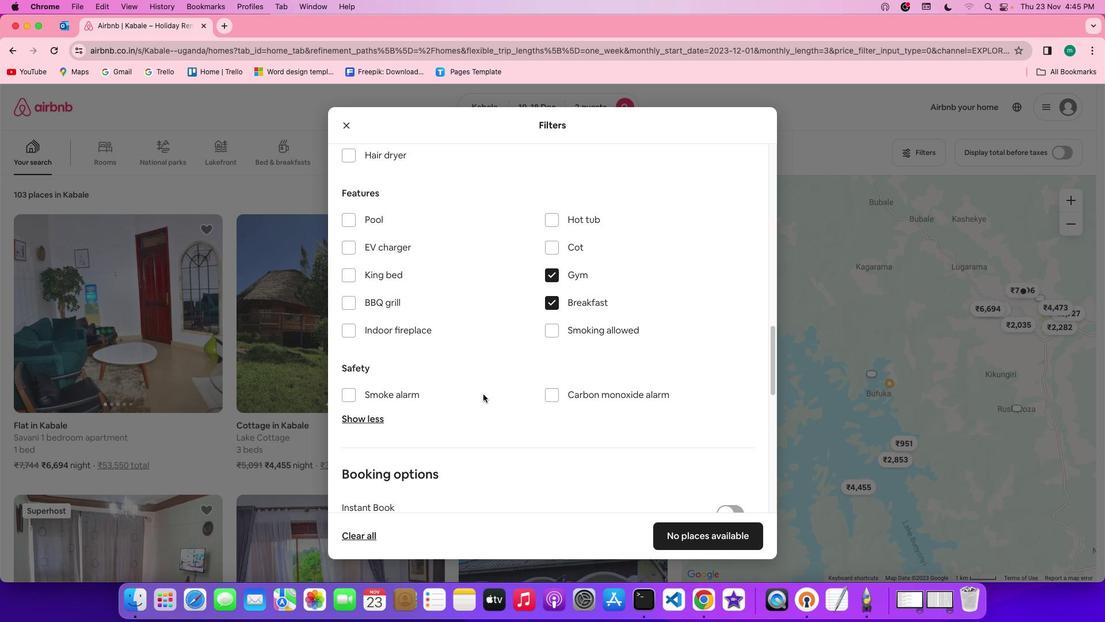 
Action: Mouse scrolled (476, 387) with delta (-6, -6)
Screenshot: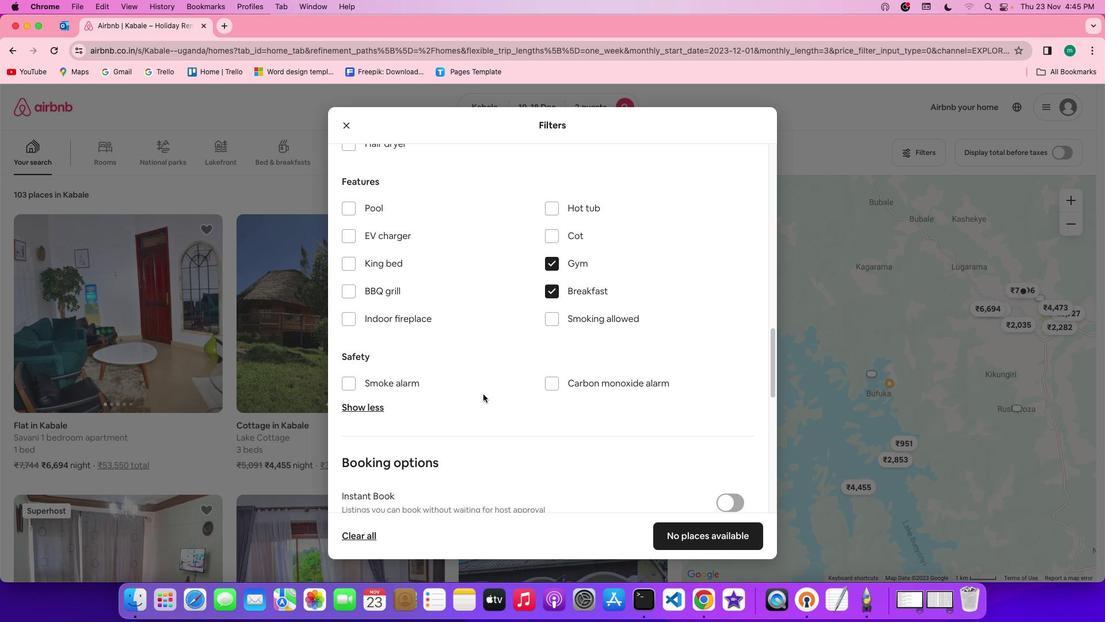 
Action: Mouse scrolled (476, 387) with delta (-6, -7)
Screenshot: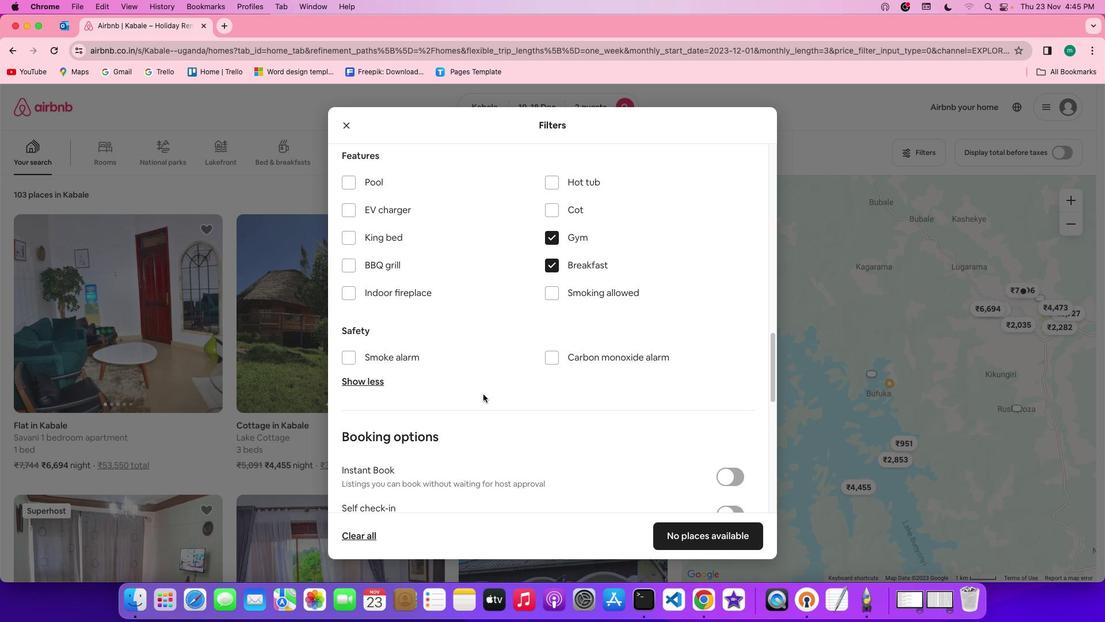 
Action: Mouse scrolled (476, 387) with delta (-6, -6)
Screenshot: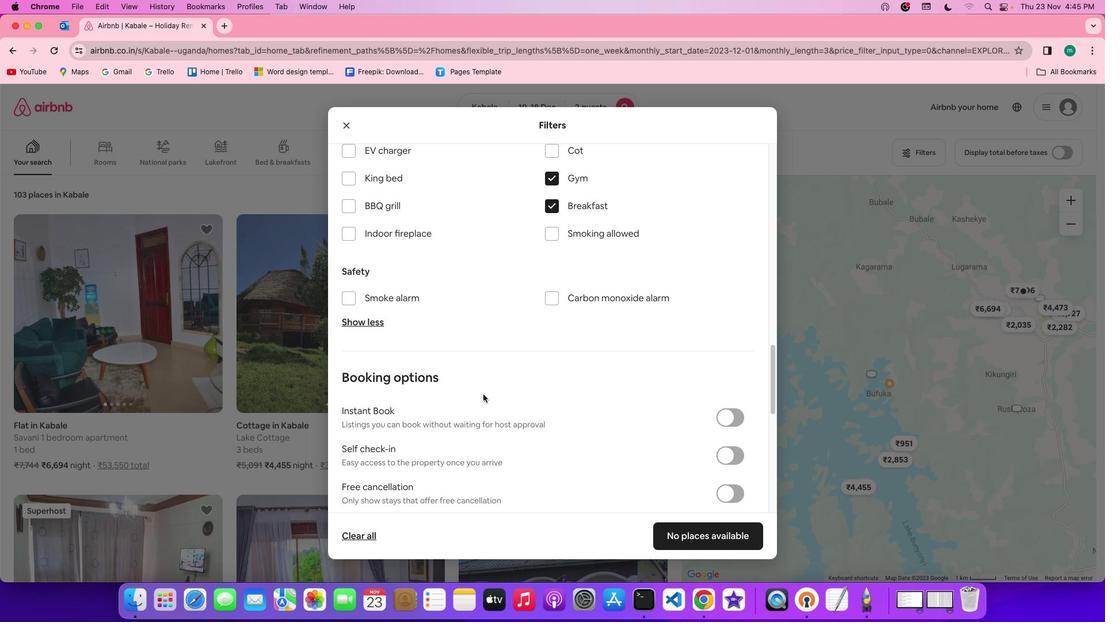 
Action: Mouse scrolled (476, 387) with delta (-6, -6)
Screenshot: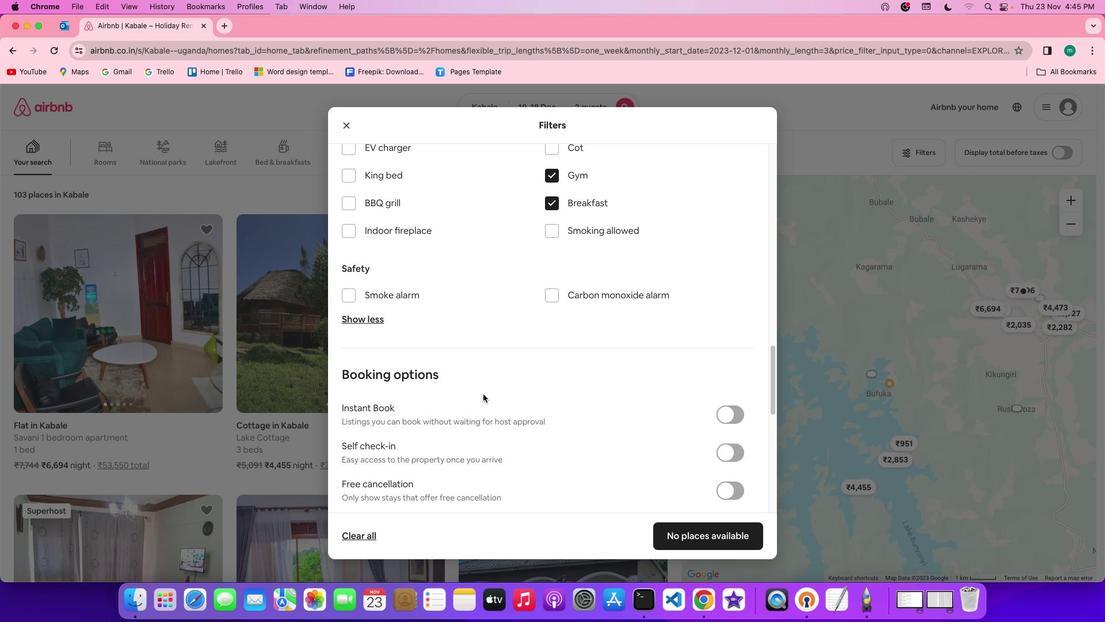 
Action: Mouse scrolled (476, 387) with delta (-6, -6)
Screenshot: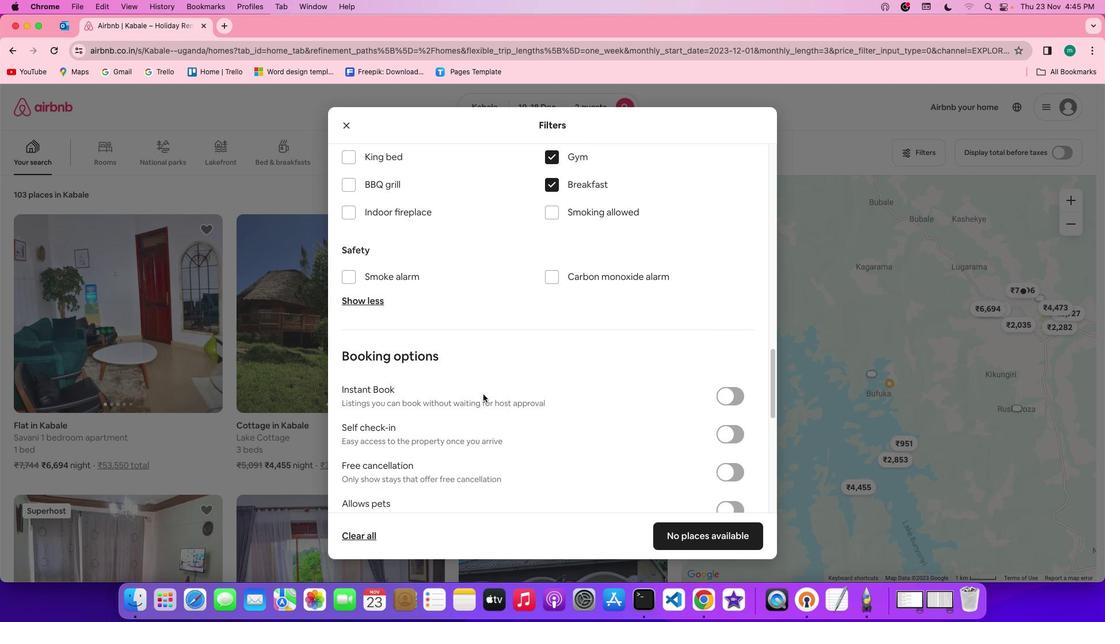 
Action: Mouse scrolled (476, 387) with delta (-6, -6)
Screenshot: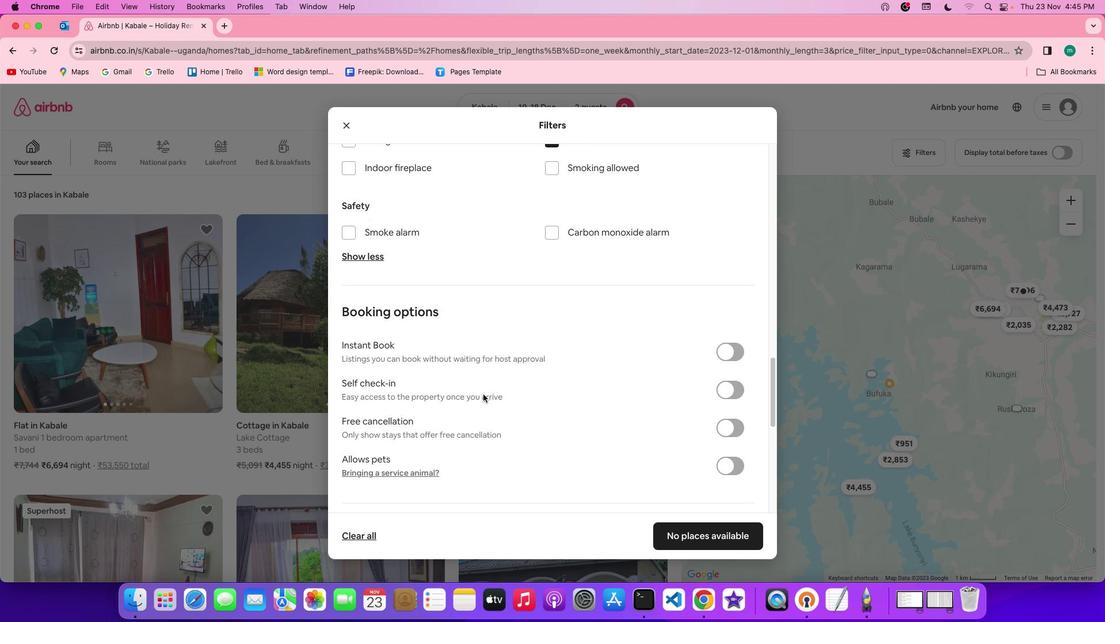 
Action: Mouse scrolled (476, 387) with delta (-6, -6)
Screenshot: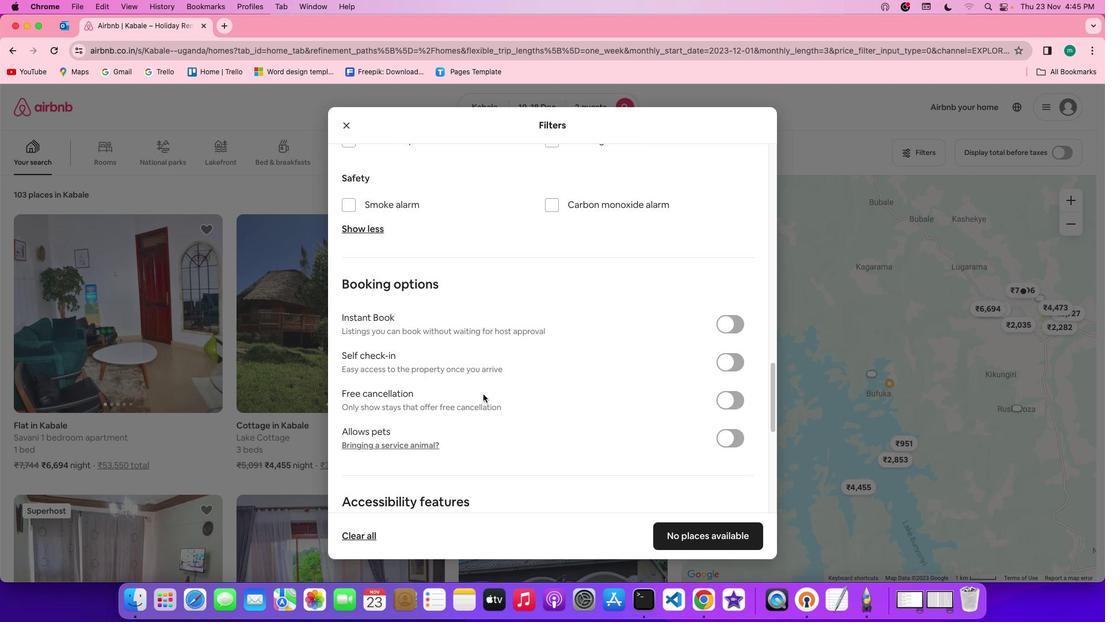 
Action: Mouse scrolled (476, 387) with delta (-6, -6)
Screenshot: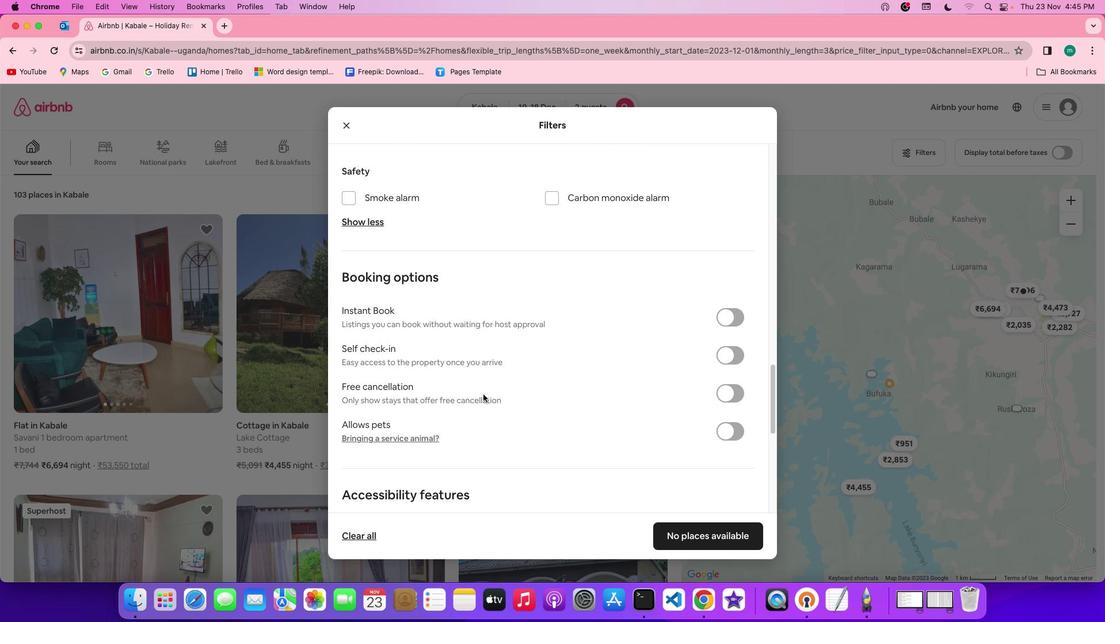 
Action: Mouse scrolled (476, 387) with delta (-6, -7)
Screenshot: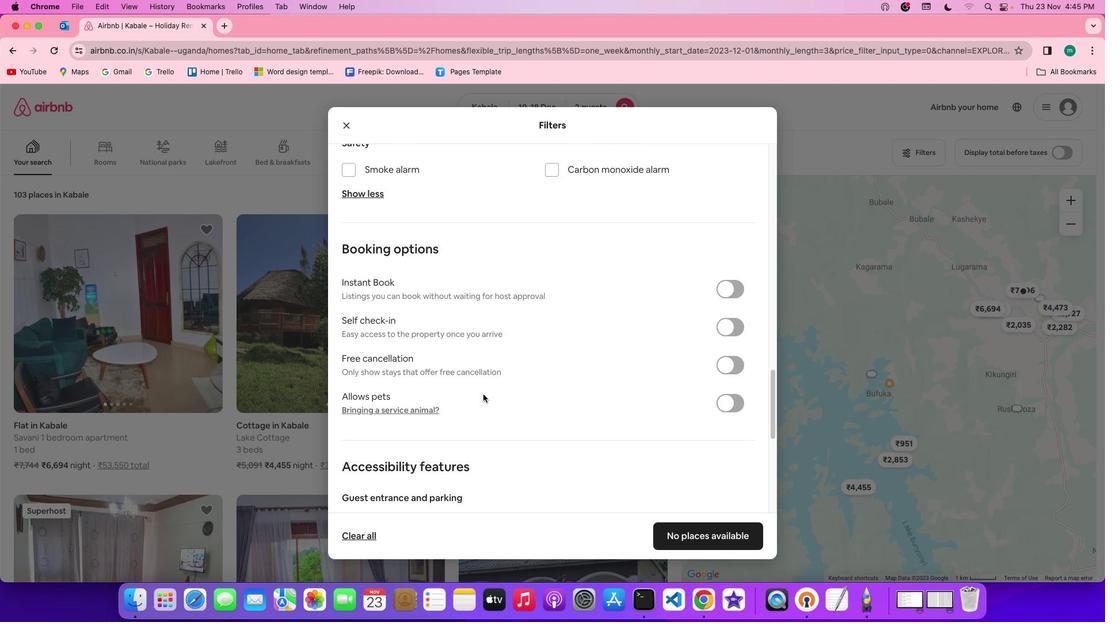 
Action: Mouse scrolled (476, 387) with delta (-6, -7)
Screenshot: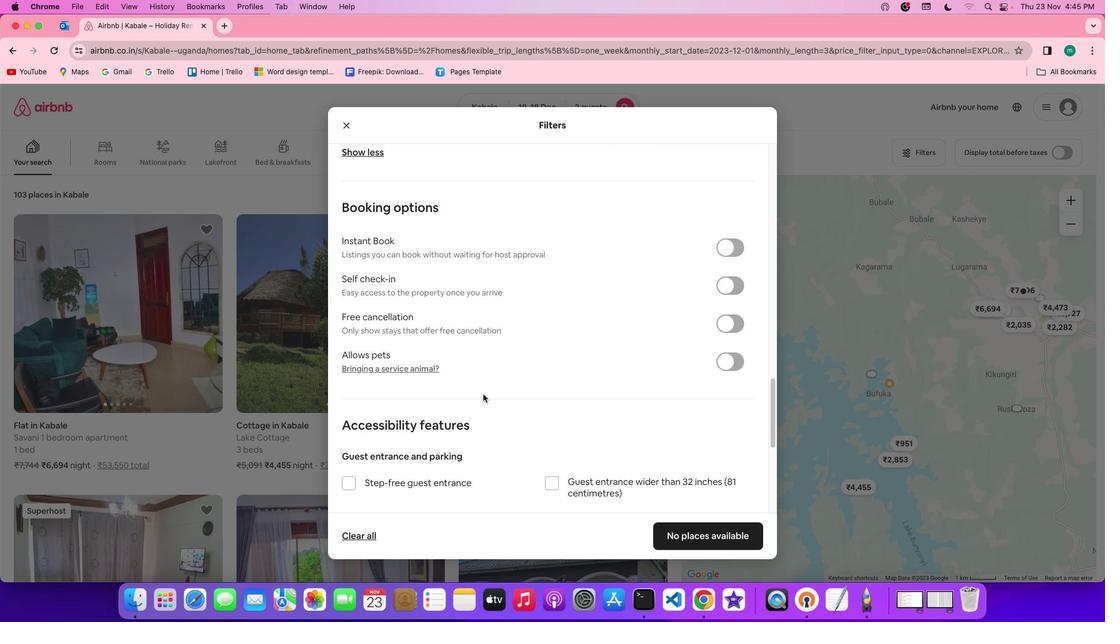 
Action: Mouse scrolled (476, 387) with delta (-6, -6)
Screenshot: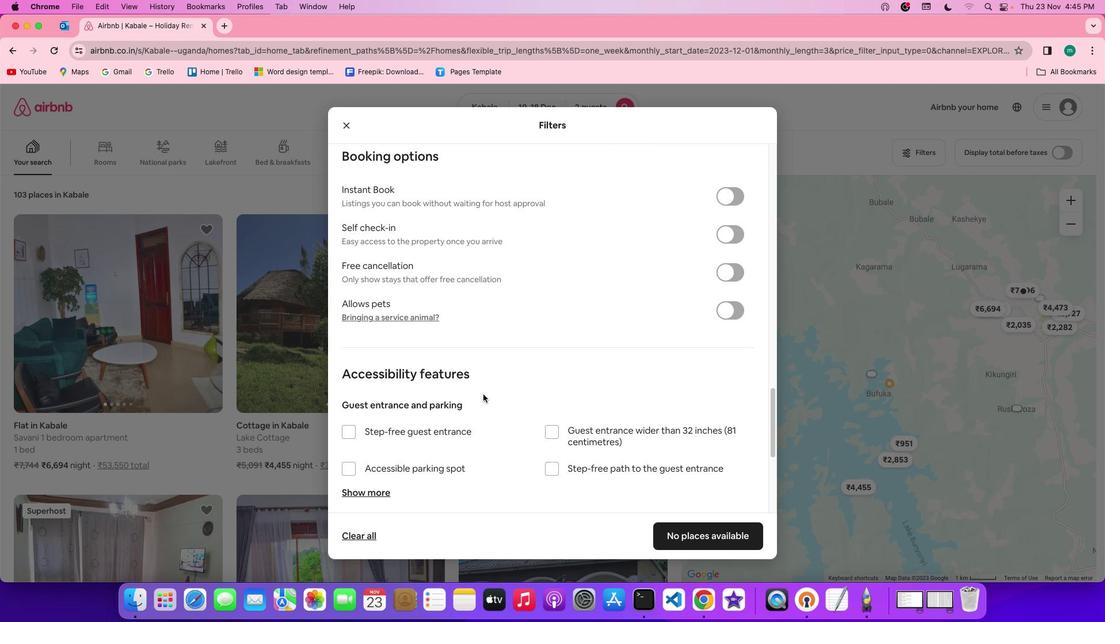 
Action: Mouse scrolled (476, 387) with delta (-6, -6)
Screenshot: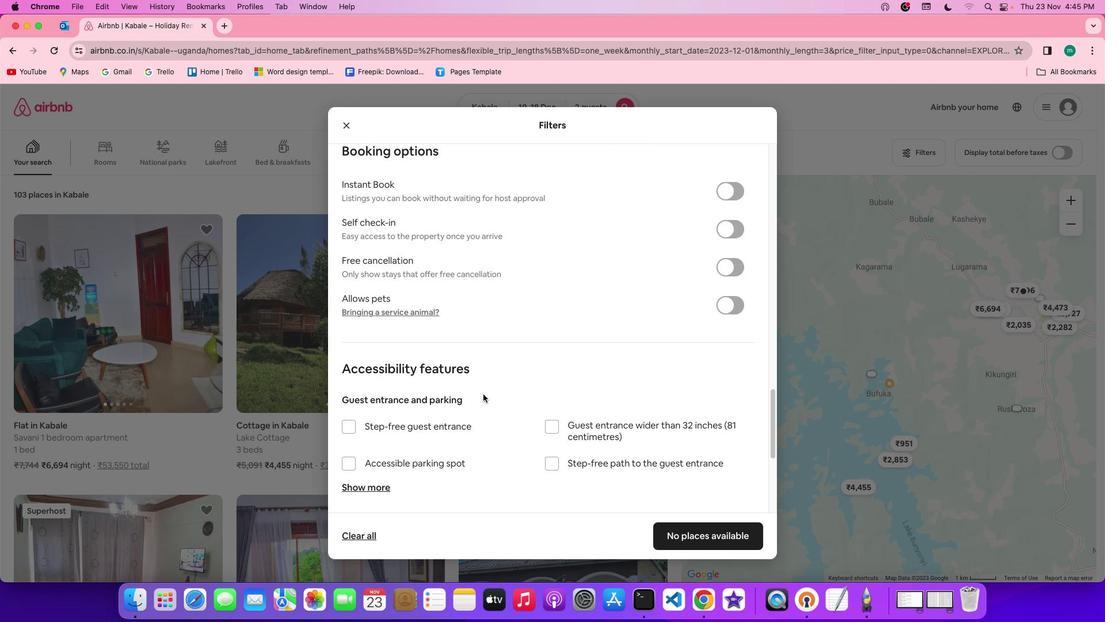 
Action: Mouse scrolled (476, 387) with delta (-6, -6)
Screenshot: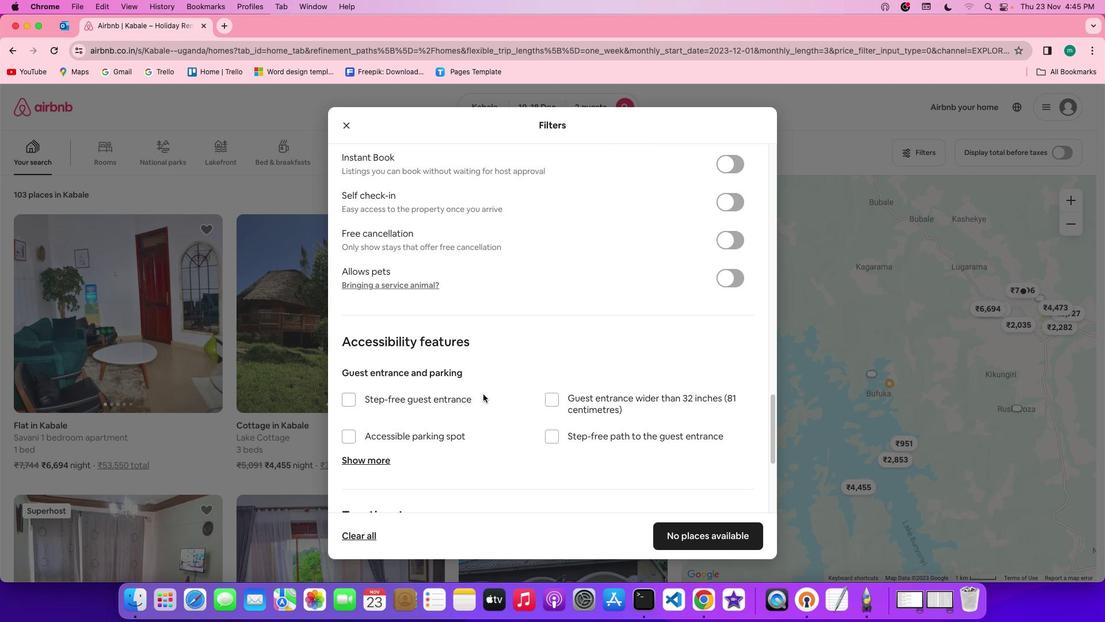 
Action: Mouse scrolled (476, 387) with delta (-6, -6)
Screenshot: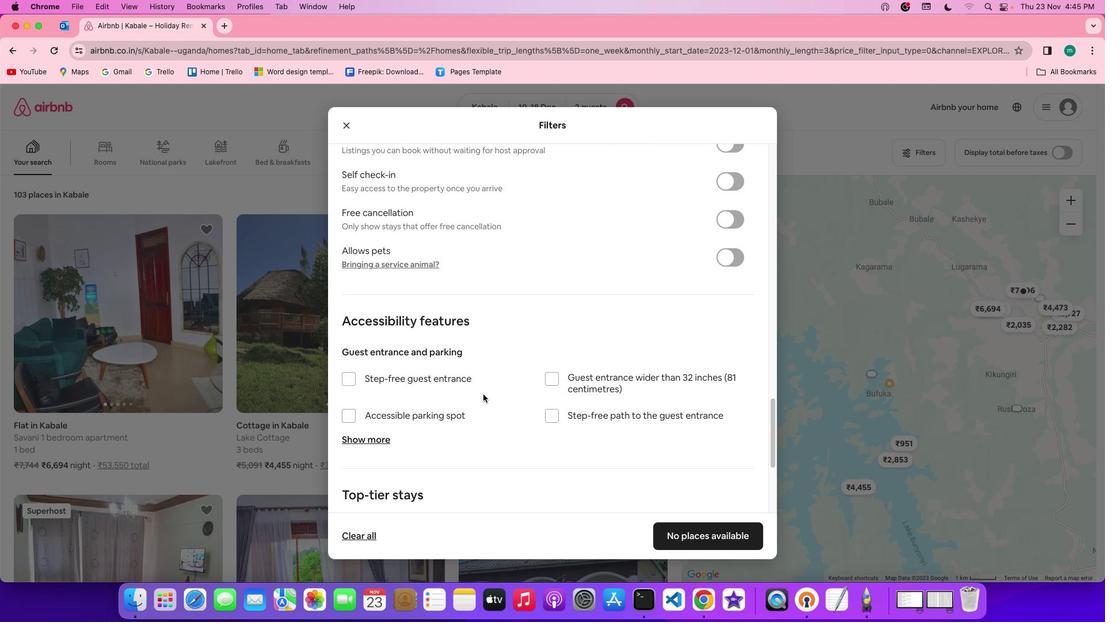 
Action: Mouse scrolled (476, 387) with delta (-6, -6)
Screenshot: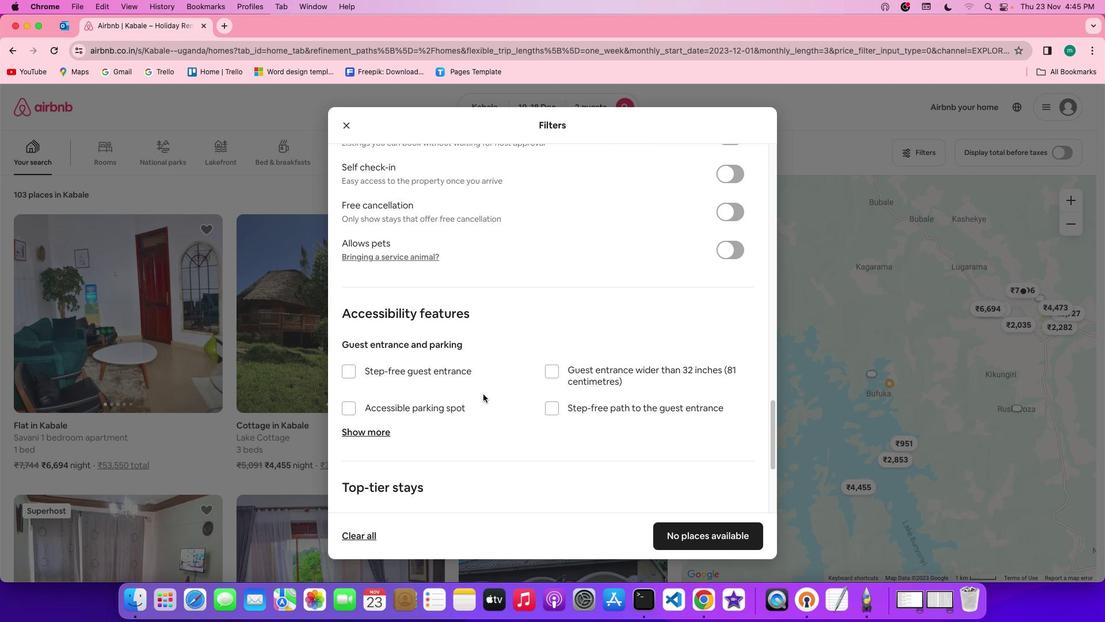 
Action: Mouse scrolled (476, 387) with delta (-6, -6)
Screenshot: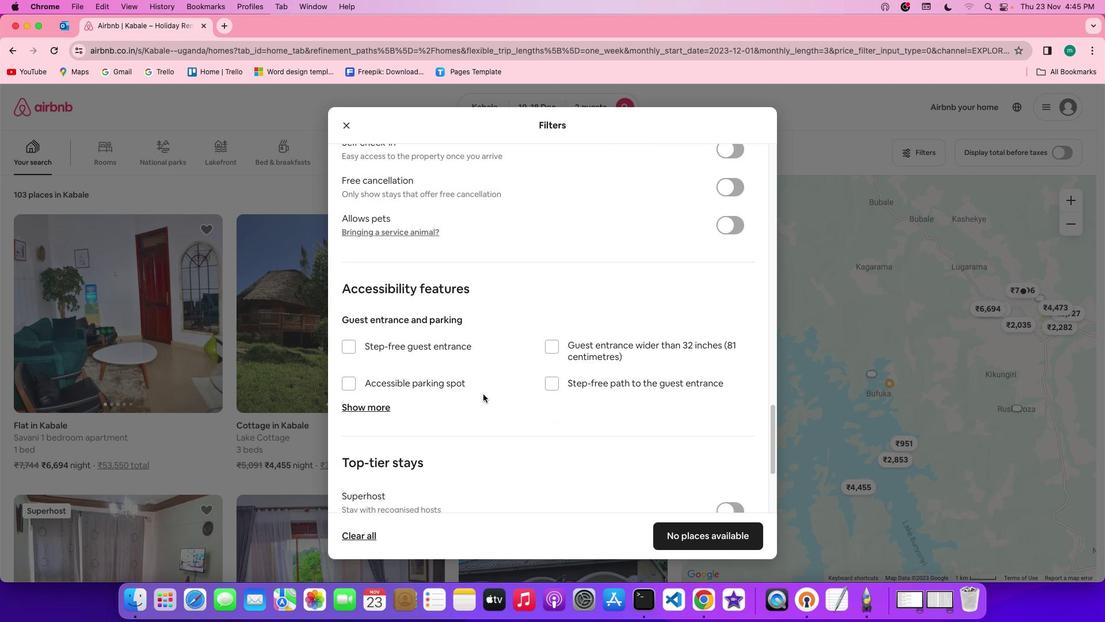 
Action: Mouse scrolled (476, 387) with delta (-6, -5)
Screenshot: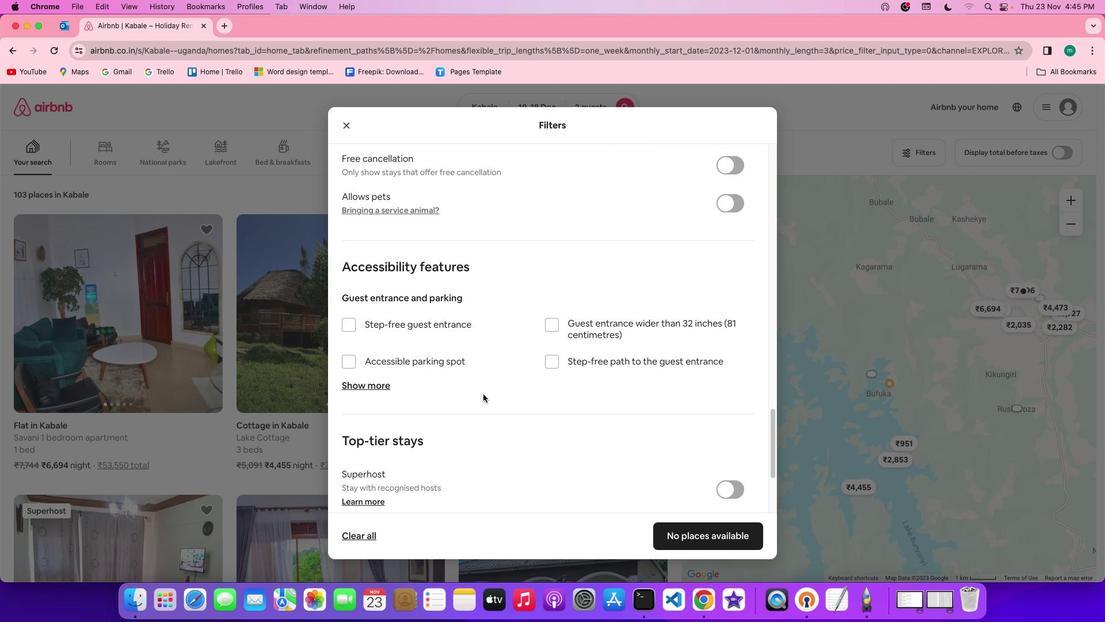 
Action: Mouse scrolled (476, 387) with delta (-6, -5)
Screenshot: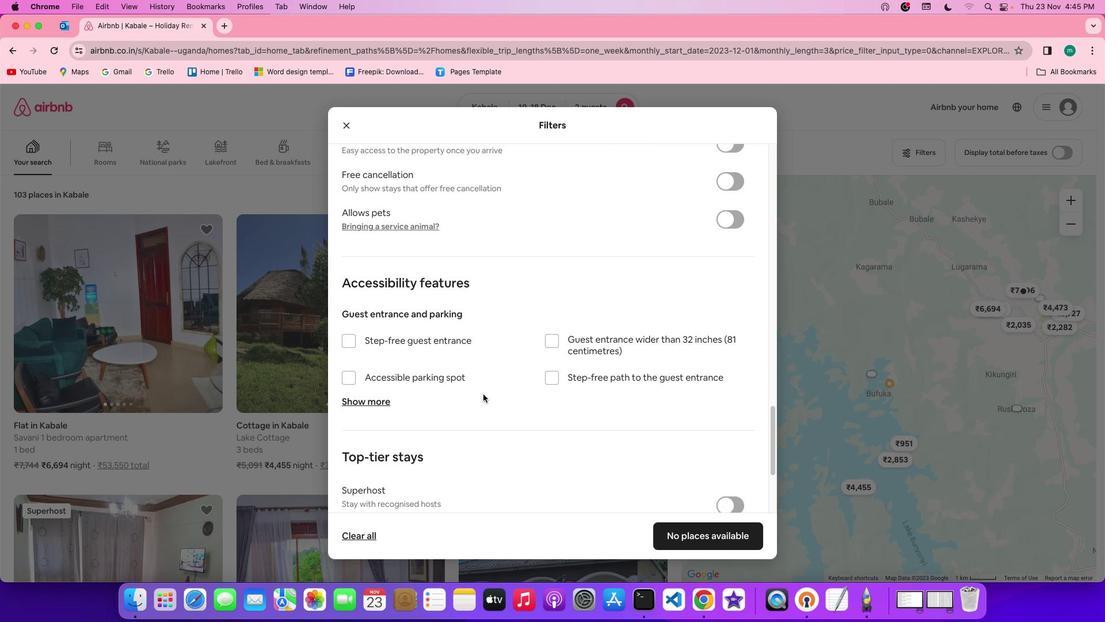 
Action: Mouse scrolled (476, 387) with delta (-6, -4)
Screenshot: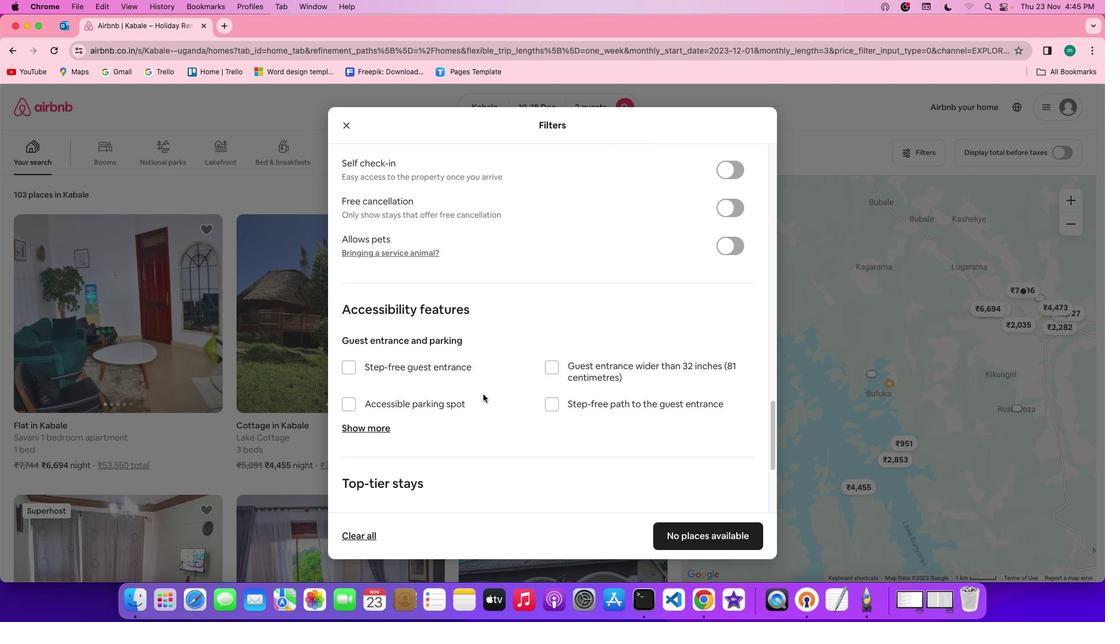 
Action: Mouse moved to (727, 213)
Screenshot: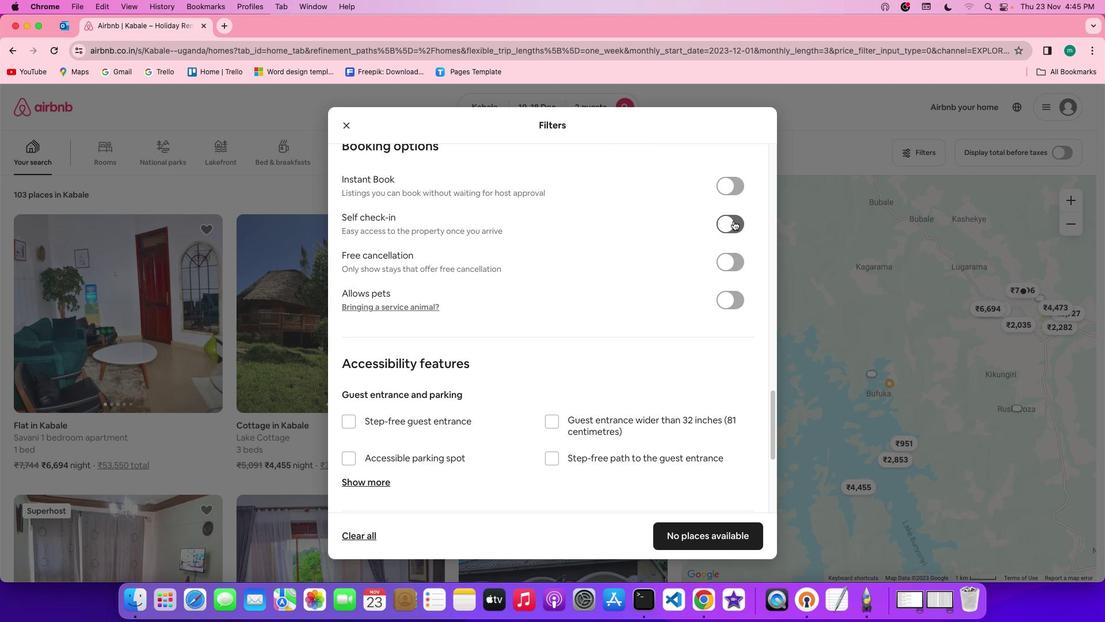 
Action: Mouse pressed left at (727, 213)
Screenshot: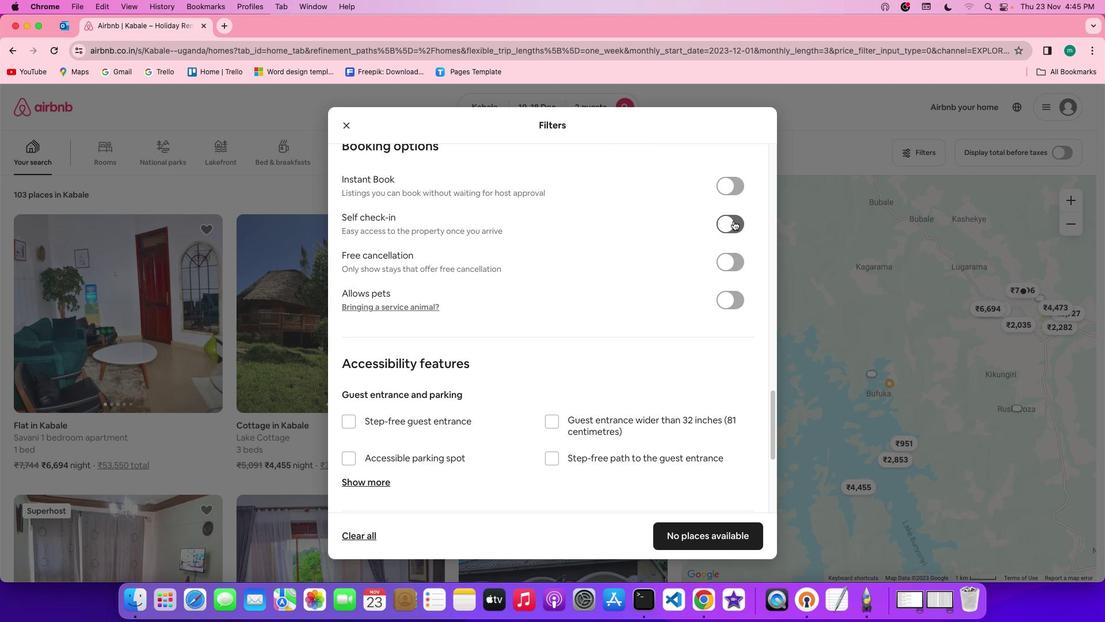 
Action: Mouse moved to (593, 381)
Screenshot: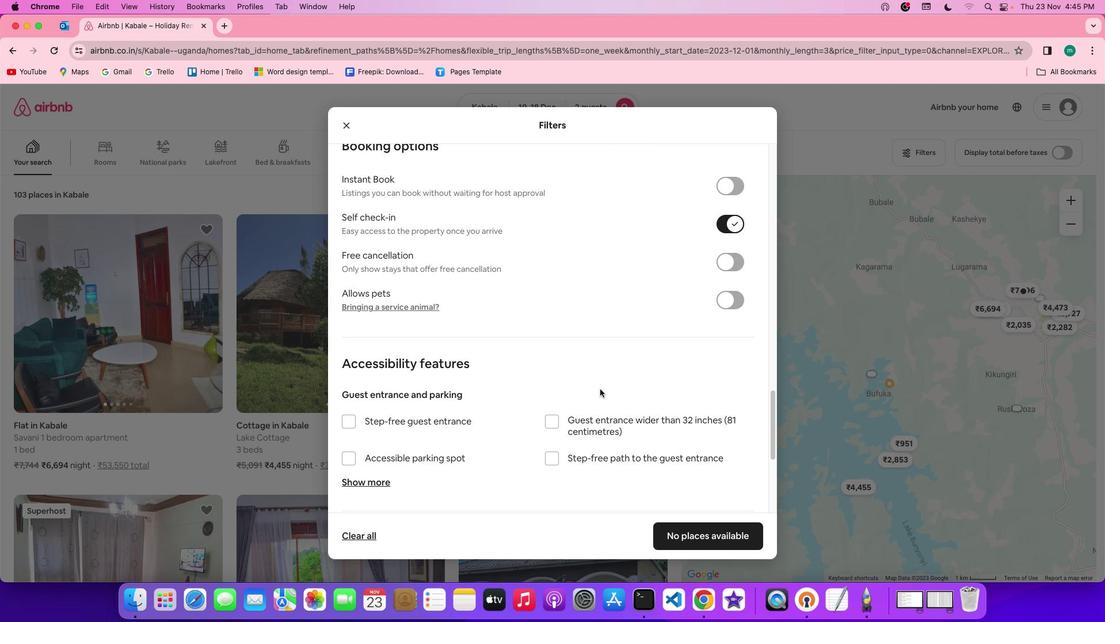 
Action: Mouse scrolled (593, 381) with delta (-6, -6)
Screenshot: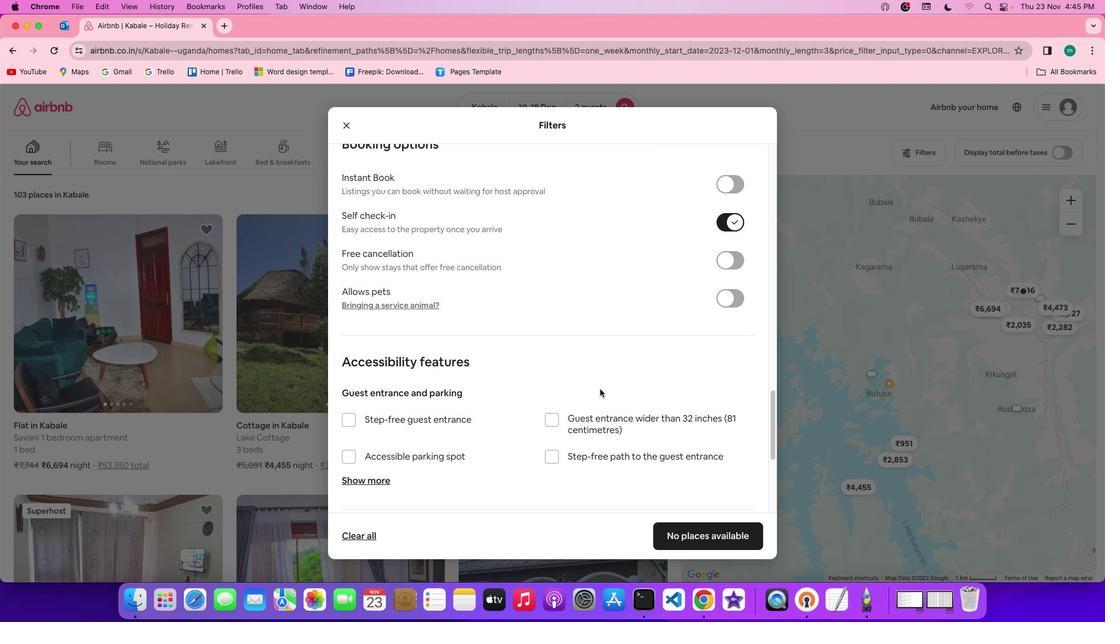 
Action: Mouse scrolled (593, 381) with delta (-6, -6)
Screenshot: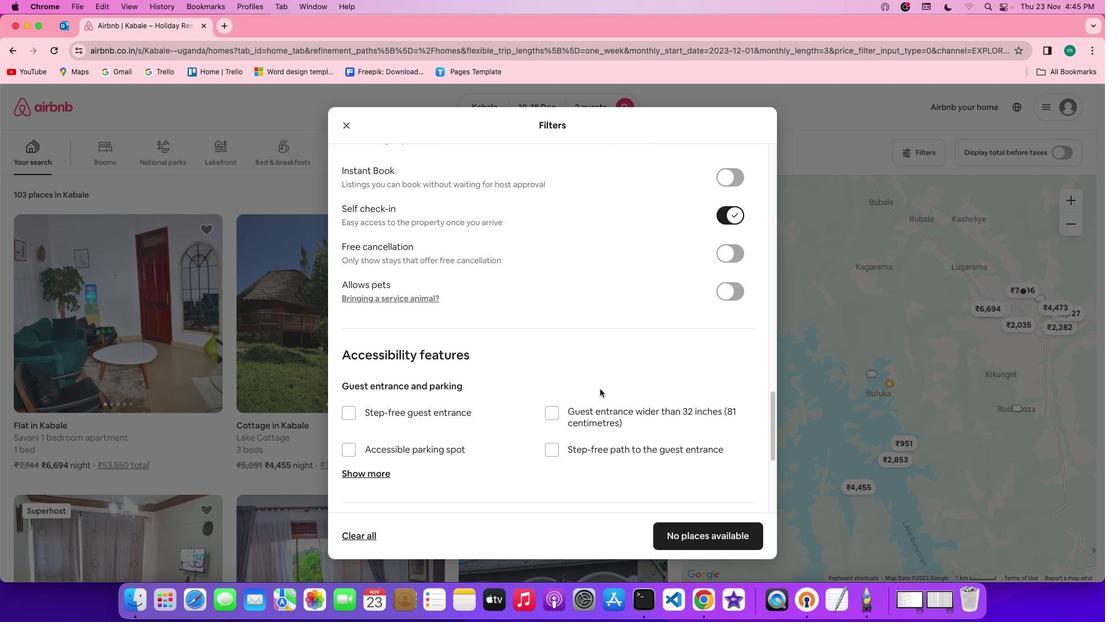 
Action: Mouse scrolled (593, 381) with delta (-6, -7)
Screenshot: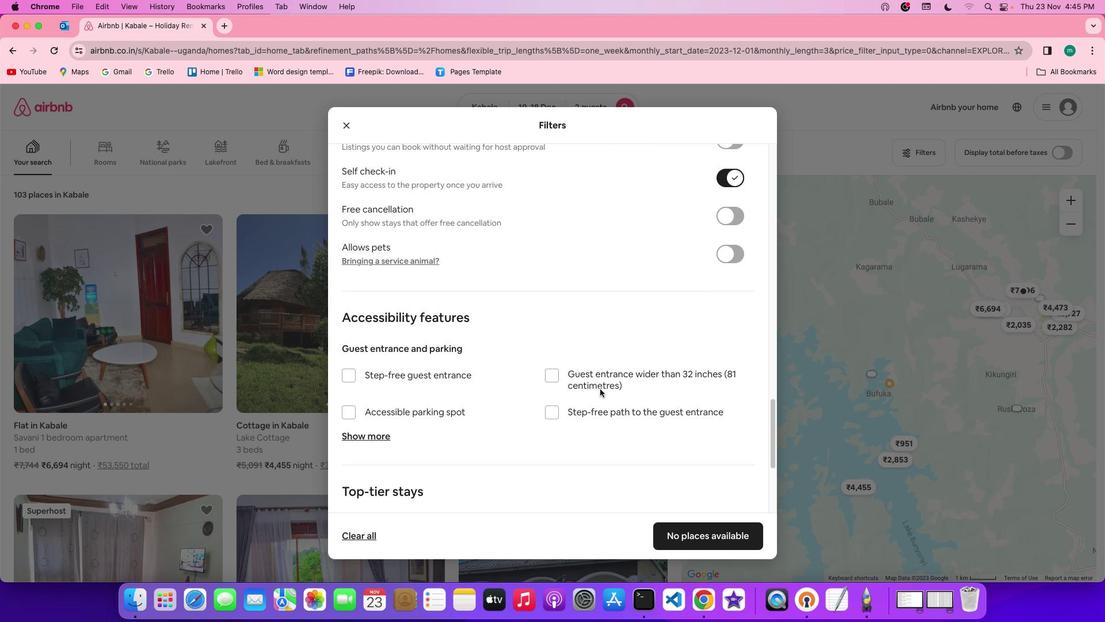 
Action: Mouse scrolled (593, 381) with delta (-6, -6)
Screenshot: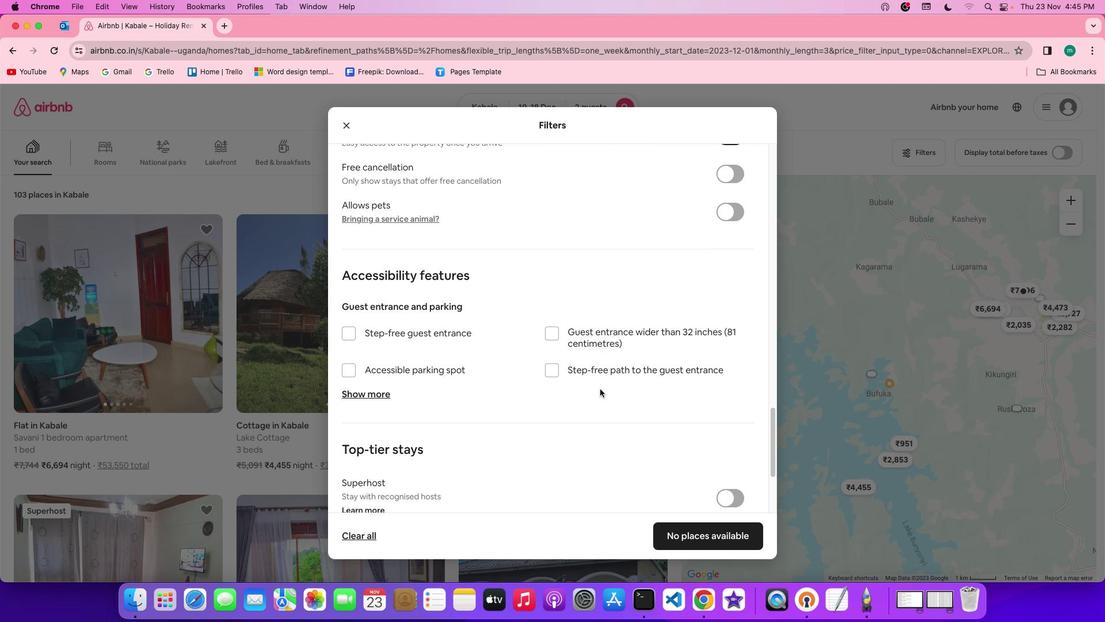 
Action: Mouse scrolled (593, 381) with delta (-6, -6)
Screenshot: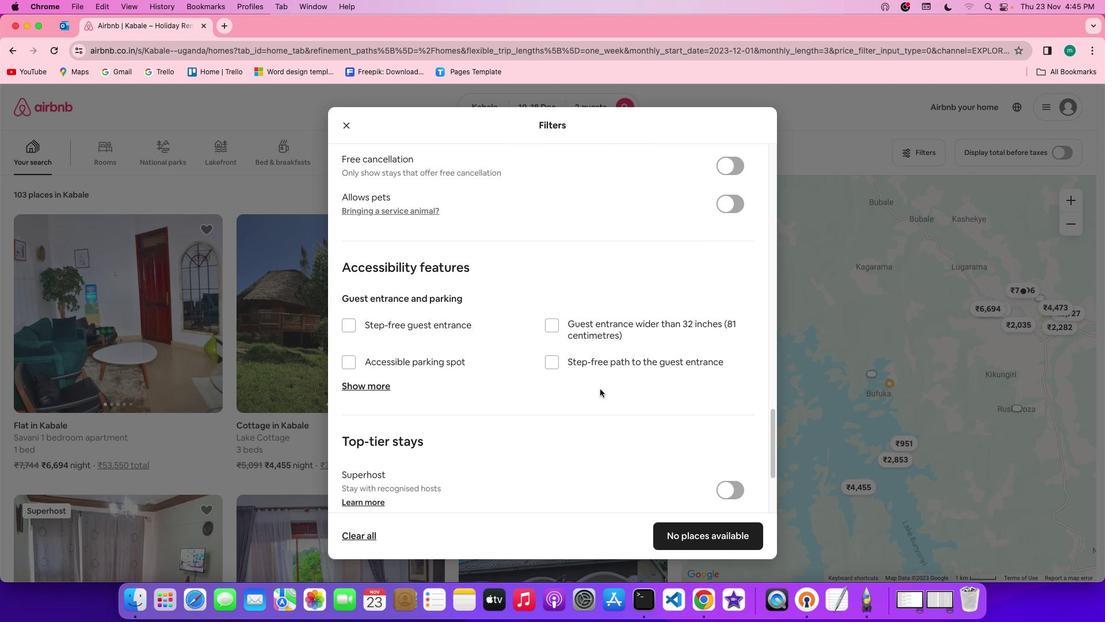 
Action: Mouse scrolled (593, 381) with delta (-6, -7)
Screenshot: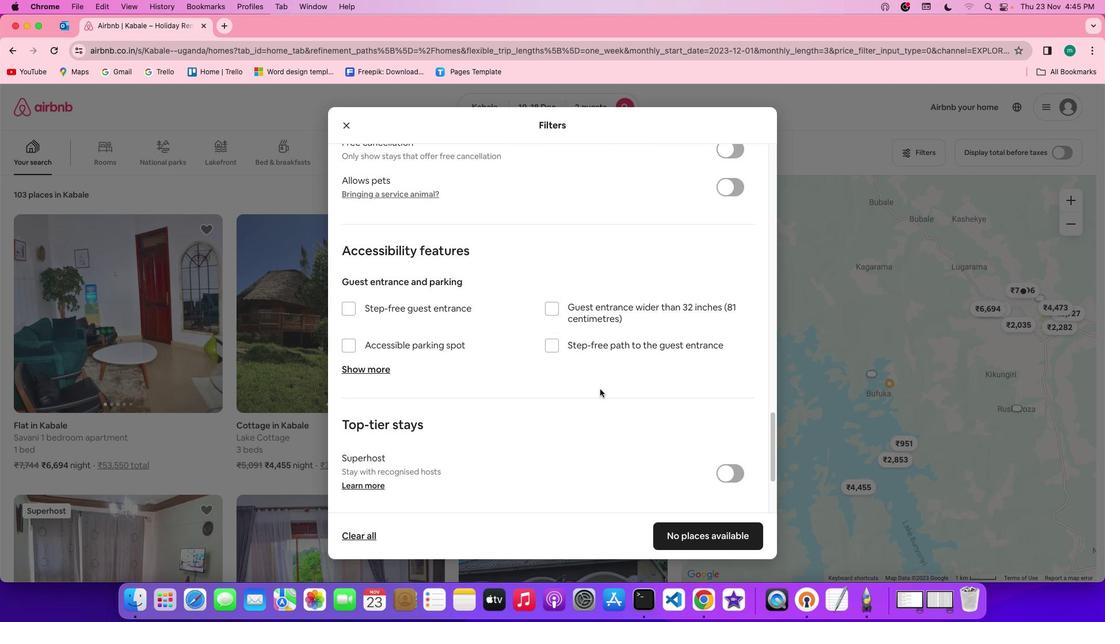 
Action: Mouse scrolled (593, 381) with delta (-6, -8)
Screenshot: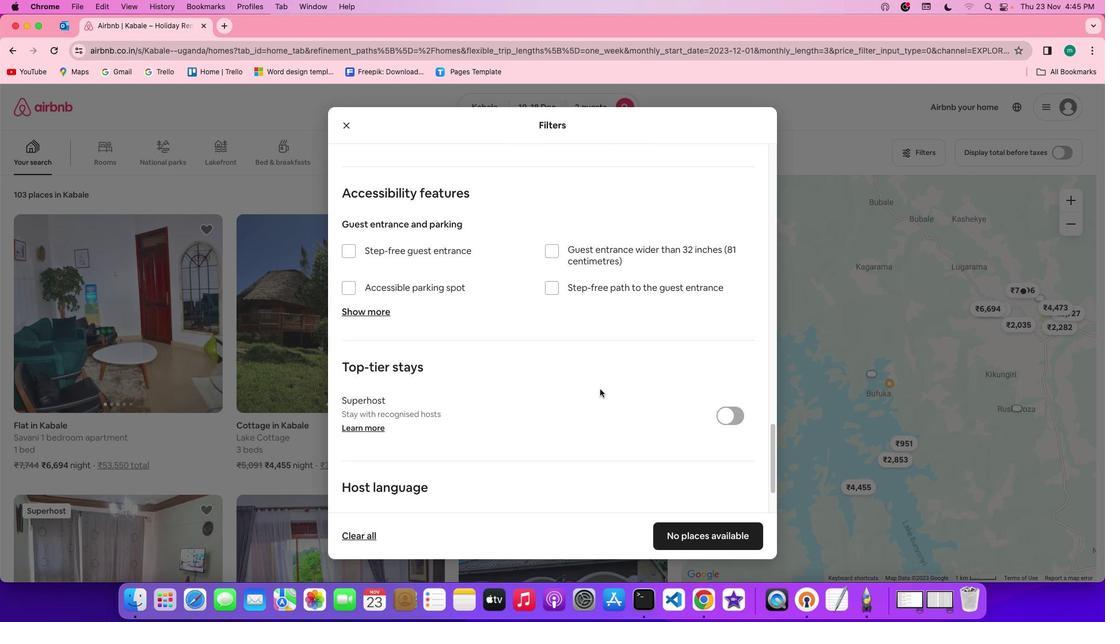 
Action: Mouse scrolled (593, 381) with delta (-6, -6)
Screenshot: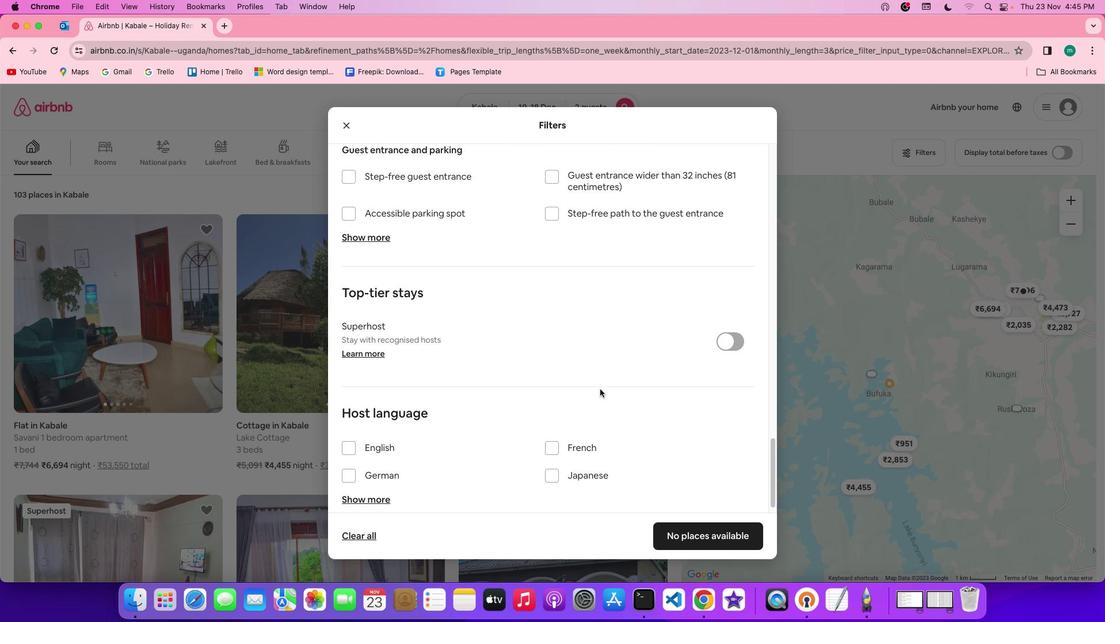 
Action: Mouse scrolled (593, 381) with delta (-6, -6)
Screenshot: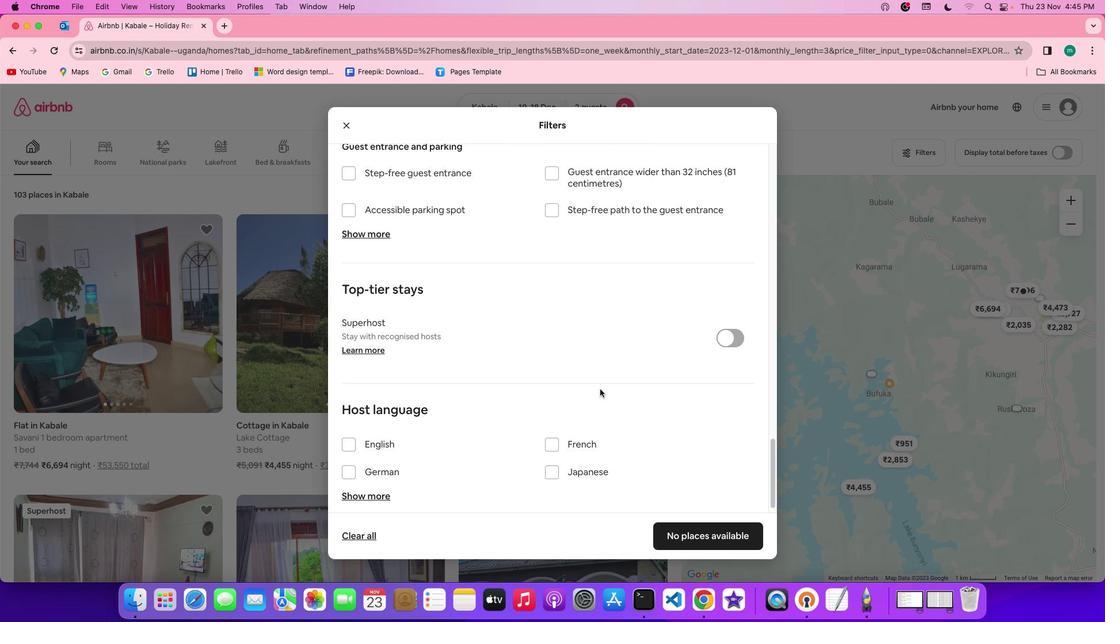 
Action: Mouse scrolled (593, 381) with delta (-6, -7)
Screenshot: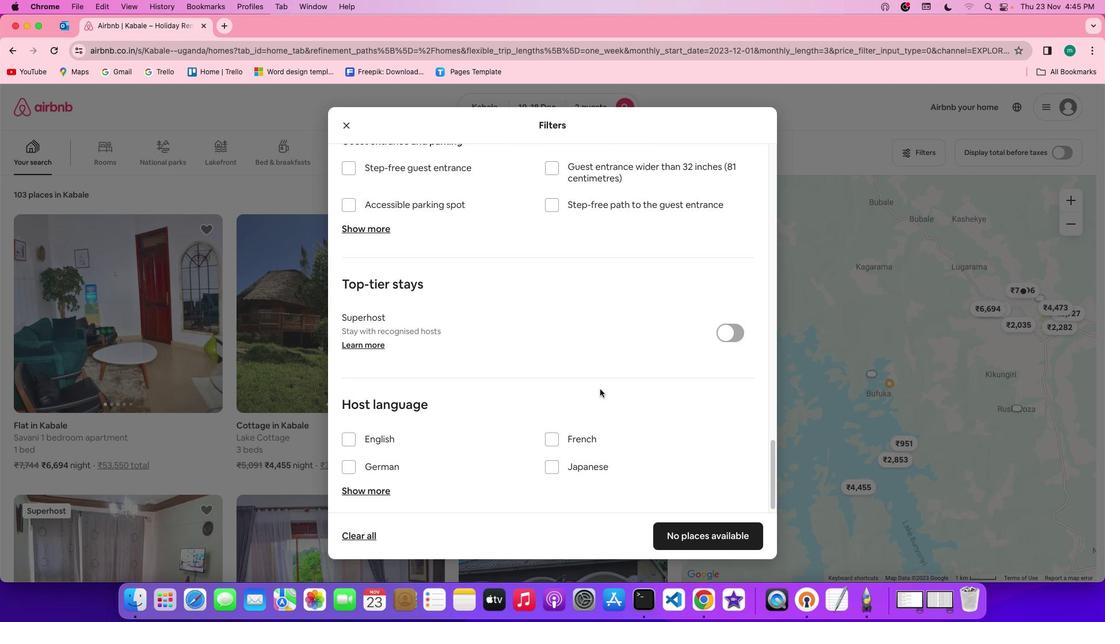 
Action: Mouse scrolled (593, 381) with delta (-6, -8)
Screenshot: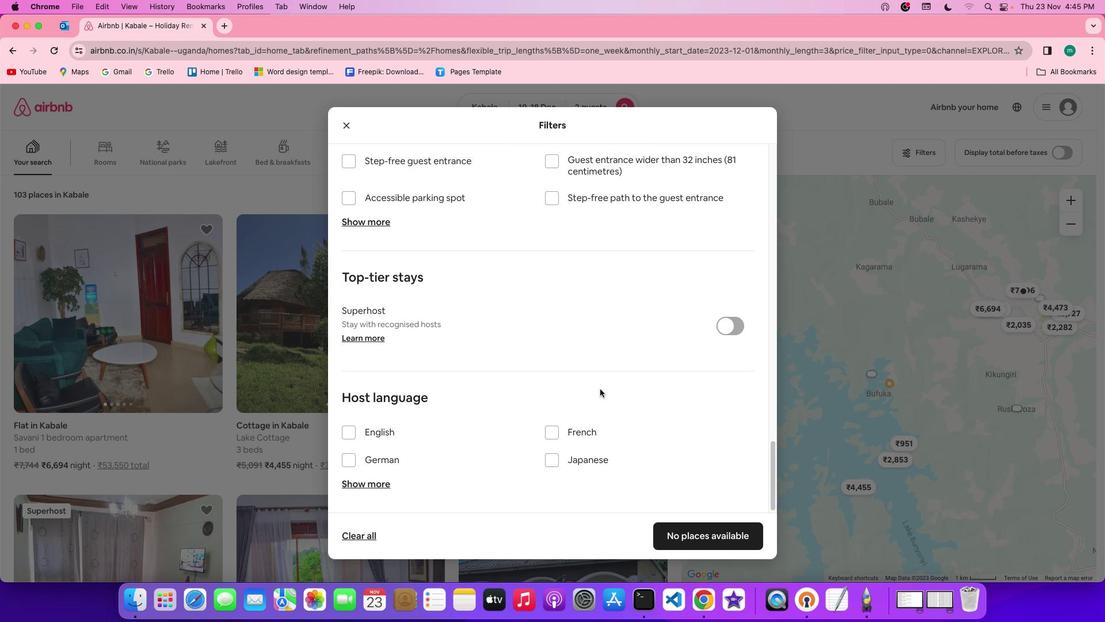 
Action: Mouse scrolled (593, 381) with delta (-6, -6)
Screenshot: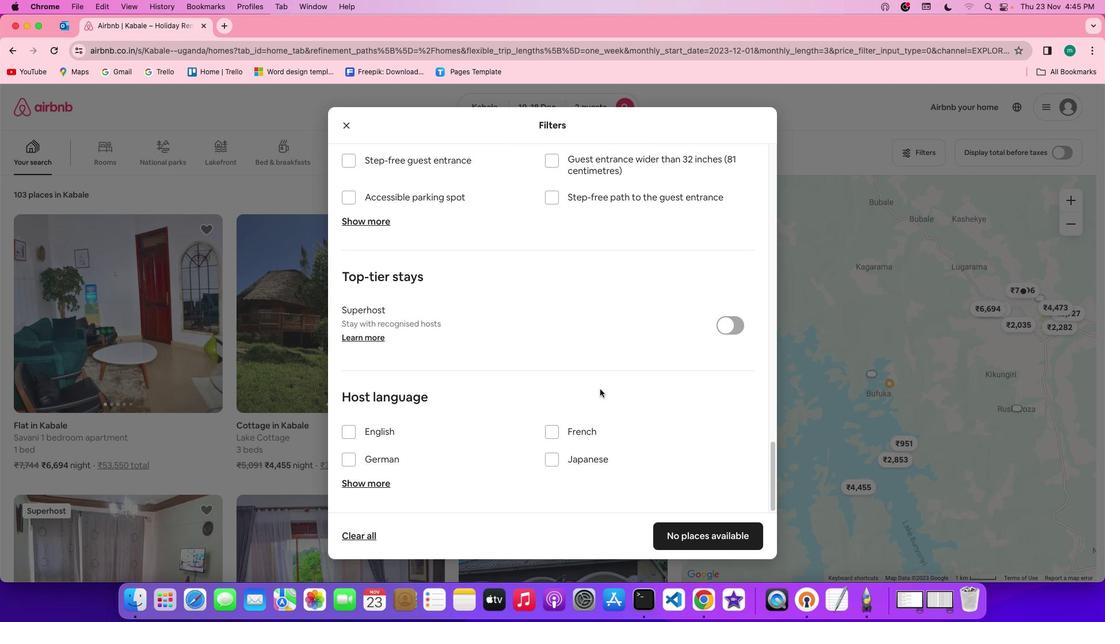 
Action: Mouse scrolled (593, 381) with delta (-6, -6)
Screenshot: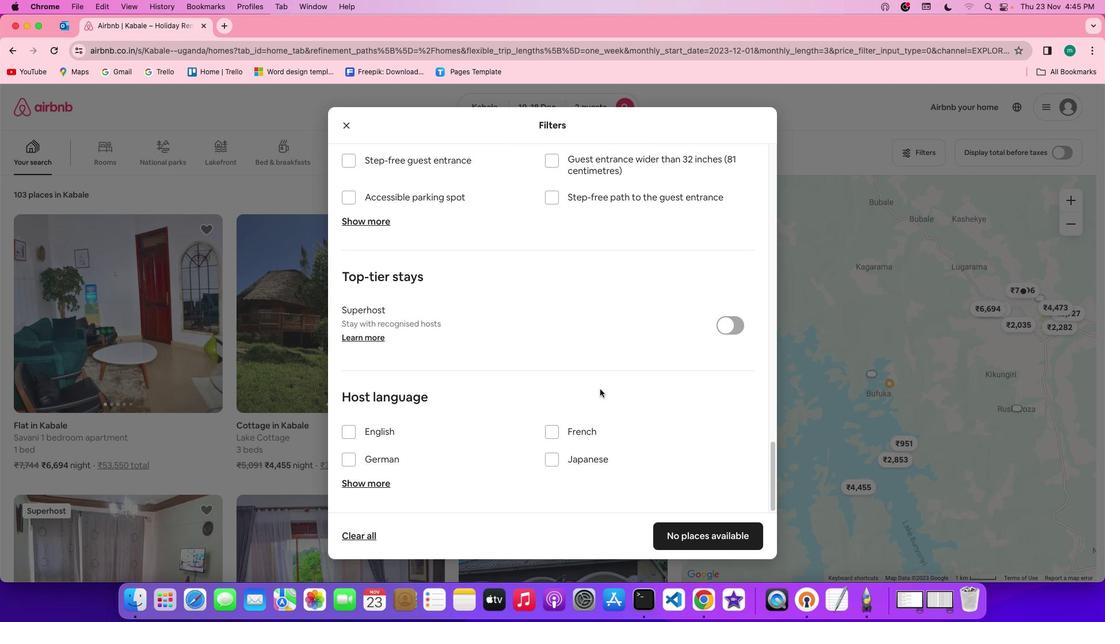 
Action: Mouse scrolled (593, 381) with delta (-6, -8)
Screenshot: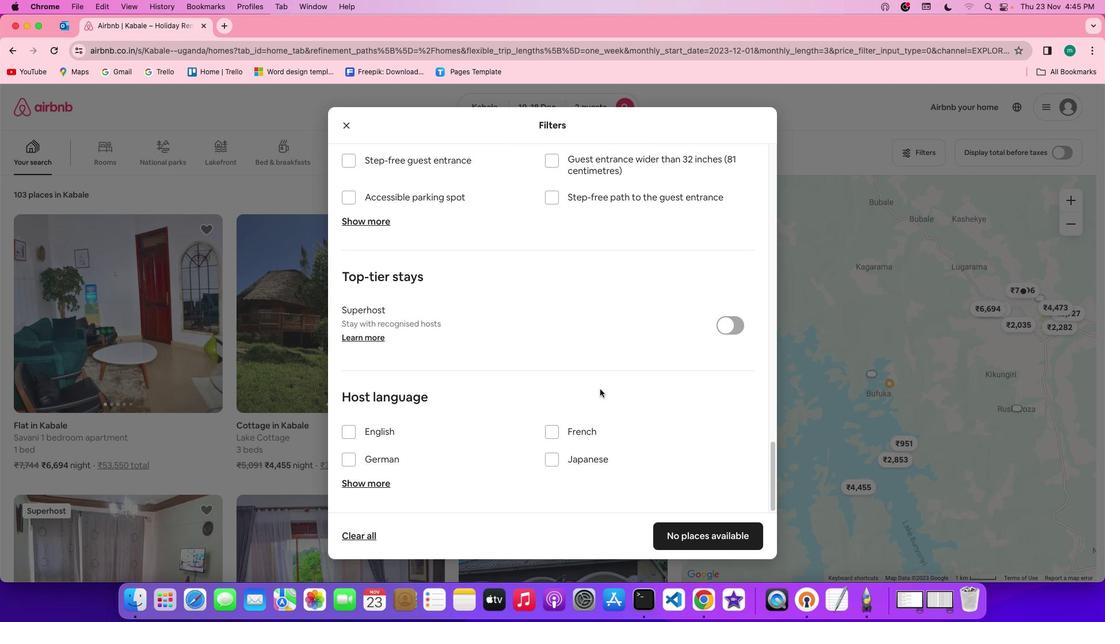 
Action: Mouse scrolled (593, 381) with delta (-6, -8)
Screenshot: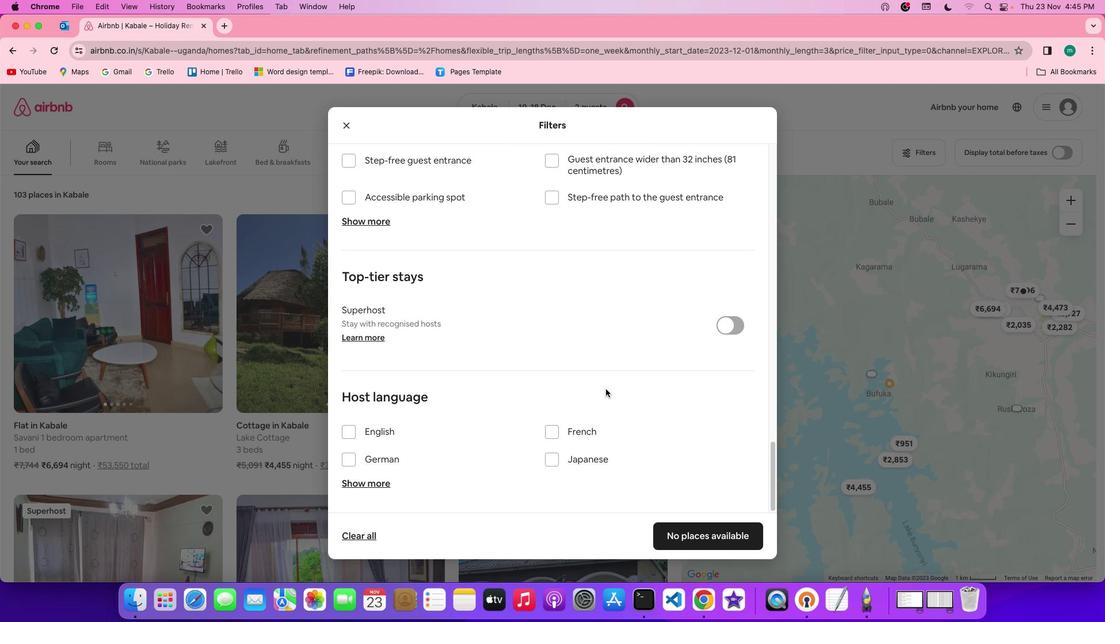 
Action: Mouse moved to (726, 532)
Screenshot: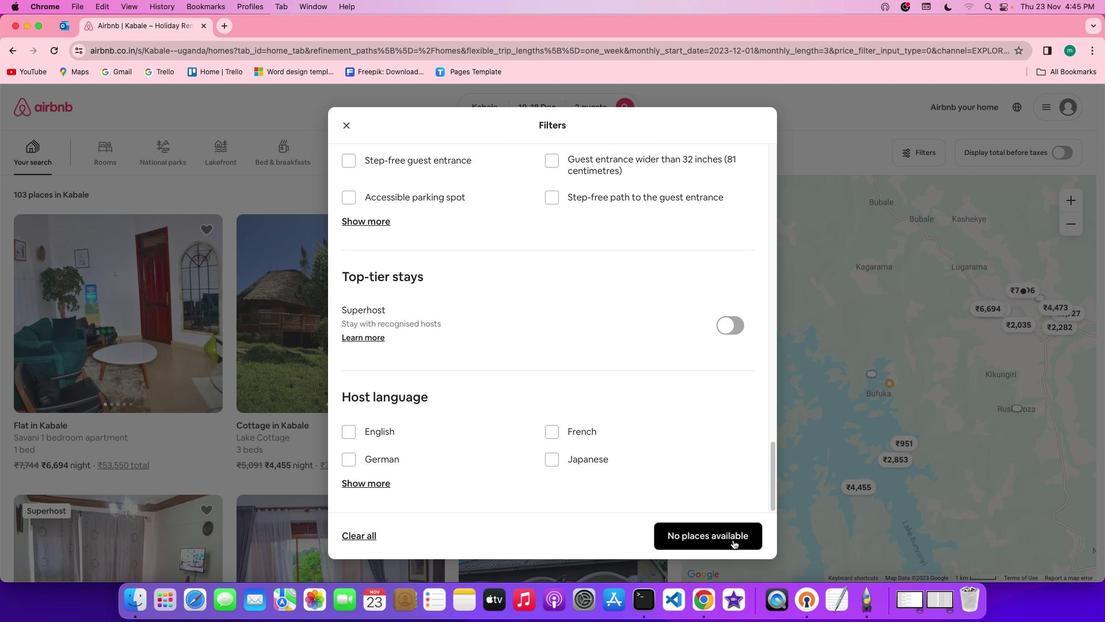 
Action: Mouse pressed left at (726, 532)
Screenshot: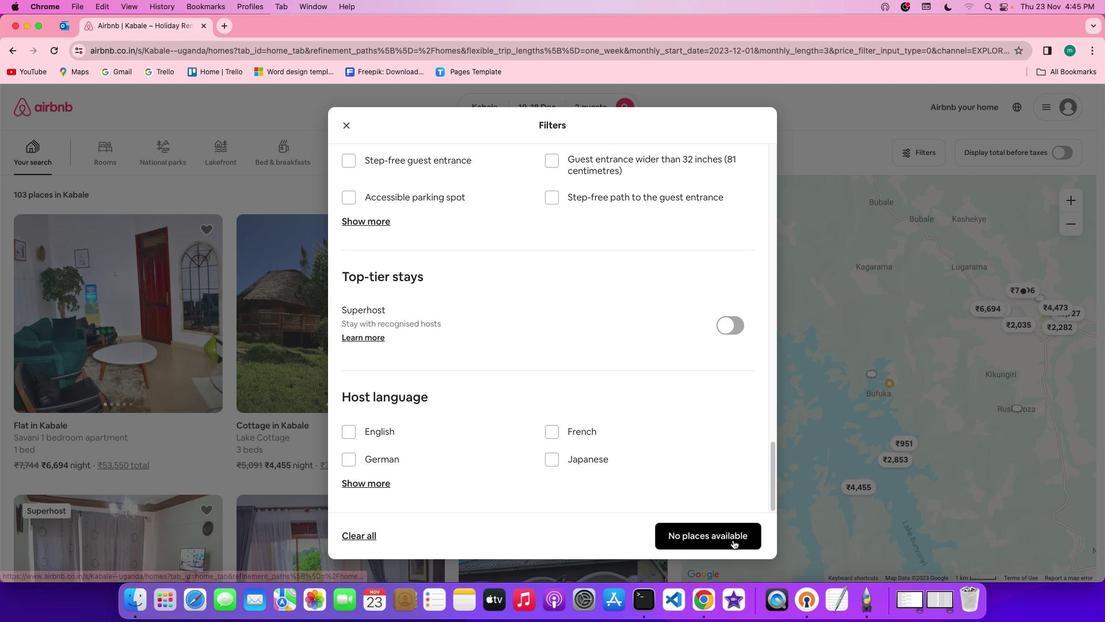 
Action: Mouse moved to (434, 297)
Screenshot: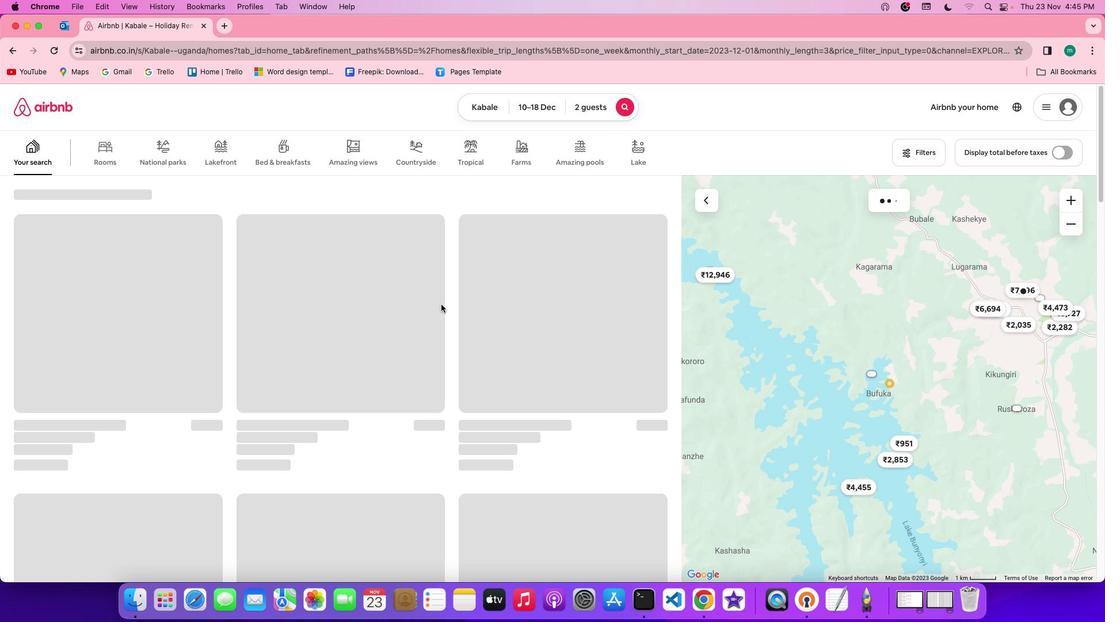 
